 Task: Find connections with filter location Grangwav with filter topic #ONOwith filter profile language English with filter current company Nagarro with filter school Bhartiya Vidya Bhavans Sardar Patel Institute of Technology Munshi Nagar Andheri Mumbai with filter industry Staffing and Recruiting with filter service category Mobile Marketing with filter keywords title Software Engineer
Action: Mouse moved to (557, 67)
Screenshot: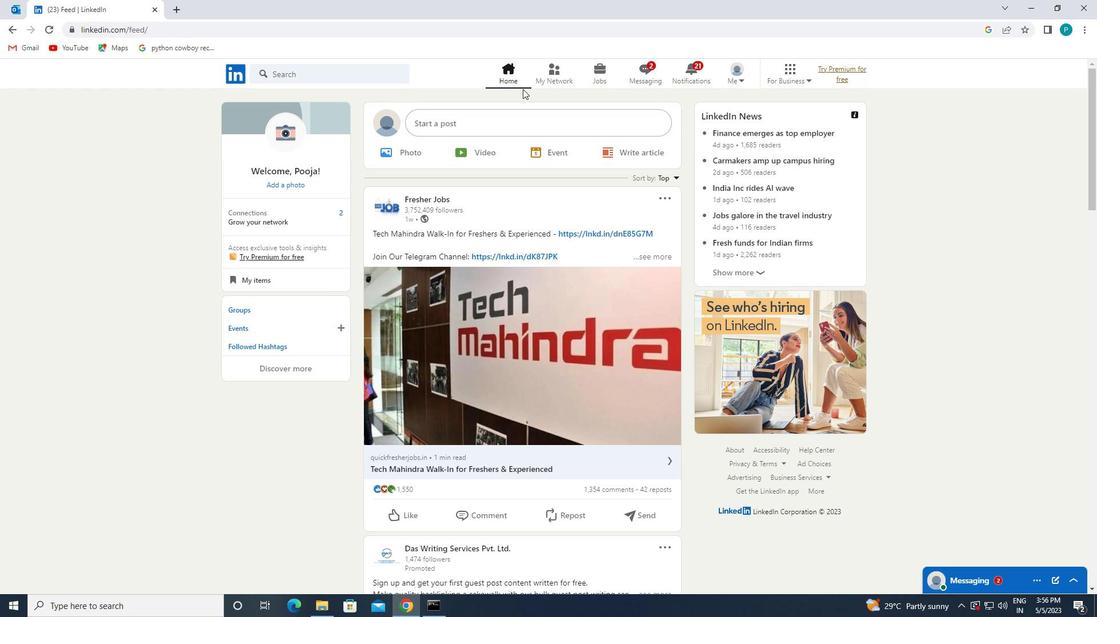 
Action: Mouse pressed left at (557, 67)
Screenshot: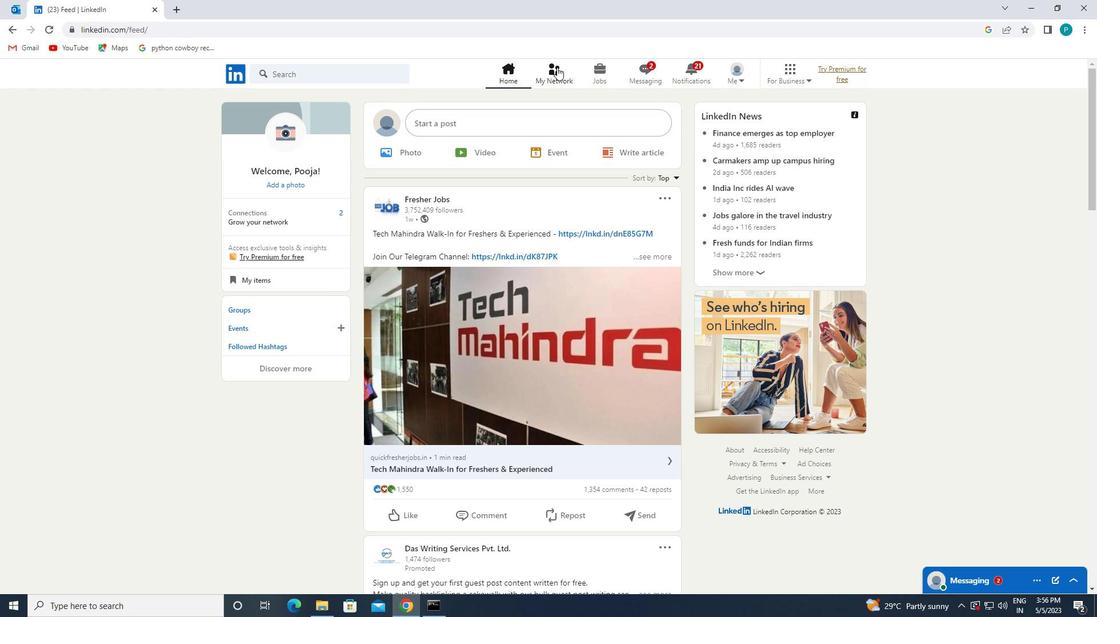 
Action: Mouse moved to (348, 134)
Screenshot: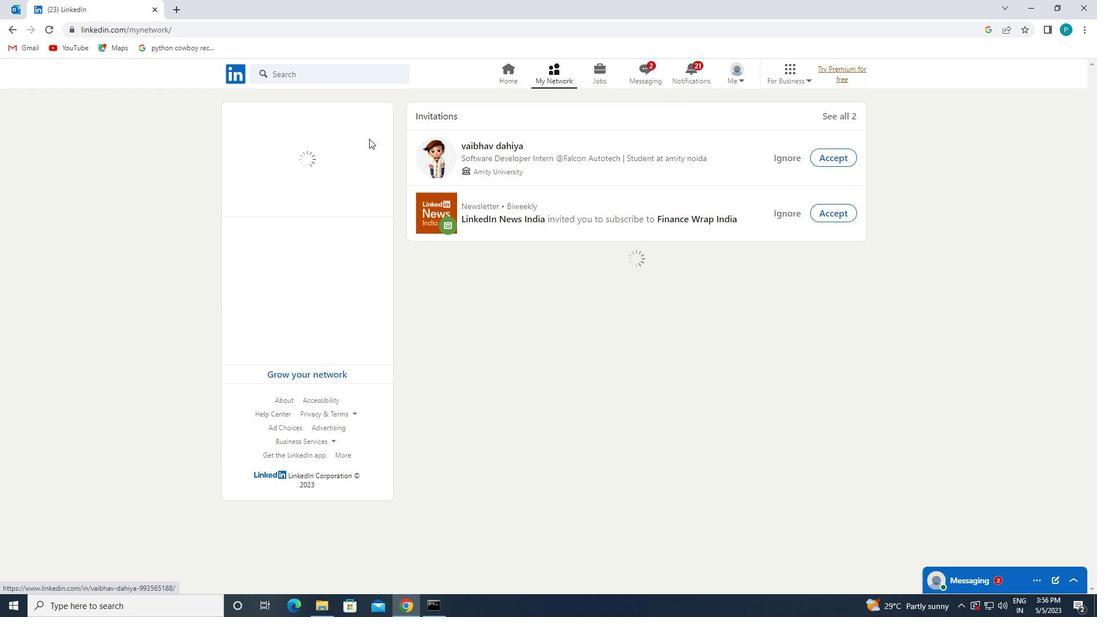 
Action: Mouse pressed left at (348, 134)
Screenshot: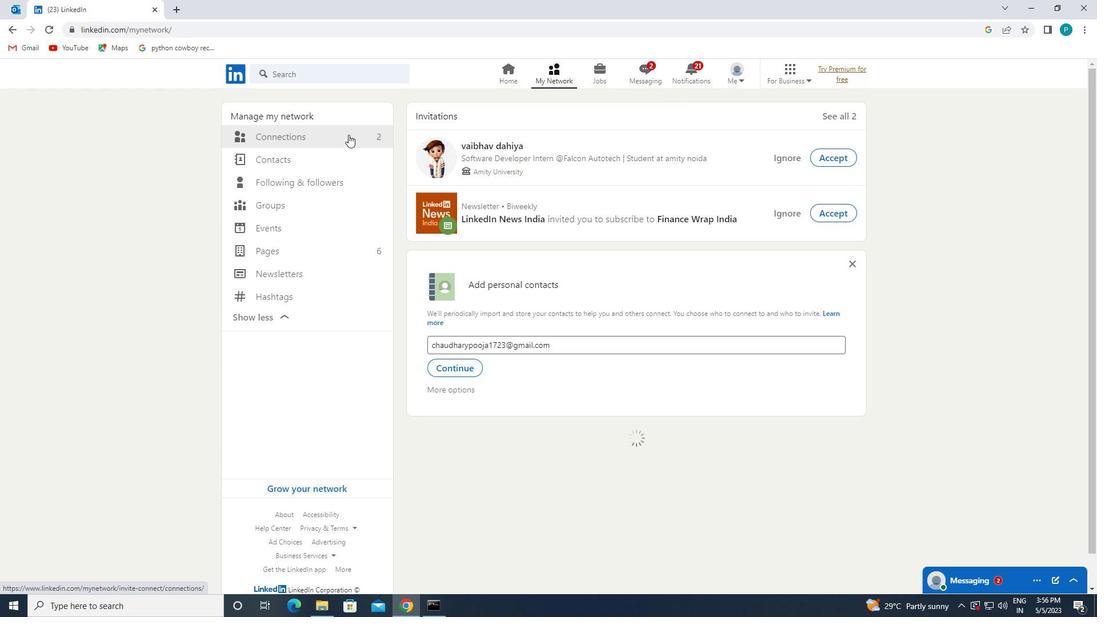 
Action: Mouse moved to (665, 142)
Screenshot: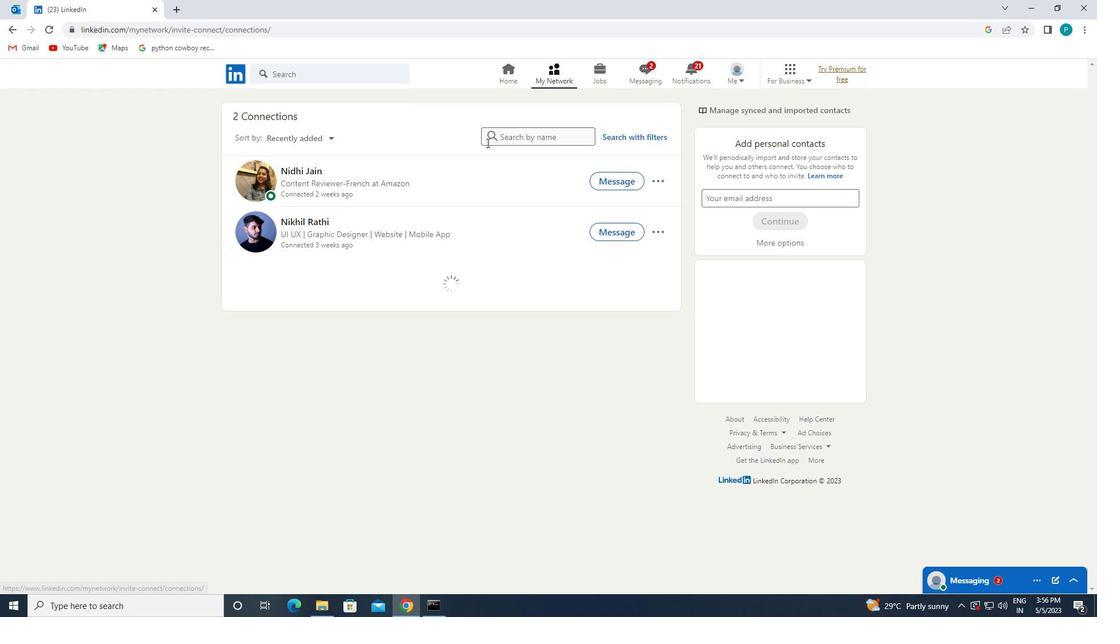
Action: Mouse pressed left at (665, 142)
Screenshot: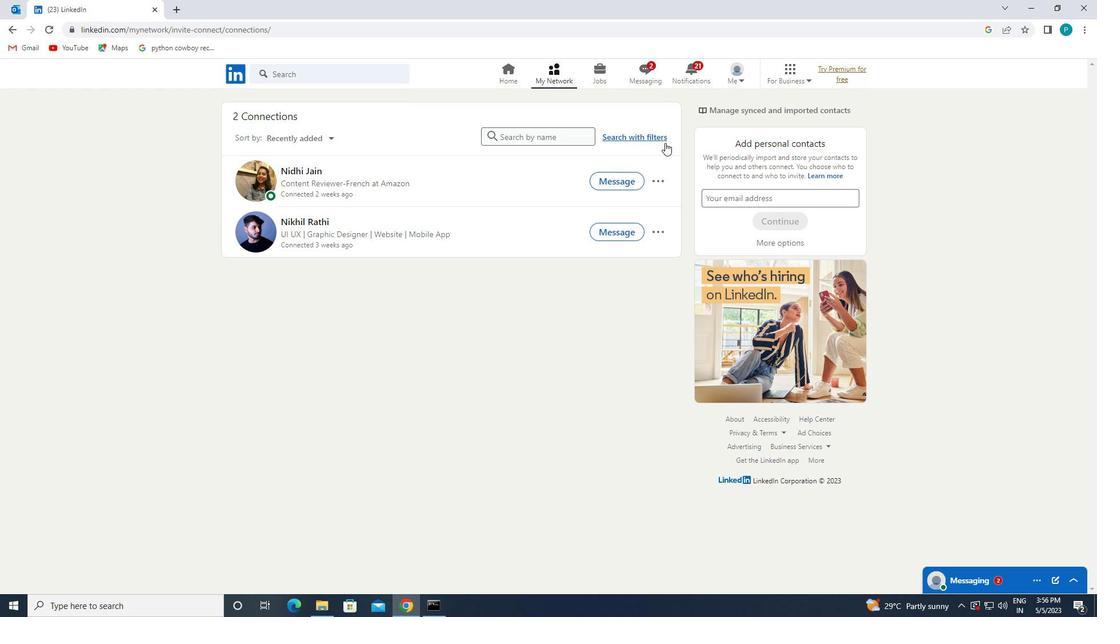 
Action: Mouse moved to (600, 113)
Screenshot: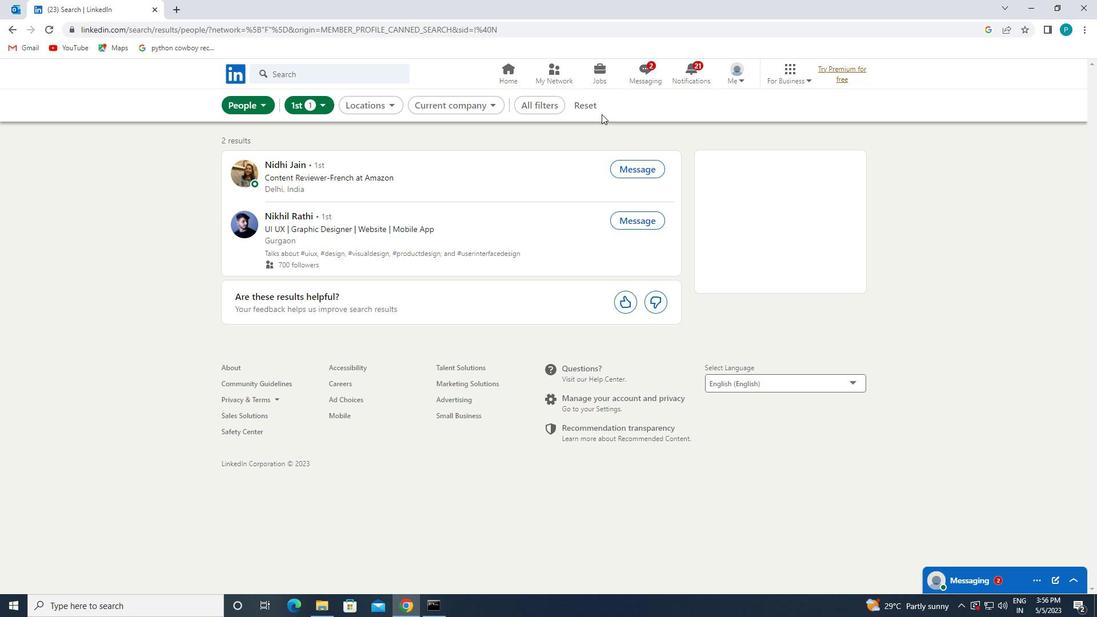 
Action: Mouse pressed left at (600, 113)
Screenshot: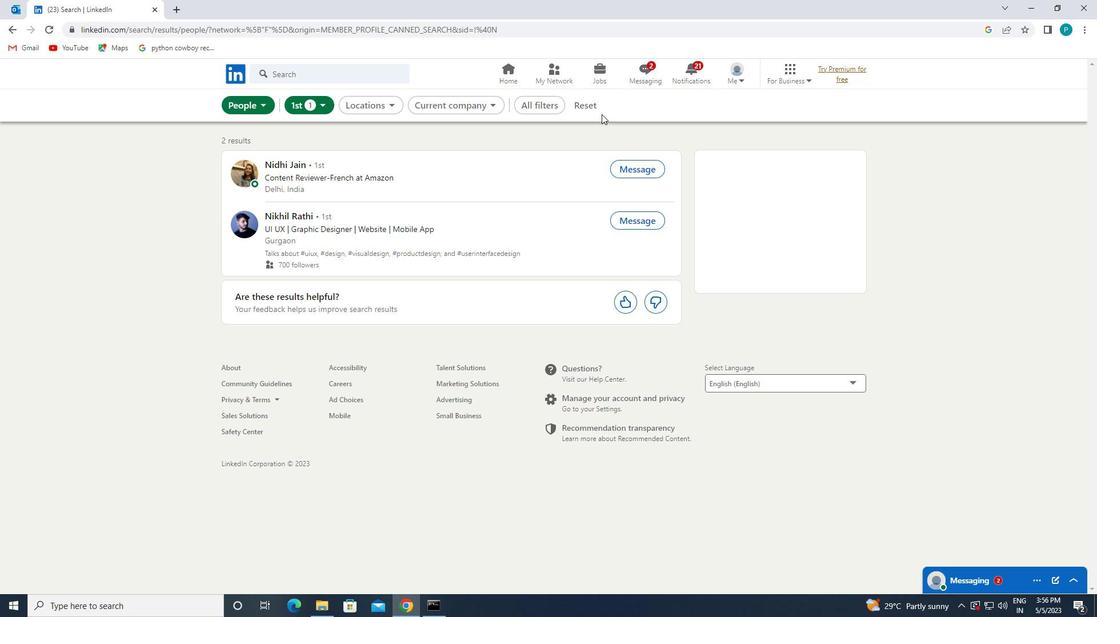 
Action: Mouse moved to (575, 109)
Screenshot: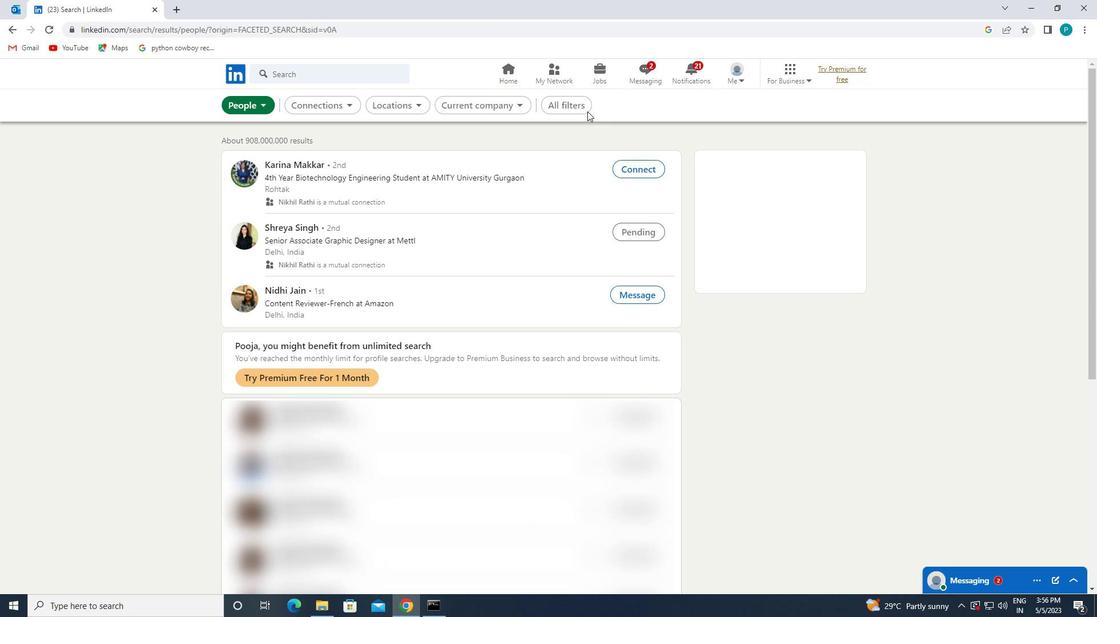 
Action: Mouse pressed left at (575, 109)
Screenshot: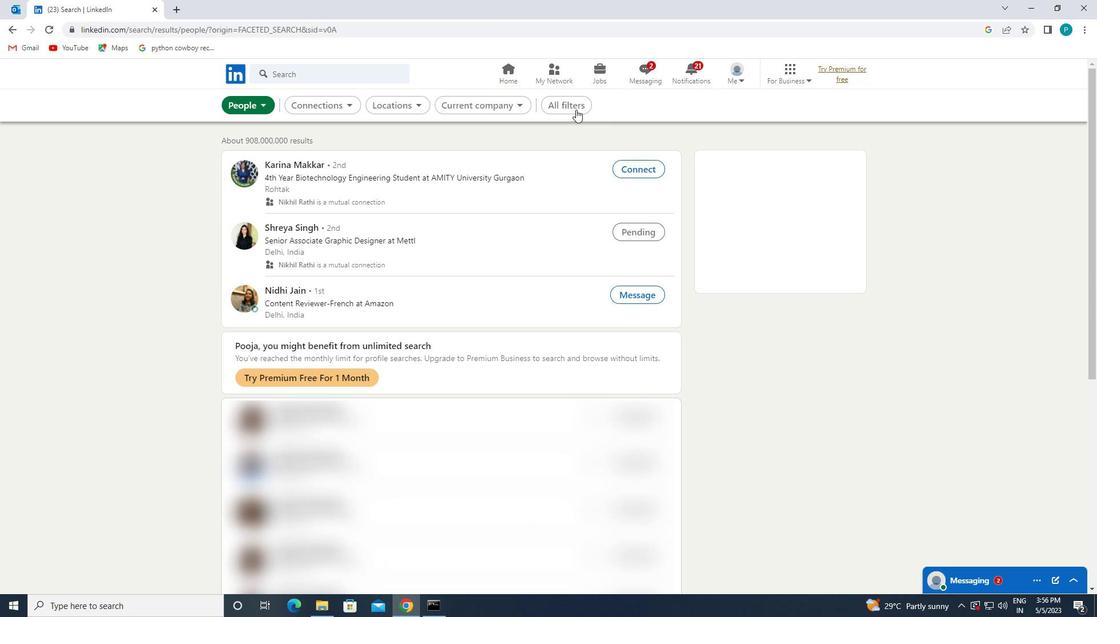 
Action: Mouse moved to (880, 285)
Screenshot: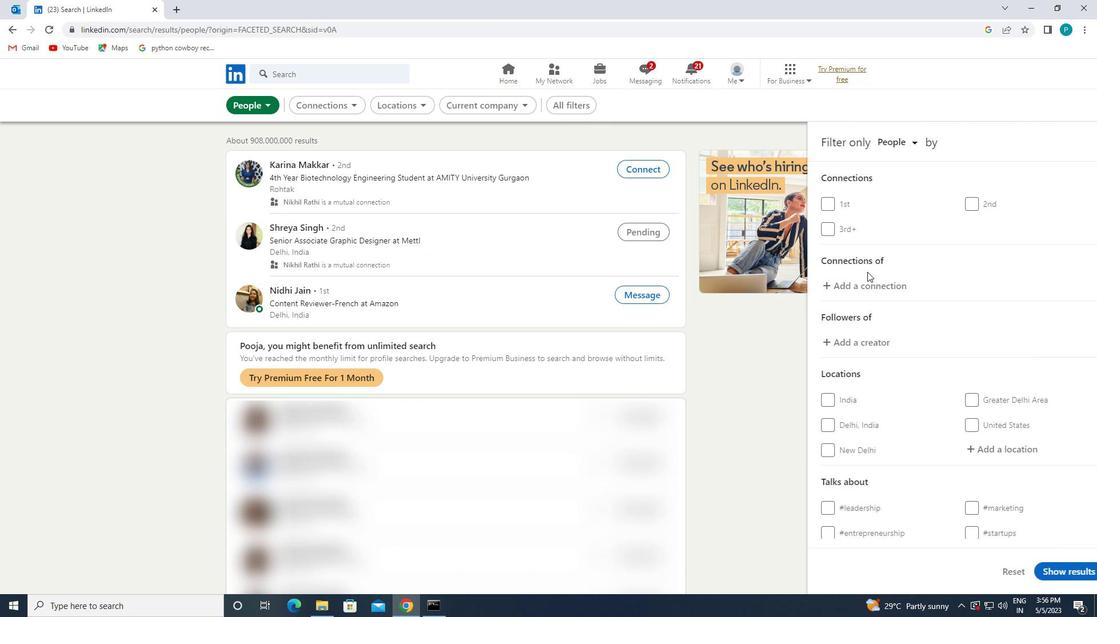 
Action: Mouse scrolled (880, 285) with delta (0, 0)
Screenshot: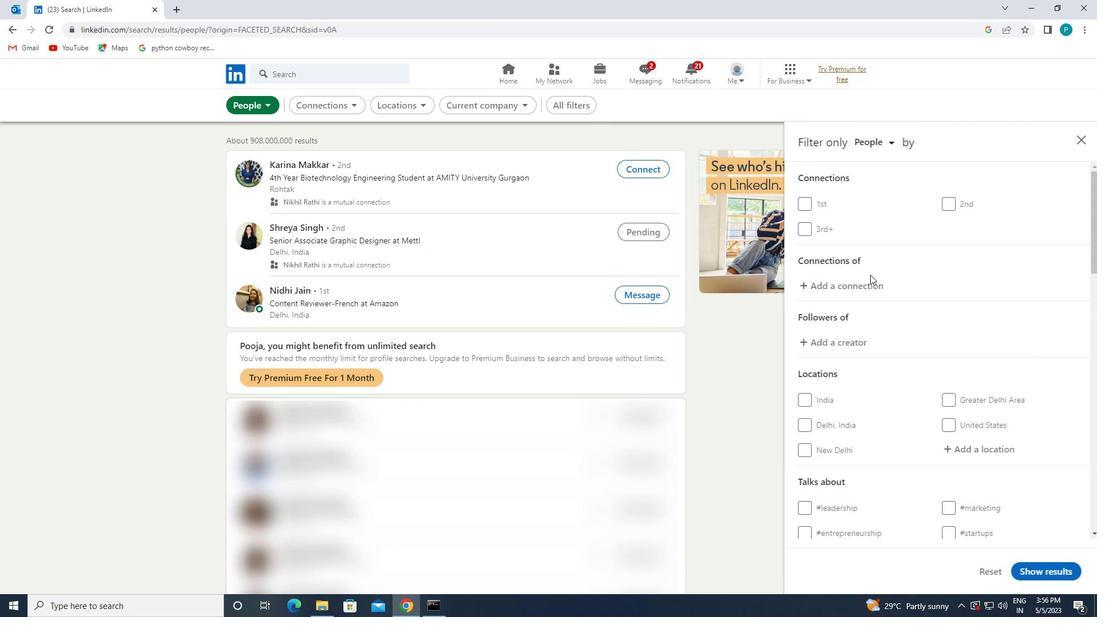 
Action: Mouse moved to (882, 287)
Screenshot: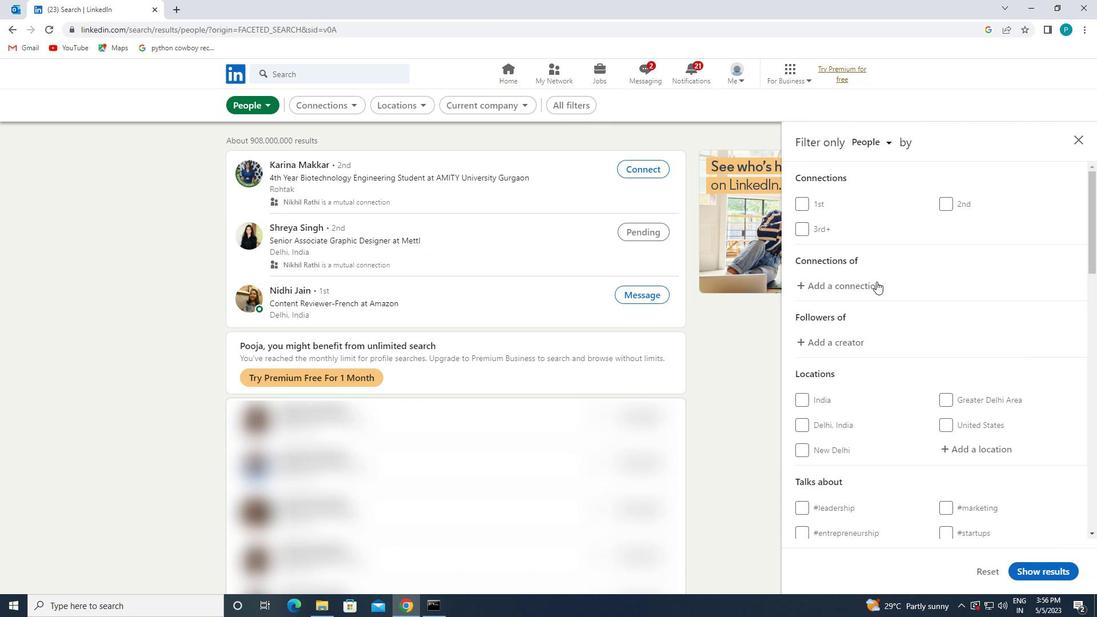 
Action: Mouse scrolled (882, 286) with delta (0, 0)
Screenshot: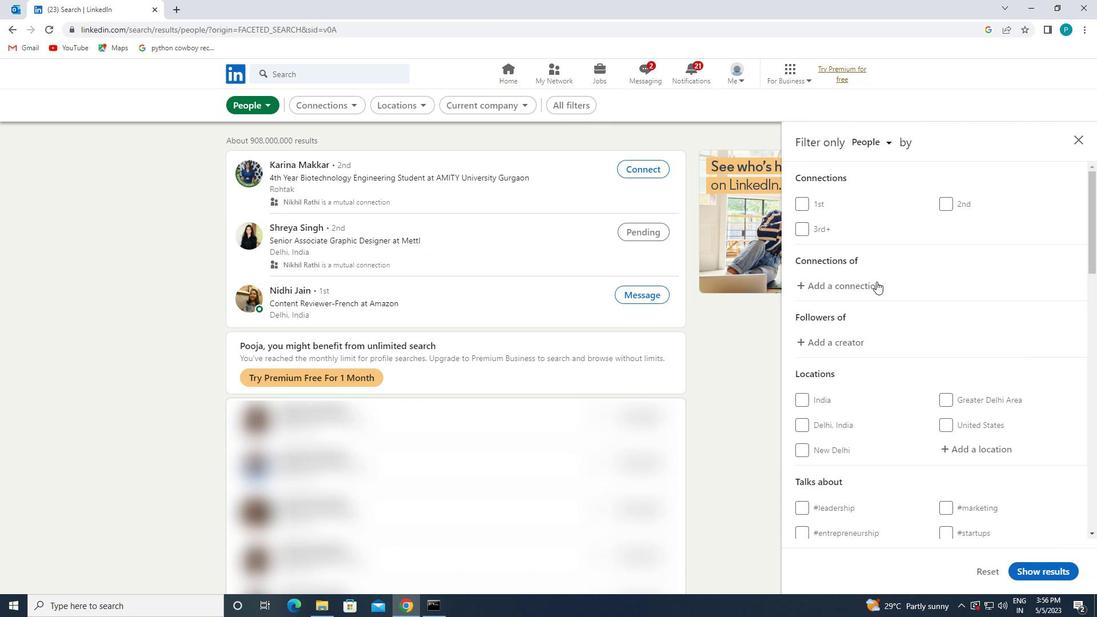 
Action: Mouse moved to (1001, 333)
Screenshot: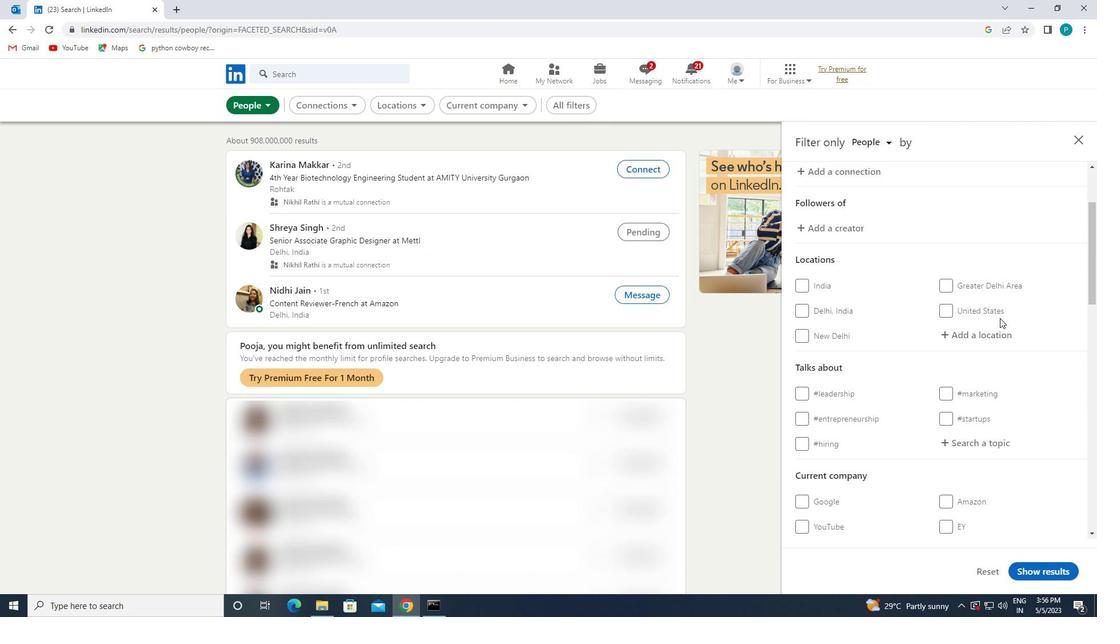 
Action: Mouse pressed left at (1001, 333)
Screenshot: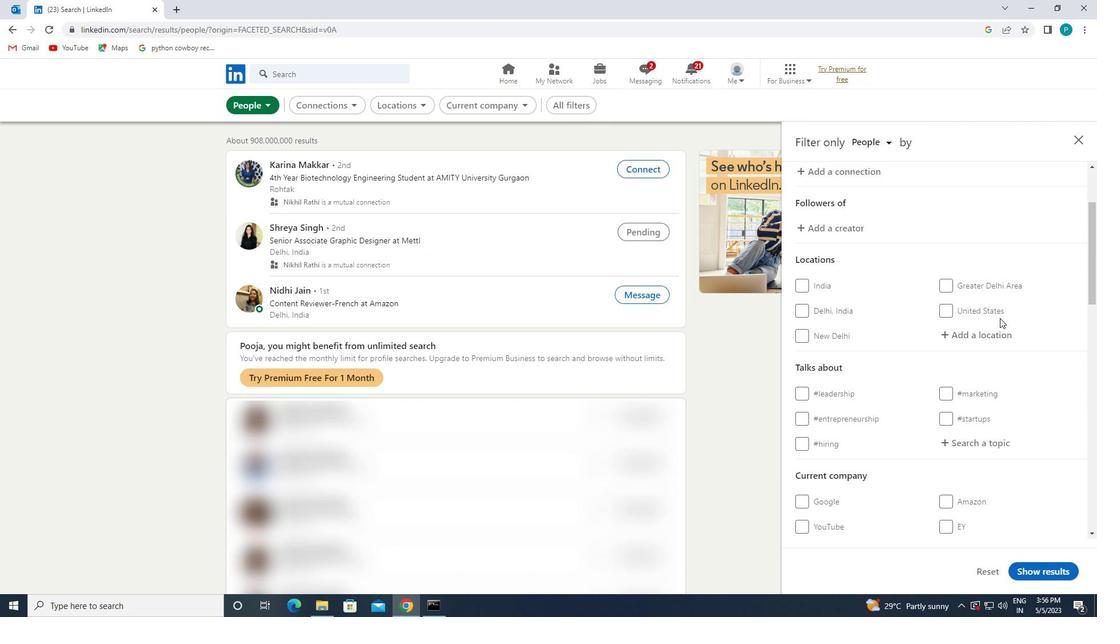 
Action: Mouse moved to (998, 333)
Screenshot: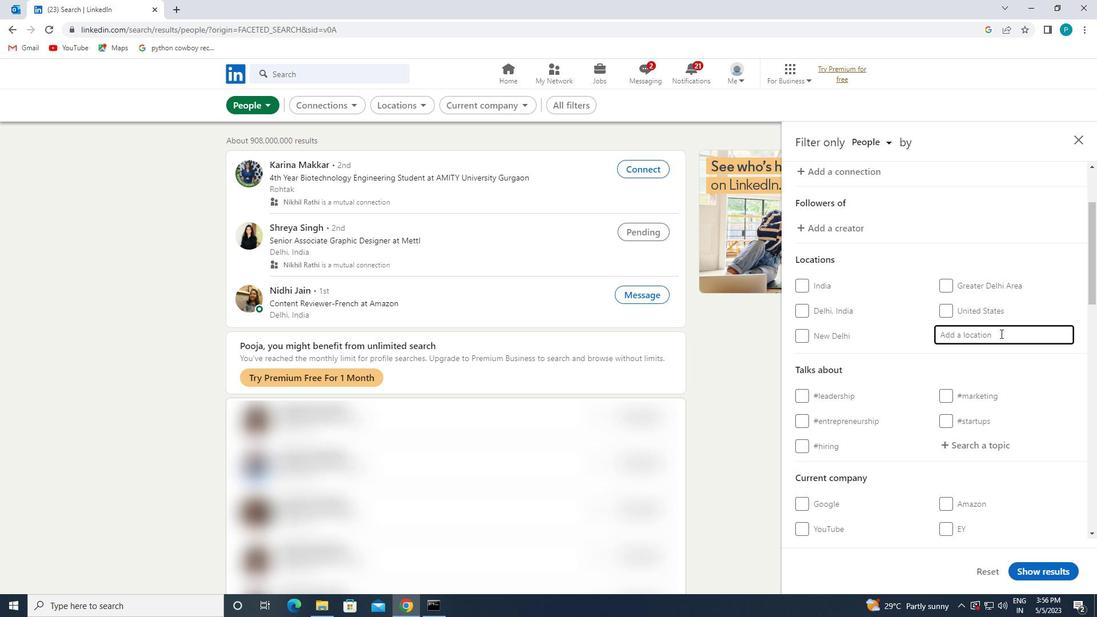 
Action: Key pressed <Key.caps_lock>g<Key.caps_lock>rangwav
Screenshot: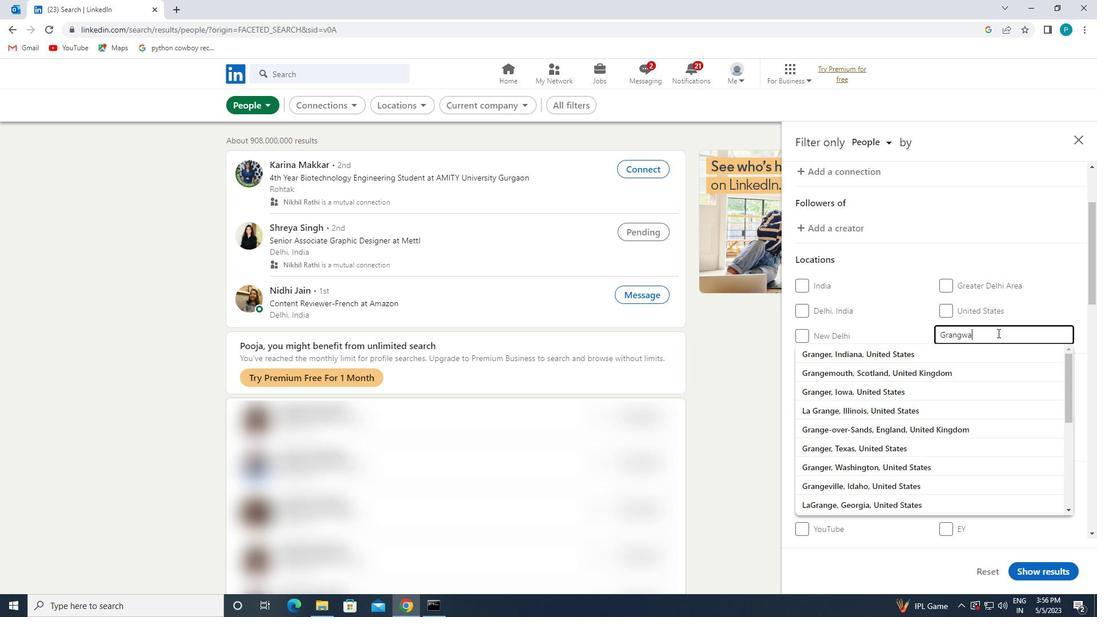 
Action: Mouse moved to (1018, 379)
Screenshot: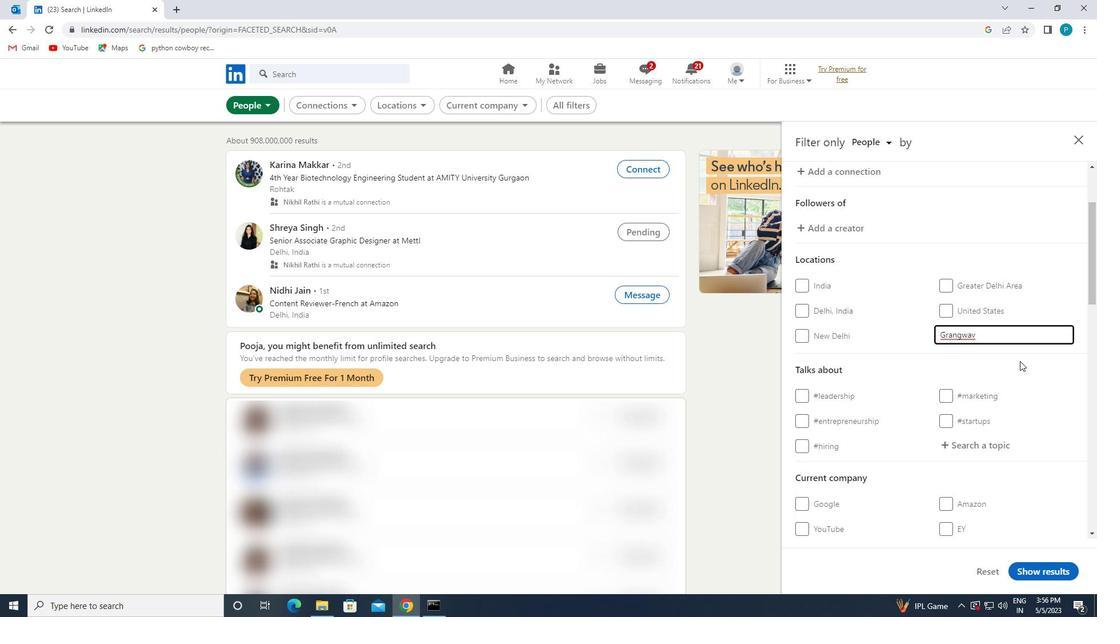 
Action: Mouse scrolled (1018, 378) with delta (0, 0)
Screenshot: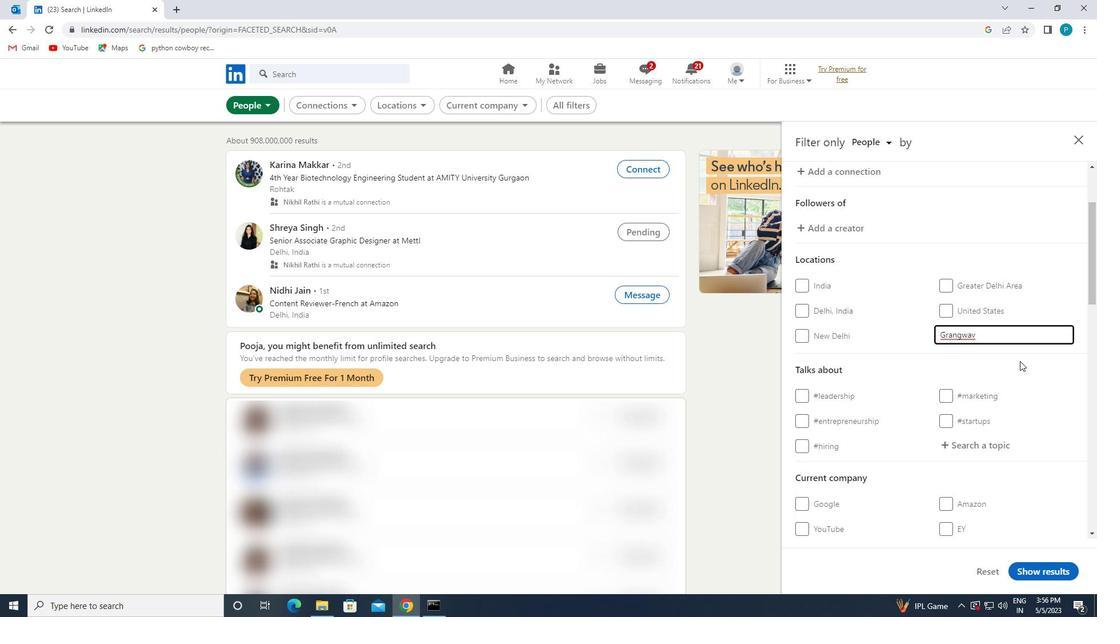 
Action: Mouse moved to (1018, 379)
Screenshot: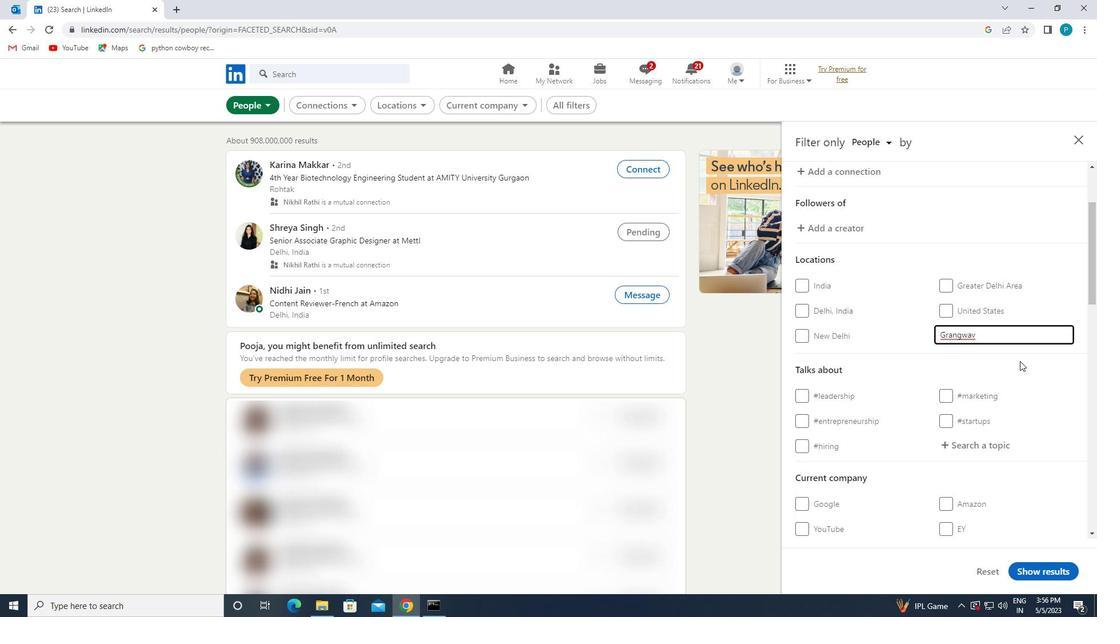
Action: Mouse scrolled (1018, 379) with delta (0, 0)
Screenshot: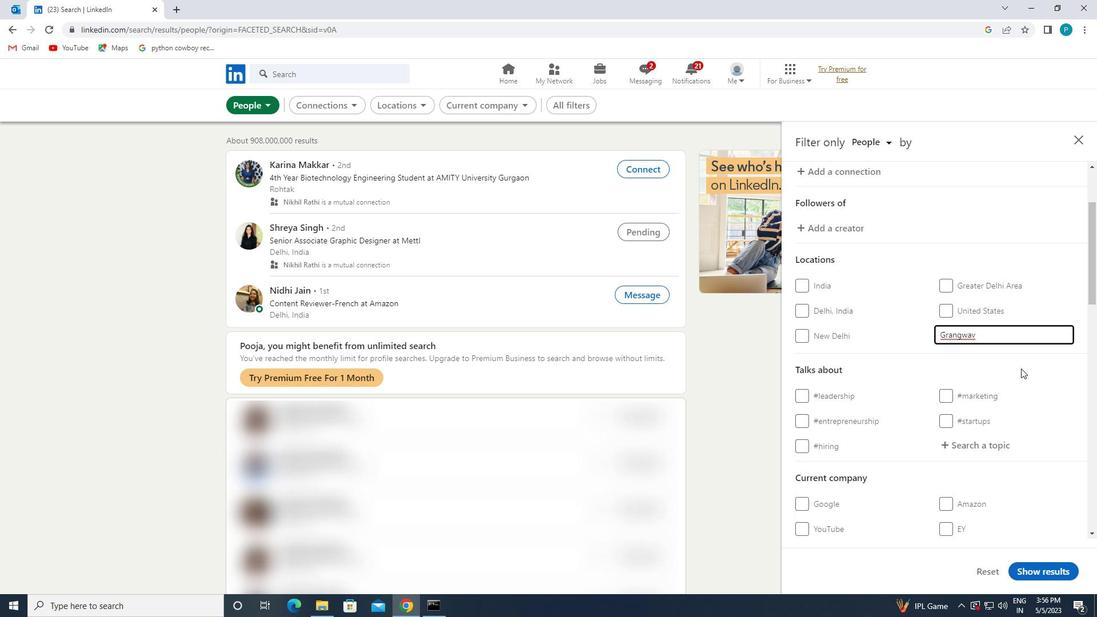 
Action: Mouse moved to (966, 335)
Screenshot: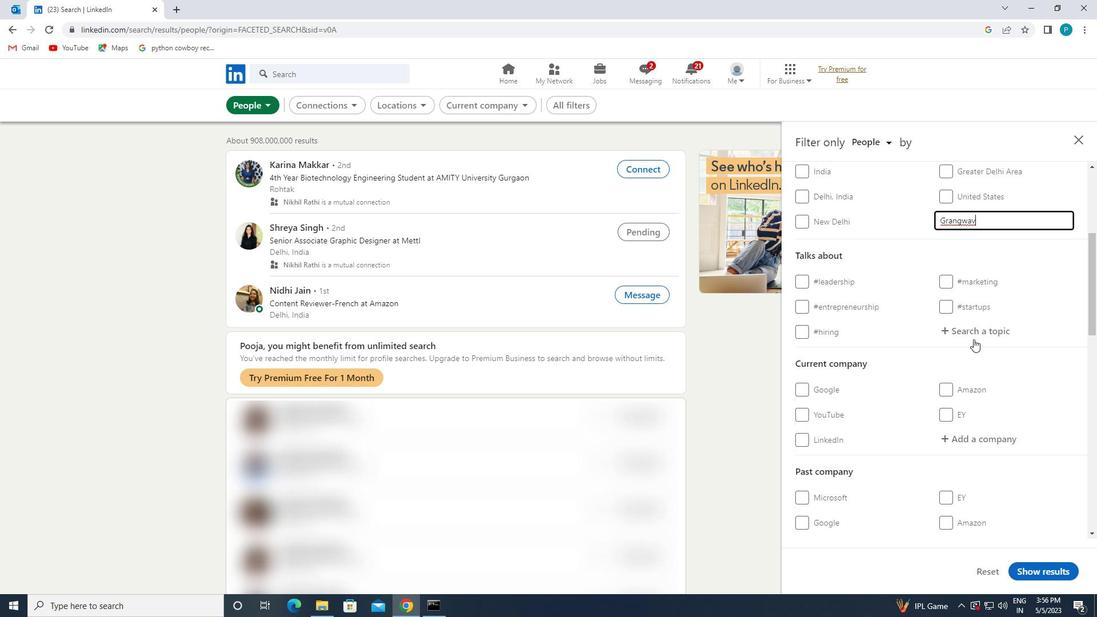 
Action: Mouse pressed left at (966, 335)
Screenshot: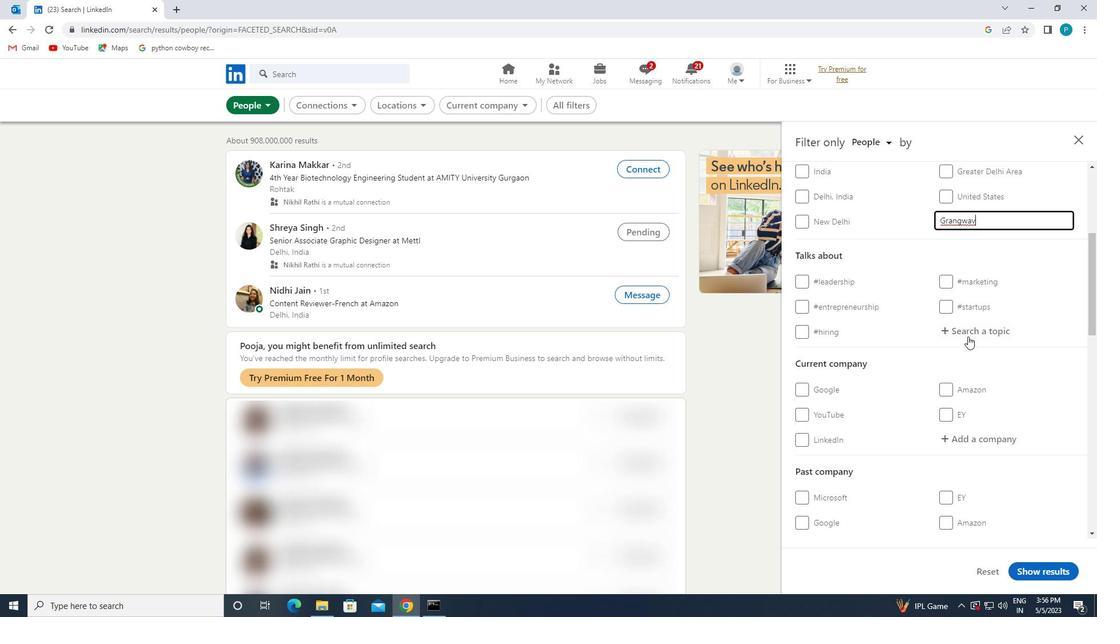 
Action: Key pressed <Key.shift>#<Key.caps_lock>ONO
Screenshot: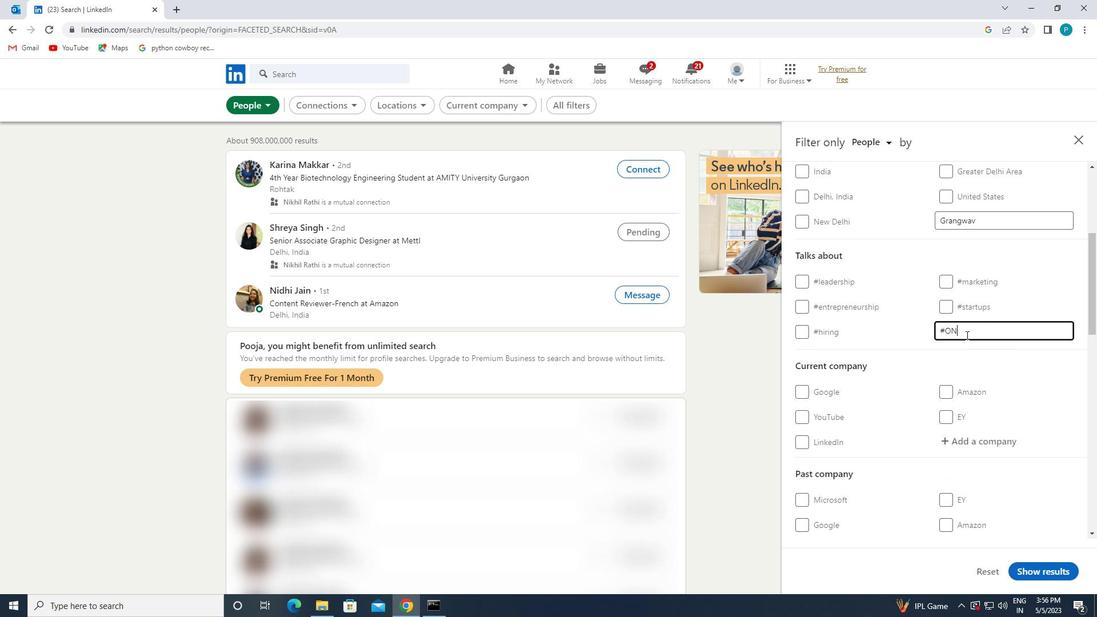 
Action: Mouse moved to (906, 404)
Screenshot: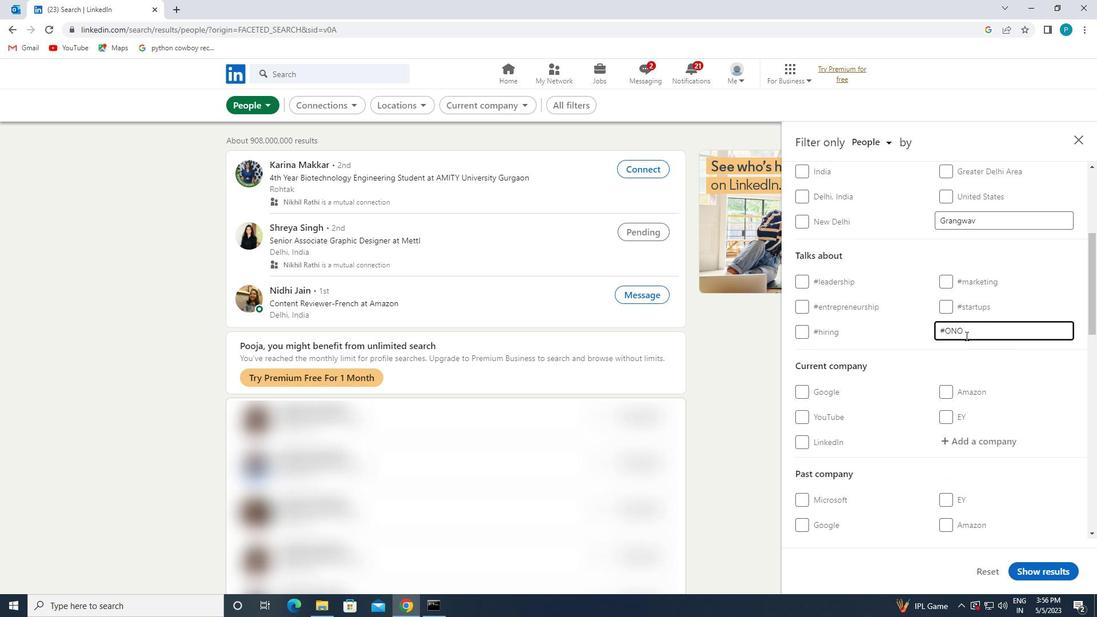 
Action: Mouse scrolled (906, 404) with delta (0, 0)
Screenshot: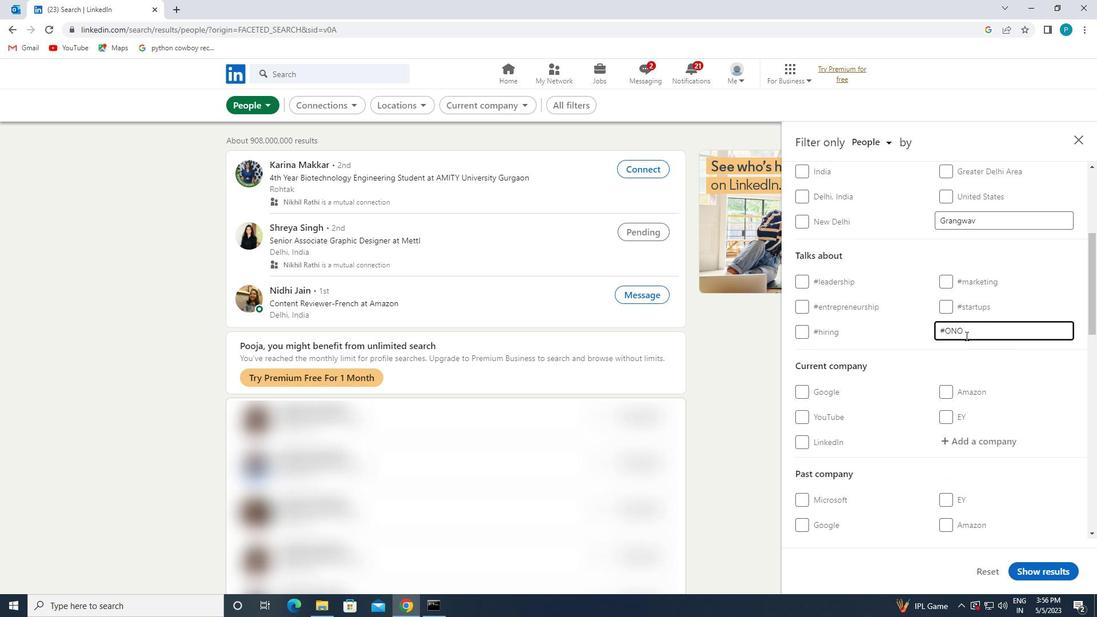 
Action: Mouse moved to (905, 405)
Screenshot: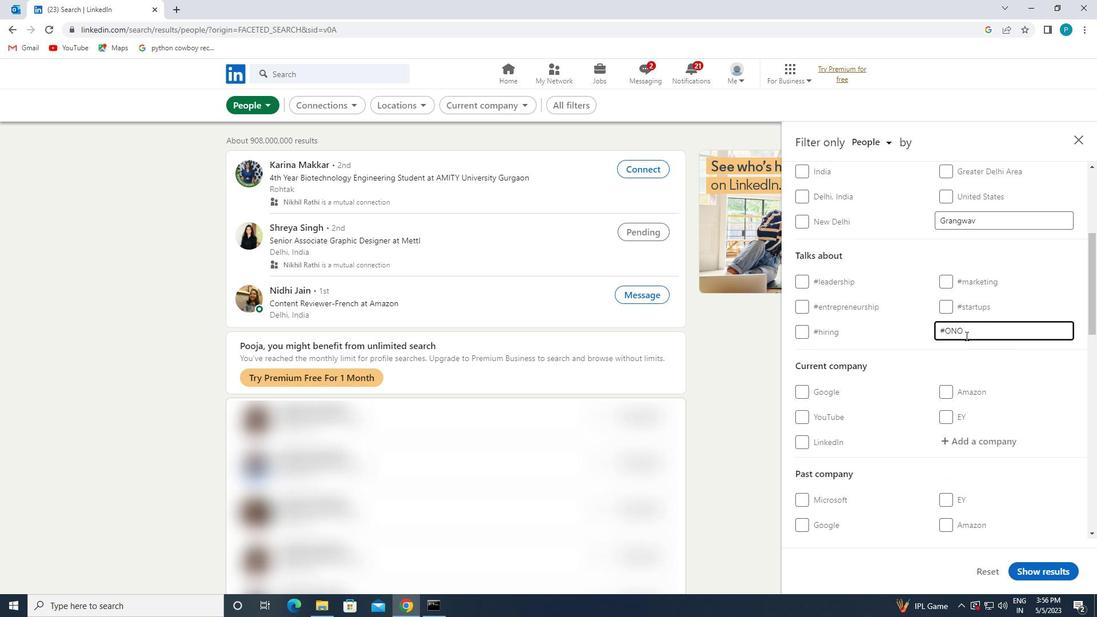 
Action: Mouse scrolled (905, 404) with delta (0, 0)
Screenshot: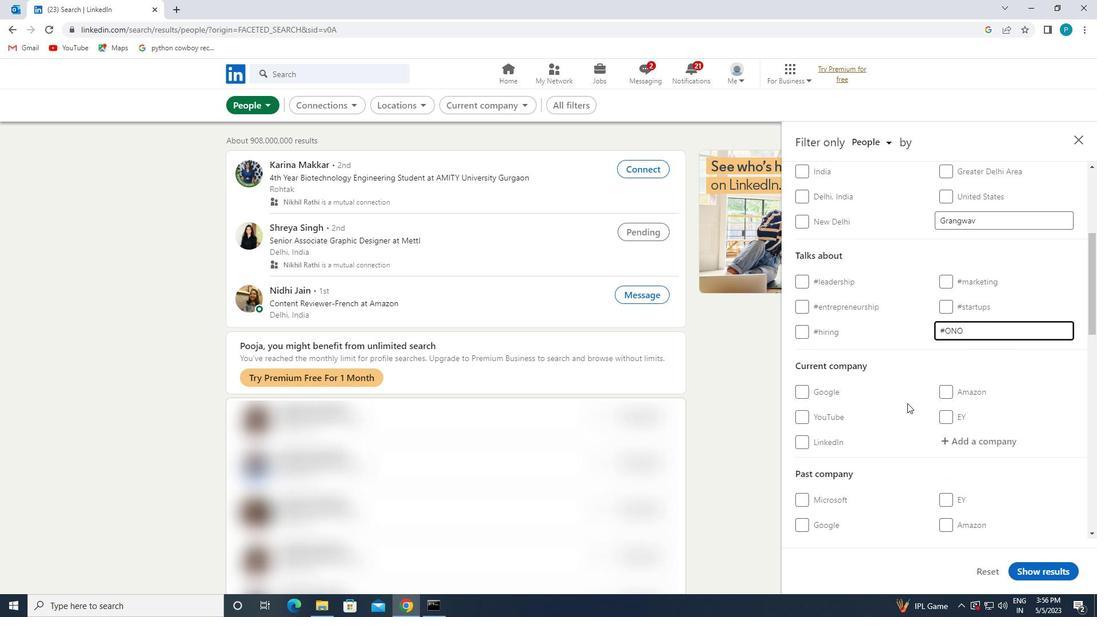 
Action: Mouse scrolled (905, 404) with delta (0, 0)
Screenshot: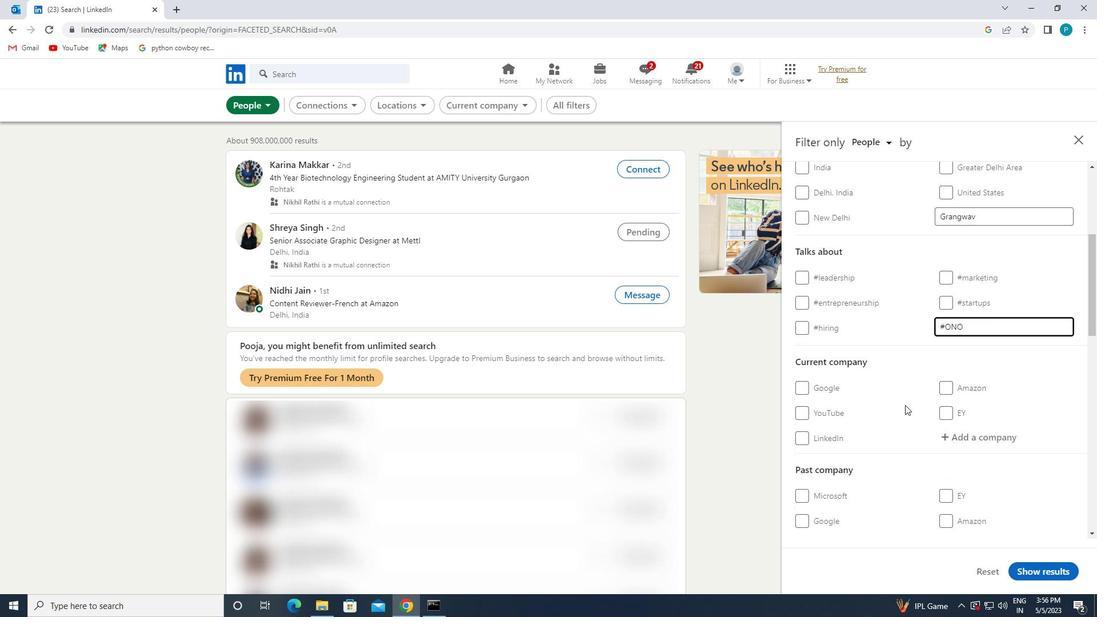 
Action: Mouse moved to (879, 404)
Screenshot: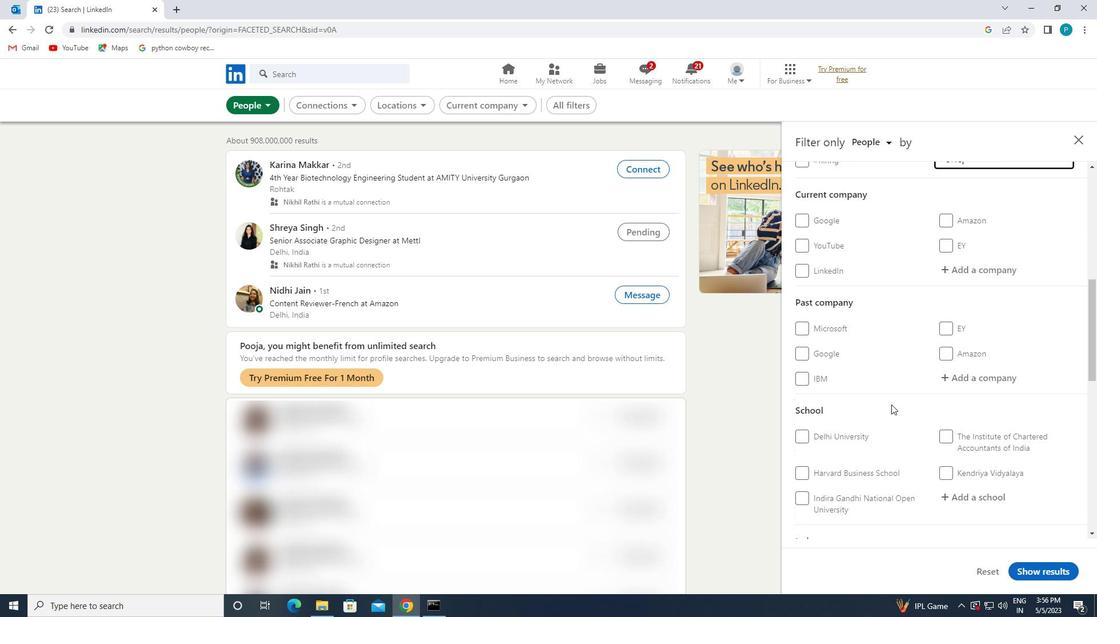 
Action: Mouse scrolled (879, 403) with delta (0, 0)
Screenshot: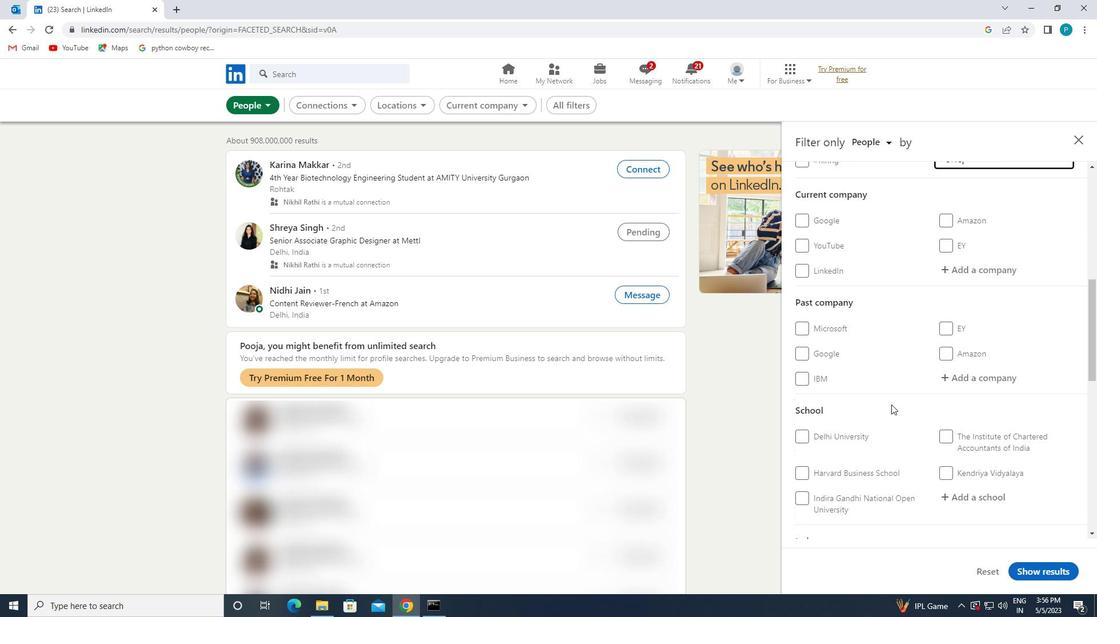 
Action: Mouse moved to (873, 406)
Screenshot: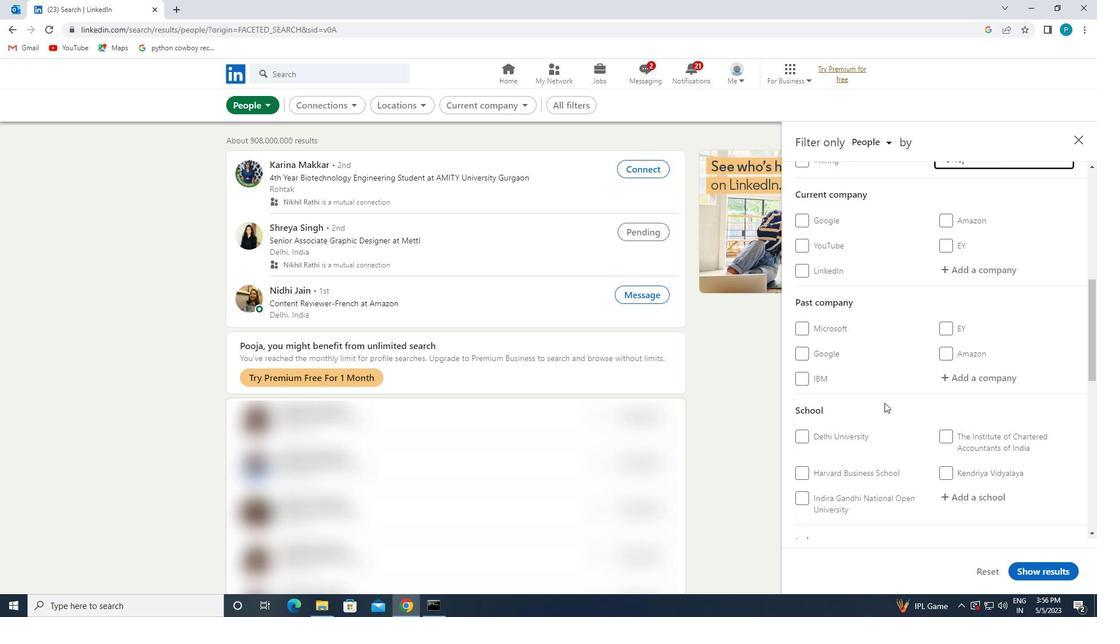
Action: Mouse scrolled (873, 405) with delta (0, 0)
Screenshot: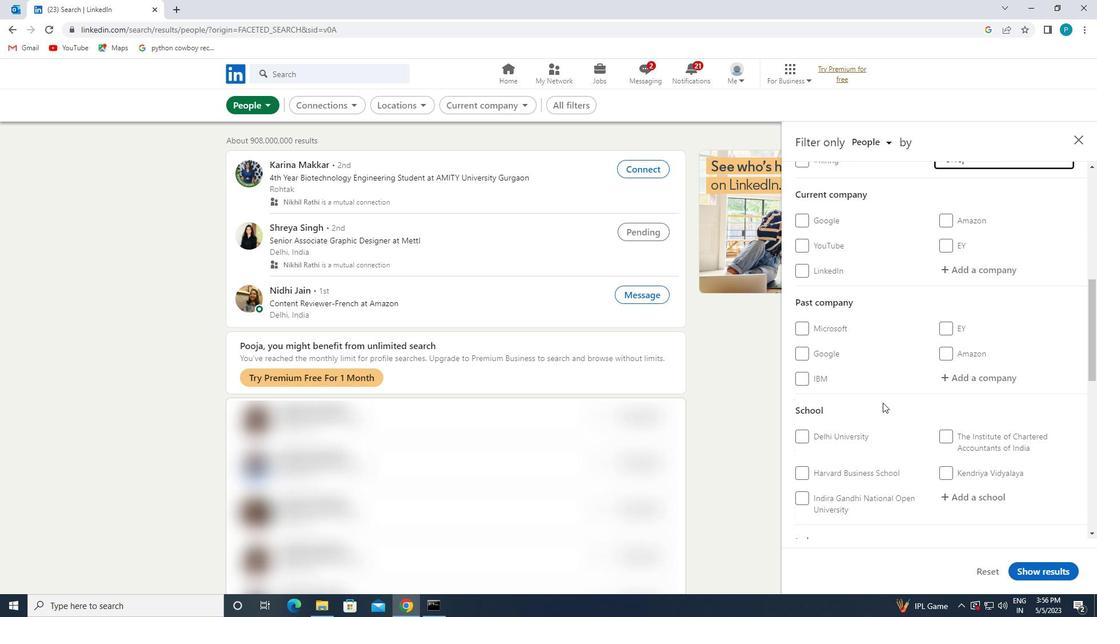 
Action: Mouse moved to (829, 440)
Screenshot: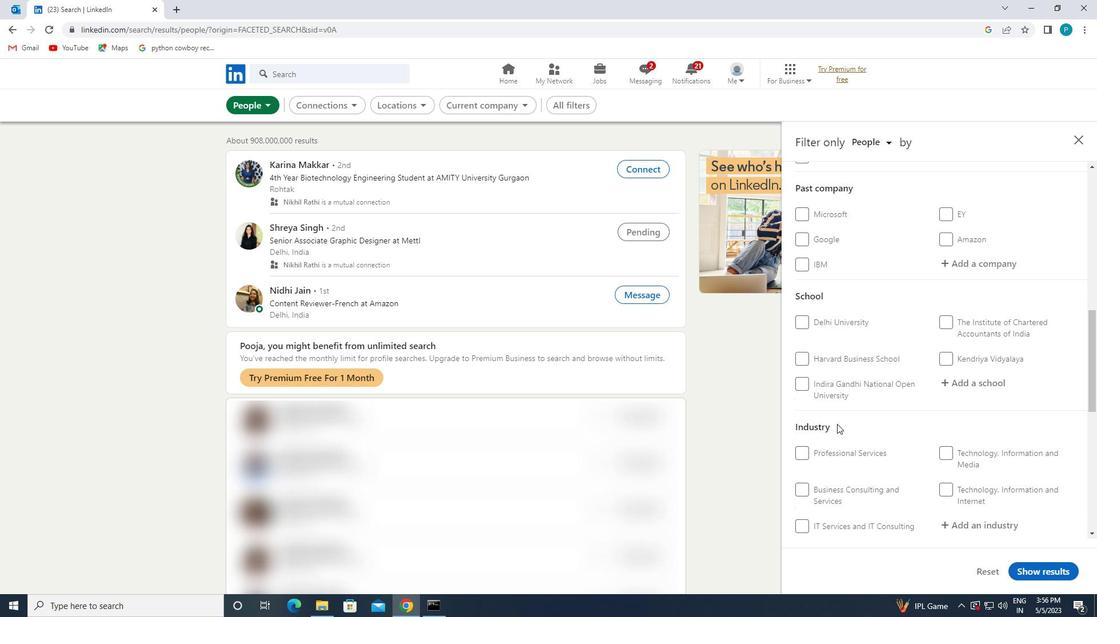 
Action: Mouse scrolled (829, 440) with delta (0, 0)
Screenshot: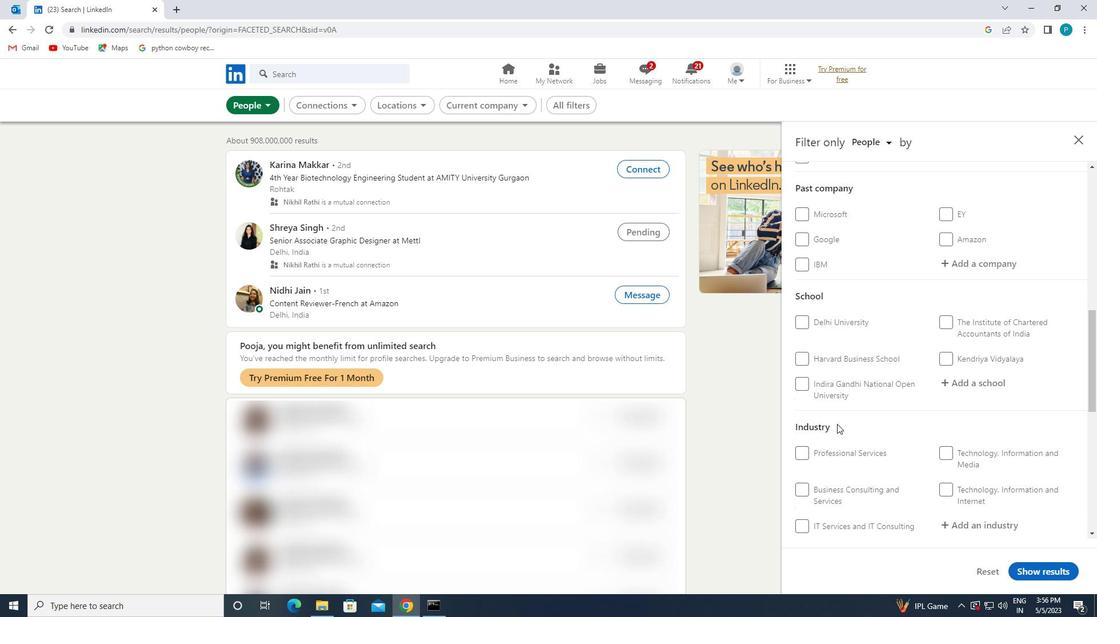 
Action: Mouse moved to (829, 441)
Screenshot: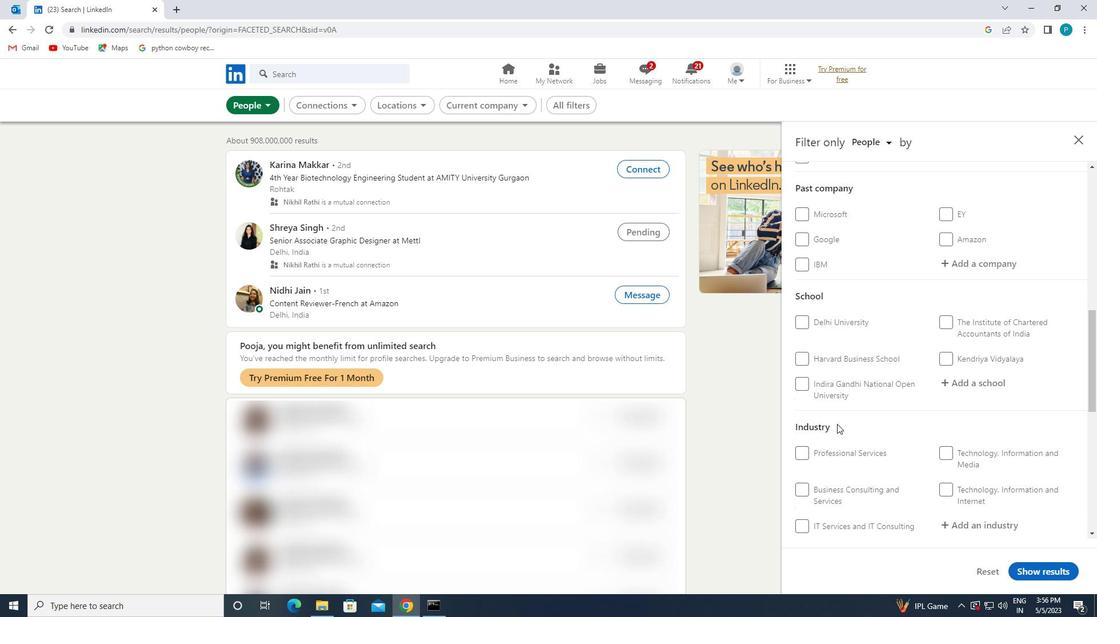 
Action: Mouse scrolled (829, 441) with delta (0, 0)
Screenshot: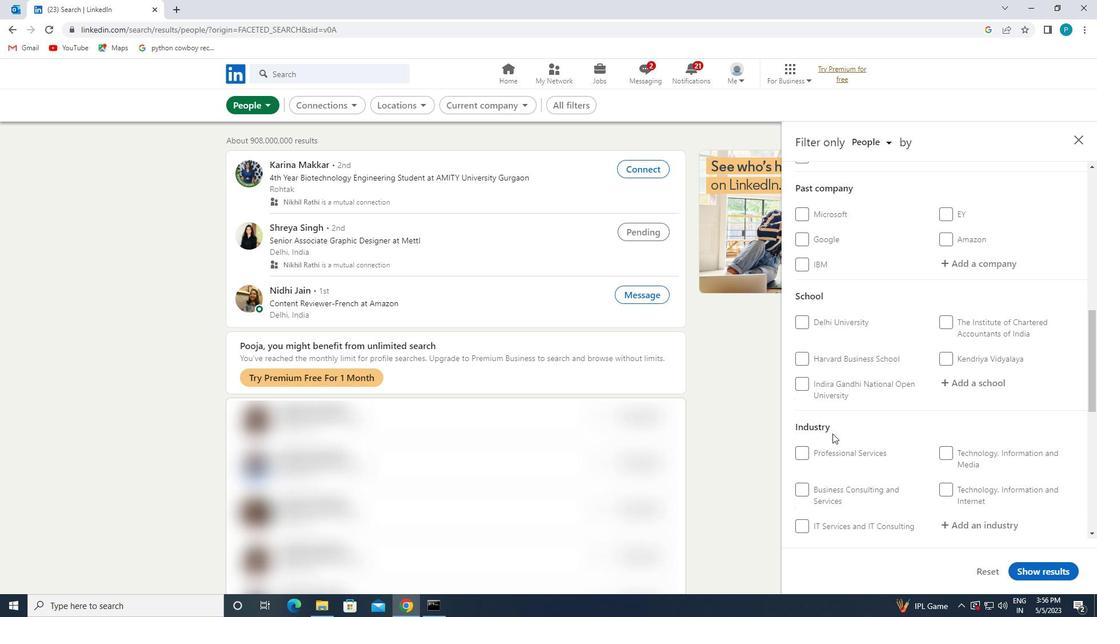 
Action: Mouse moved to (816, 467)
Screenshot: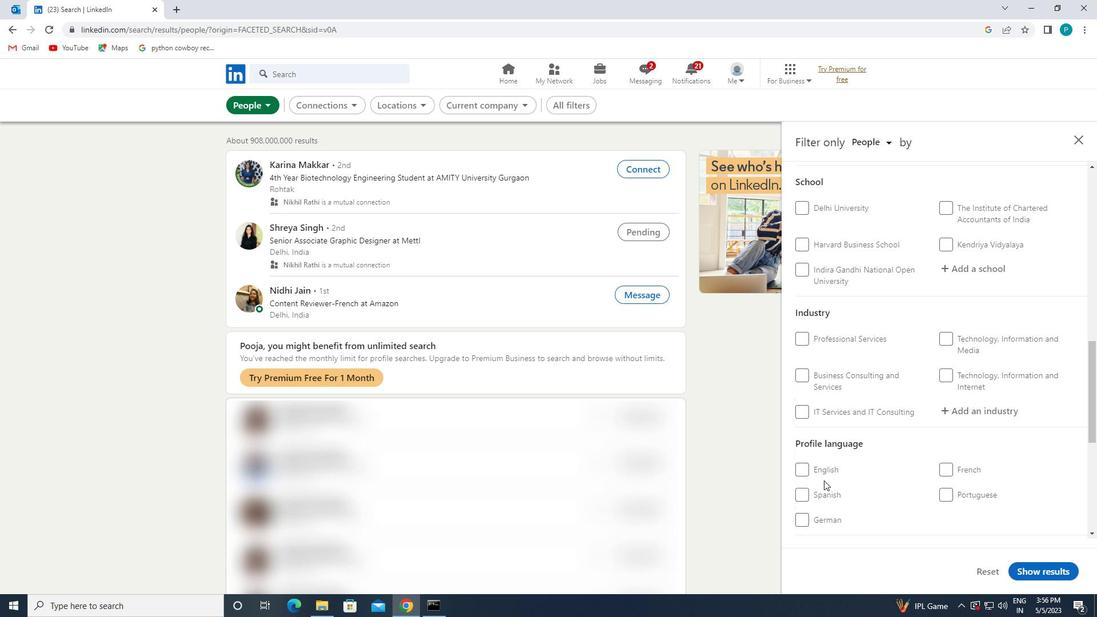 
Action: Mouse pressed left at (816, 467)
Screenshot: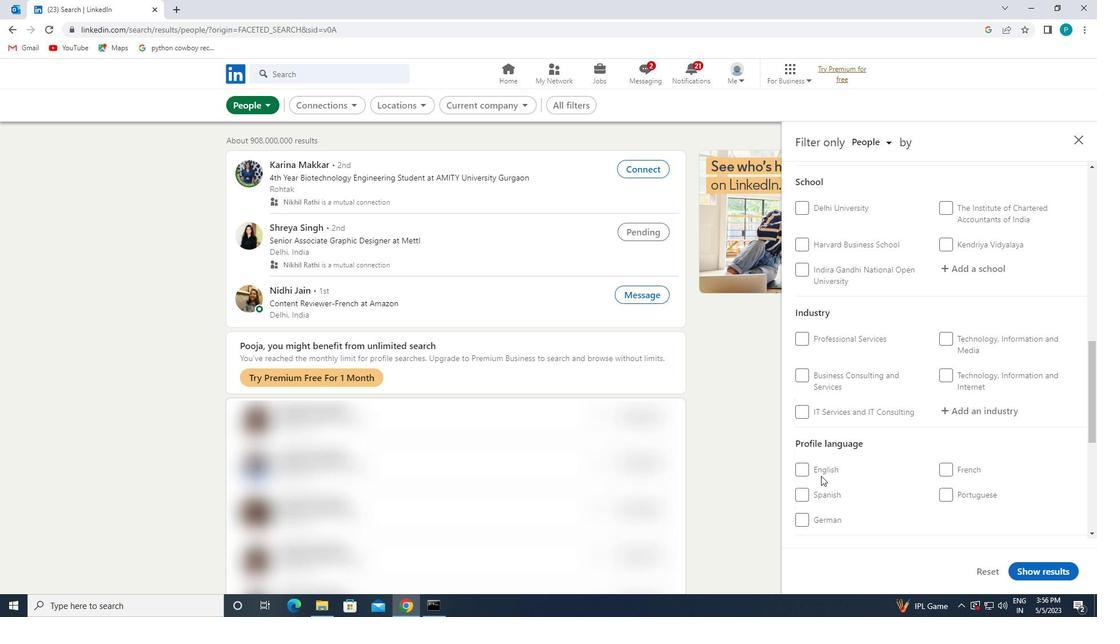
Action: Mouse moved to (923, 442)
Screenshot: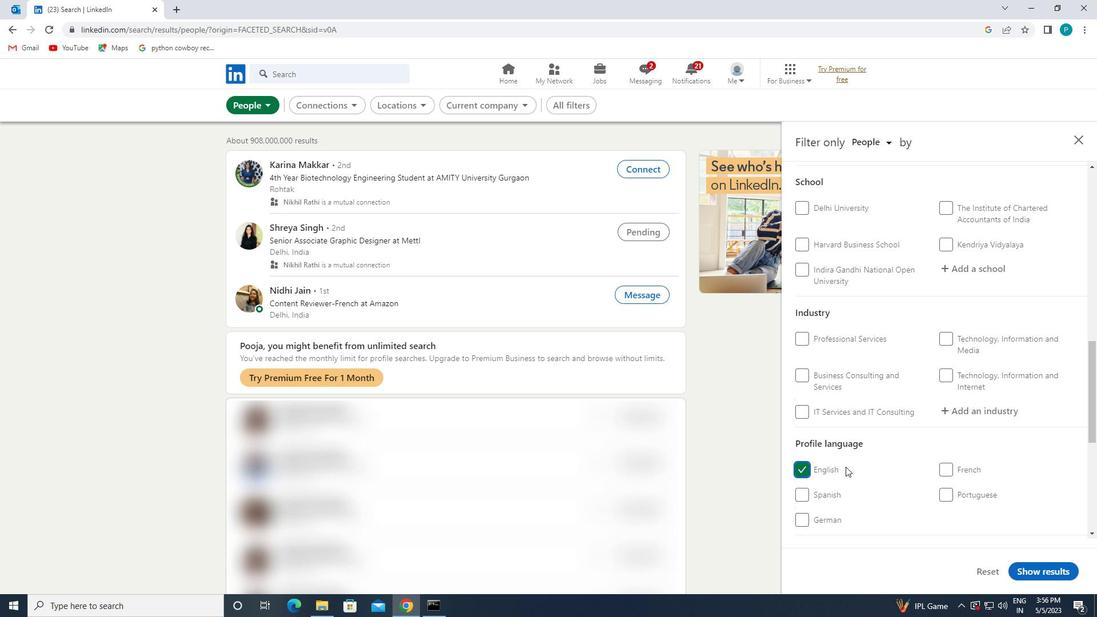
Action: Mouse scrolled (923, 443) with delta (0, 0)
Screenshot: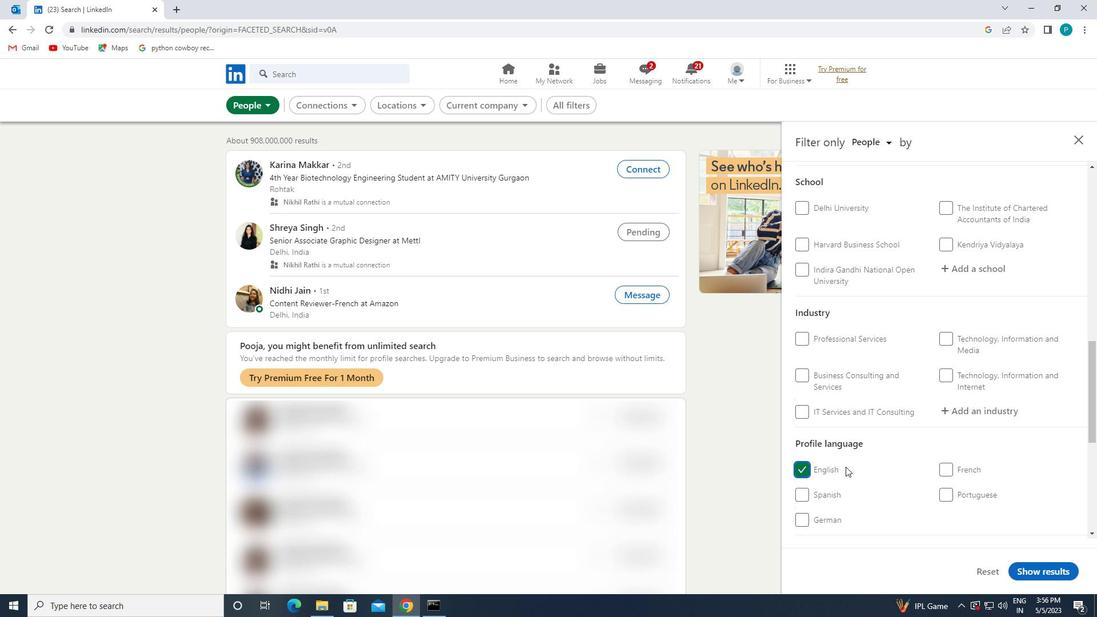 
Action: Mouse moved to (923, 441)
Screenshot: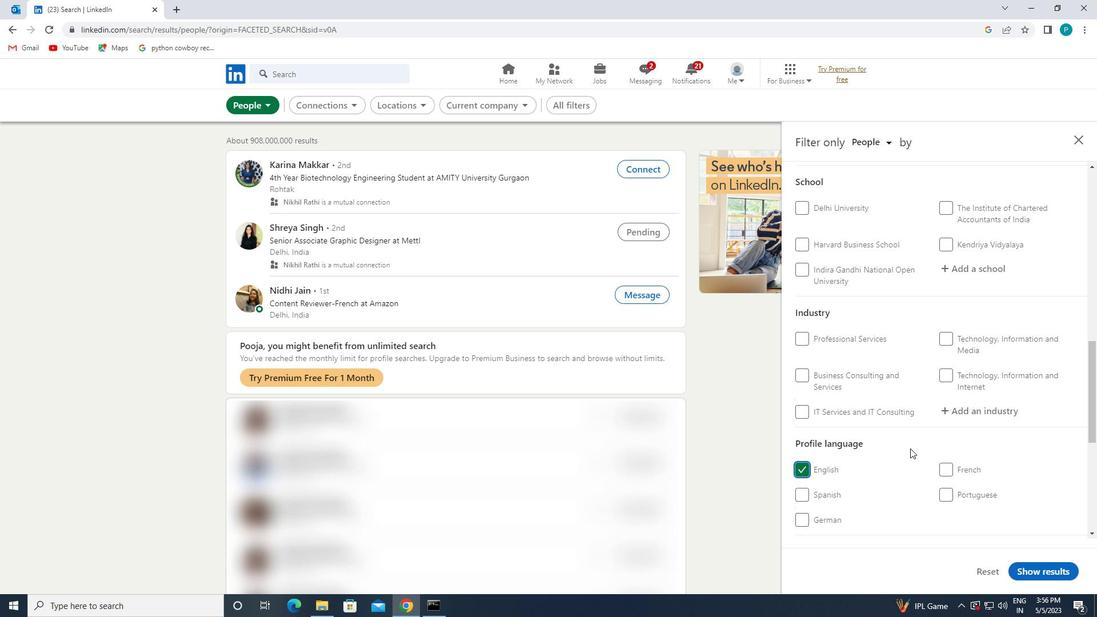 
Action: Mouse scrolled (923, 441) with delta (0, 0)
Screenshot: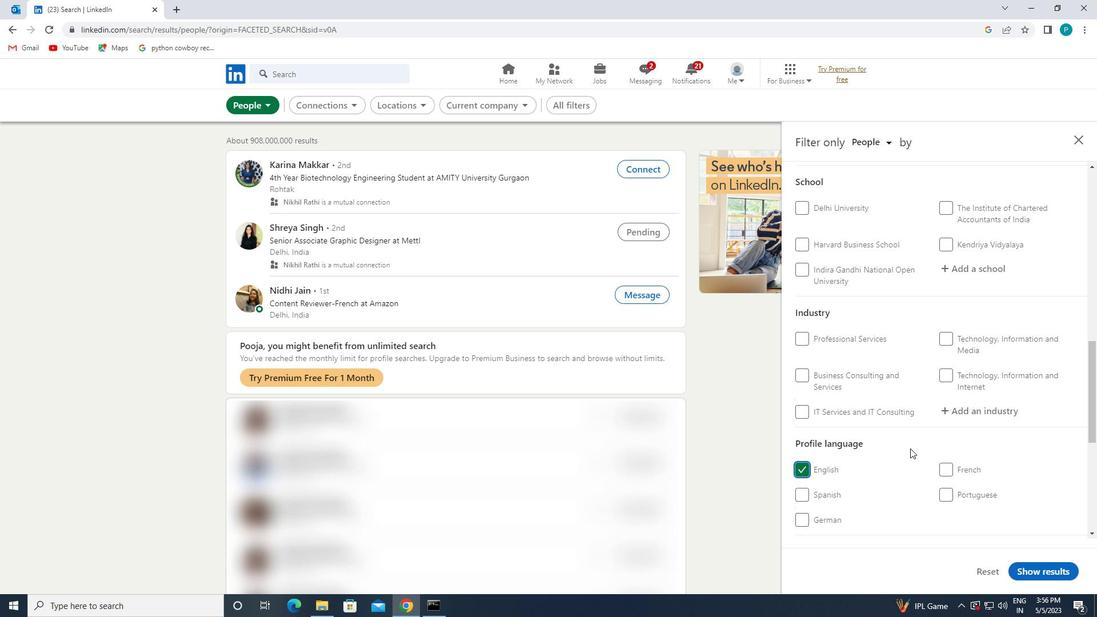 
Action: Mouse moved to (924, 439)
Screenshot: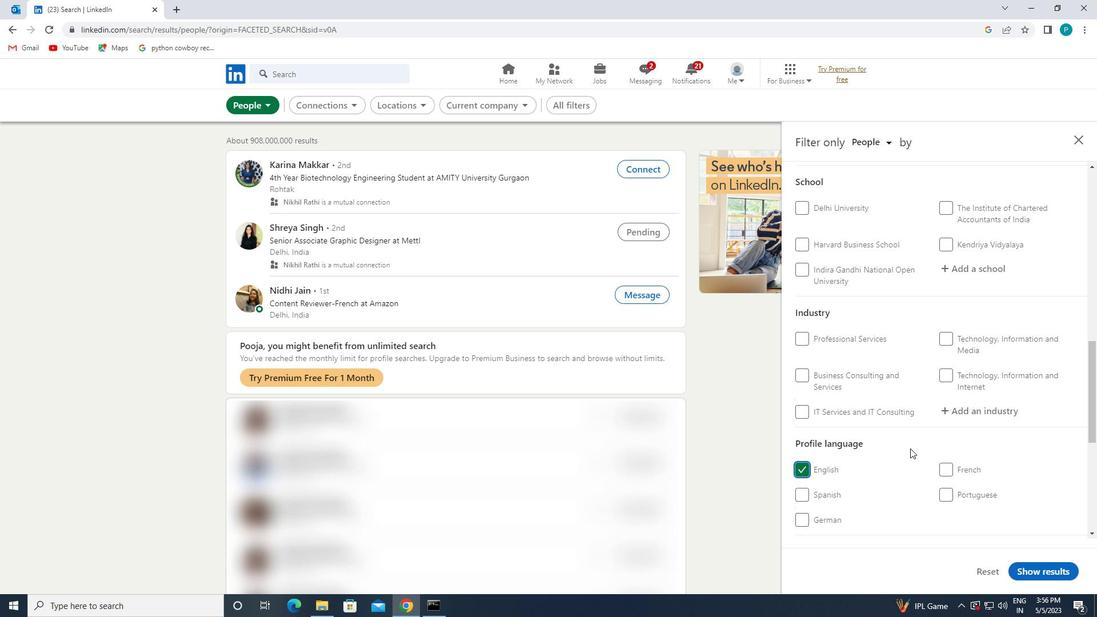 
Action: Mouse scrolled (924, 440) with delta (0, 0)
Screenshot: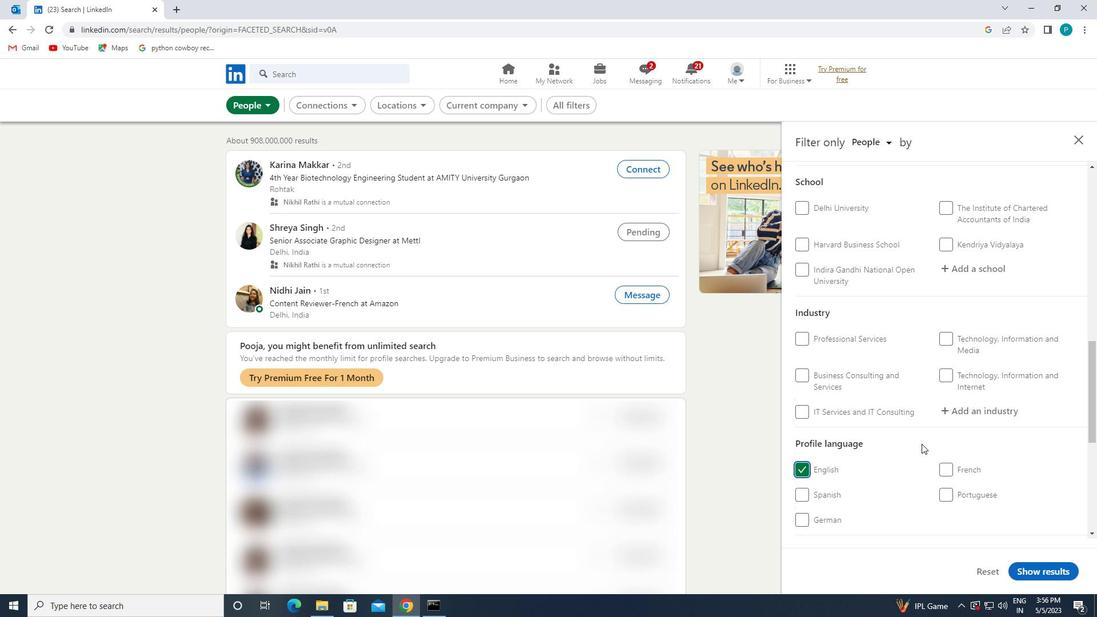 
Action: Mouse moved to (926, 429)
Screenshot: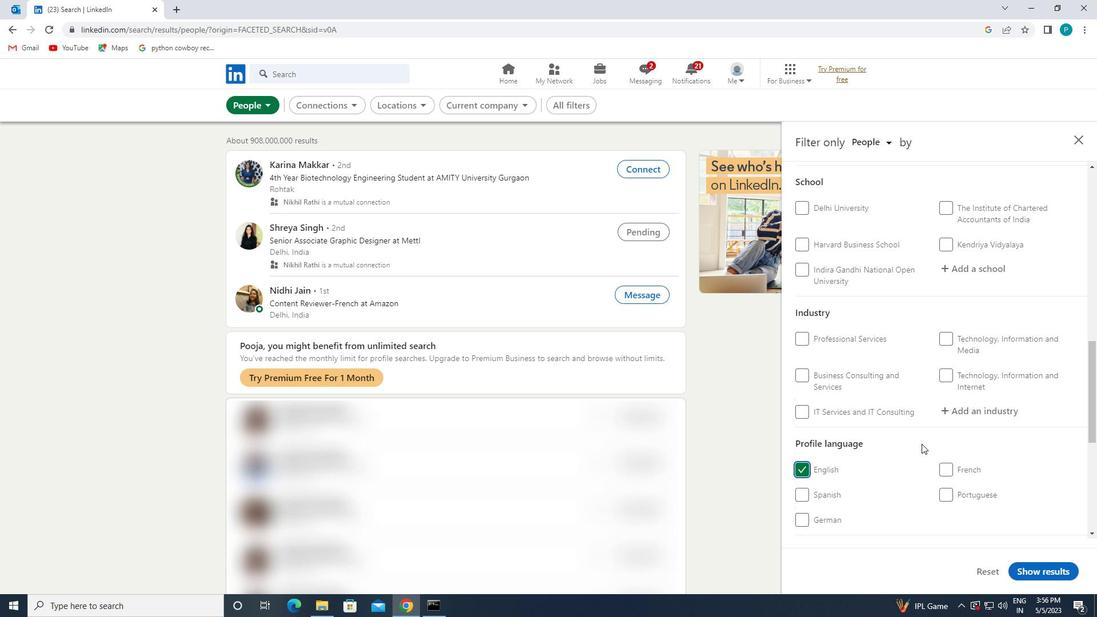 
Action: Mouse scrolled (926, 430) with delta (0, 0)
Screenshot: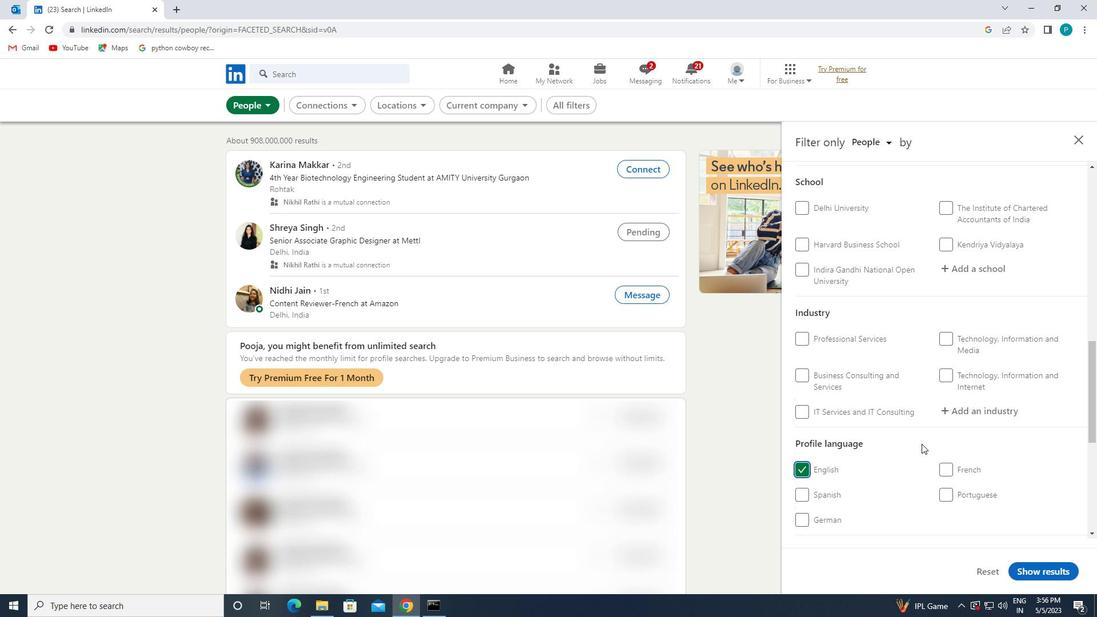 
Action: Mouse moved to (965, 320)
Screenshot: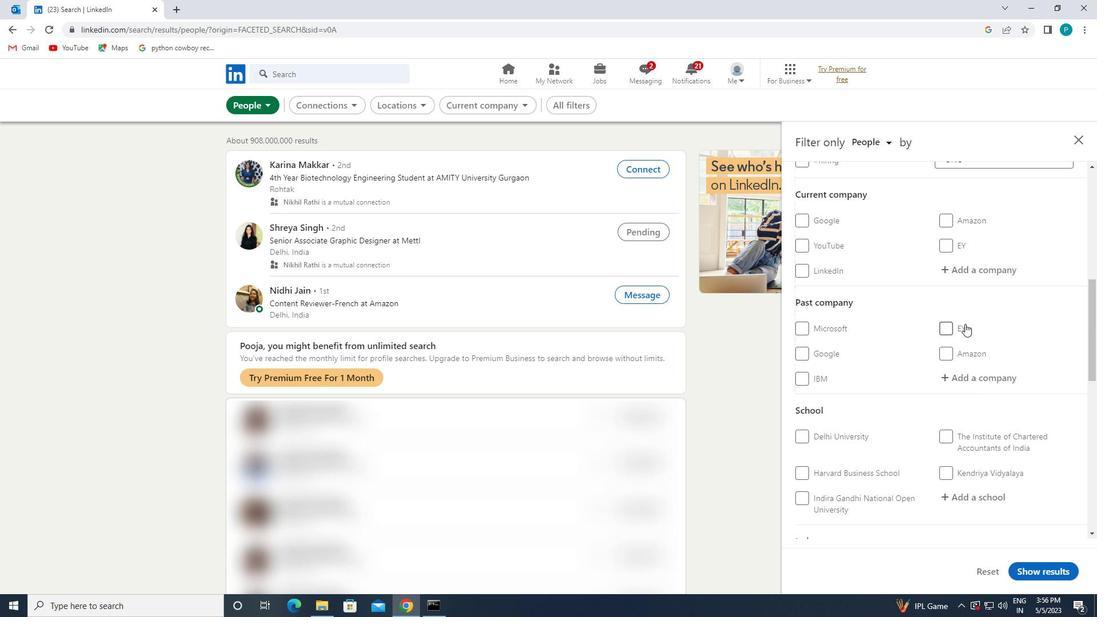 
Action: Mouse scrolled (965, 321) with delta (0, 0)
Screenshot: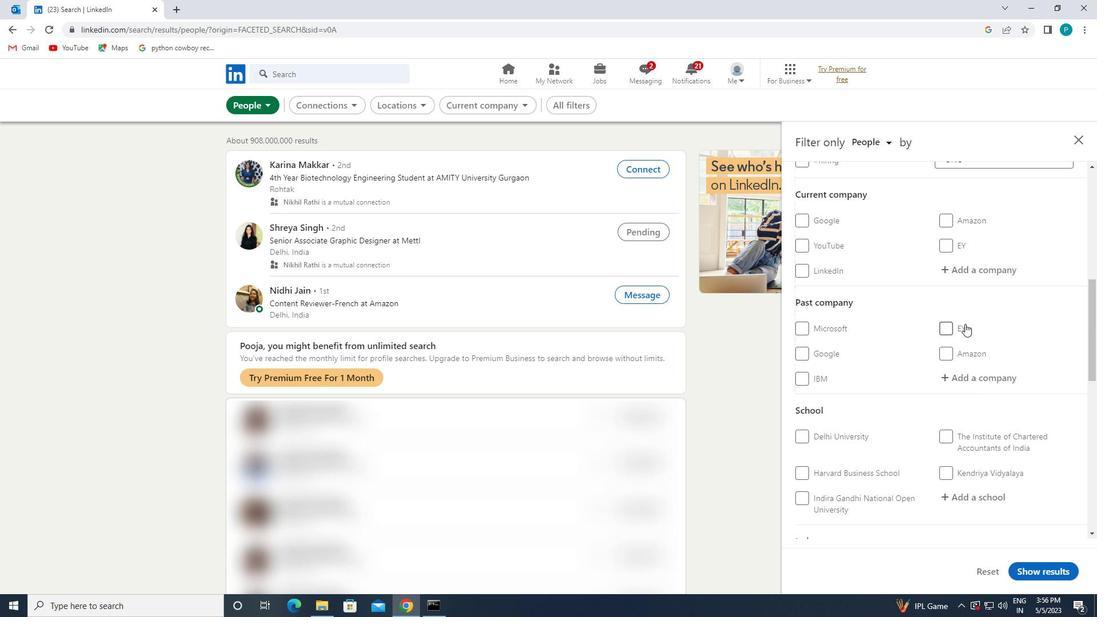 
Action: Mouse pressed left at (965, 320)
Screenshot: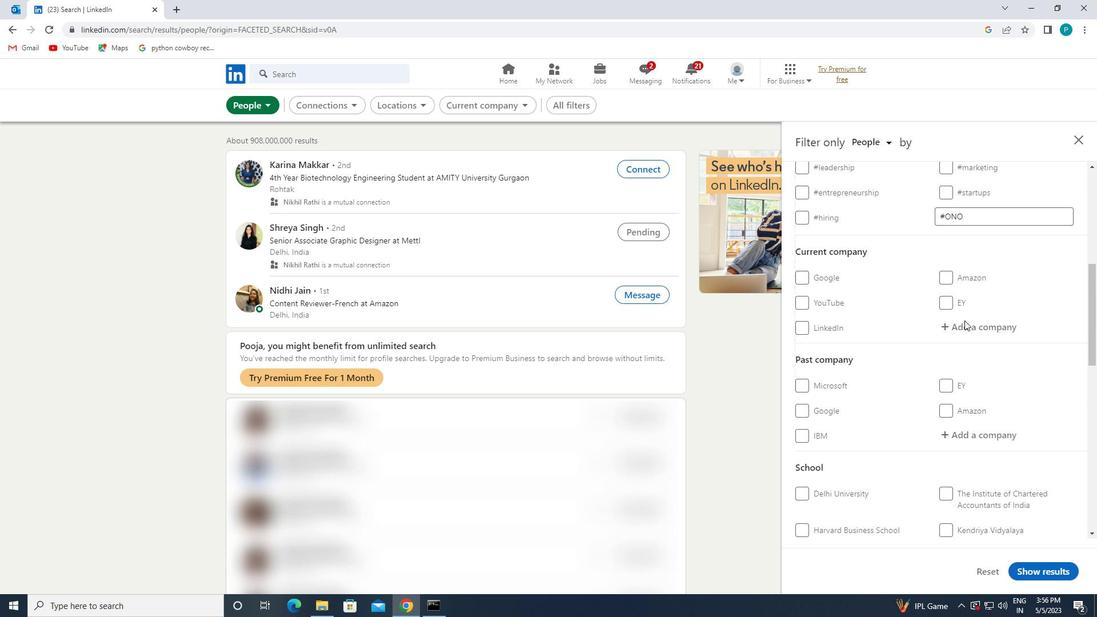 
Action: Key pressed <Key.caps_lock>N<Key.caps_lock>A<Key.backspace><Key.backspace>N<Key.caps_lock>AGARRO
Screenshot: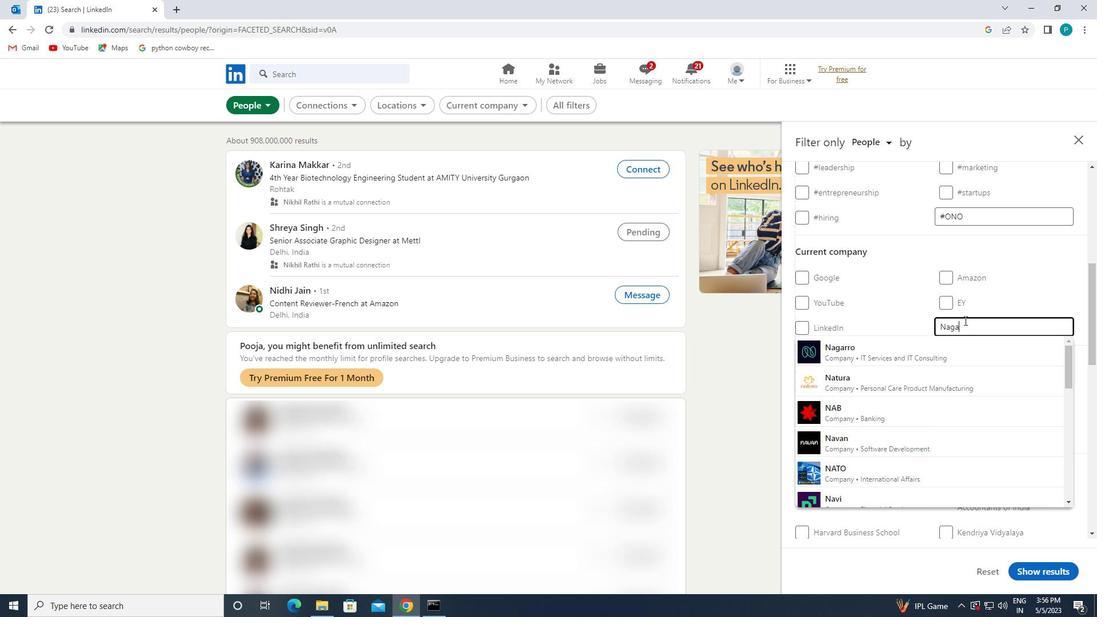 
Action: Mouse moved to (973, 348)
Screenshot: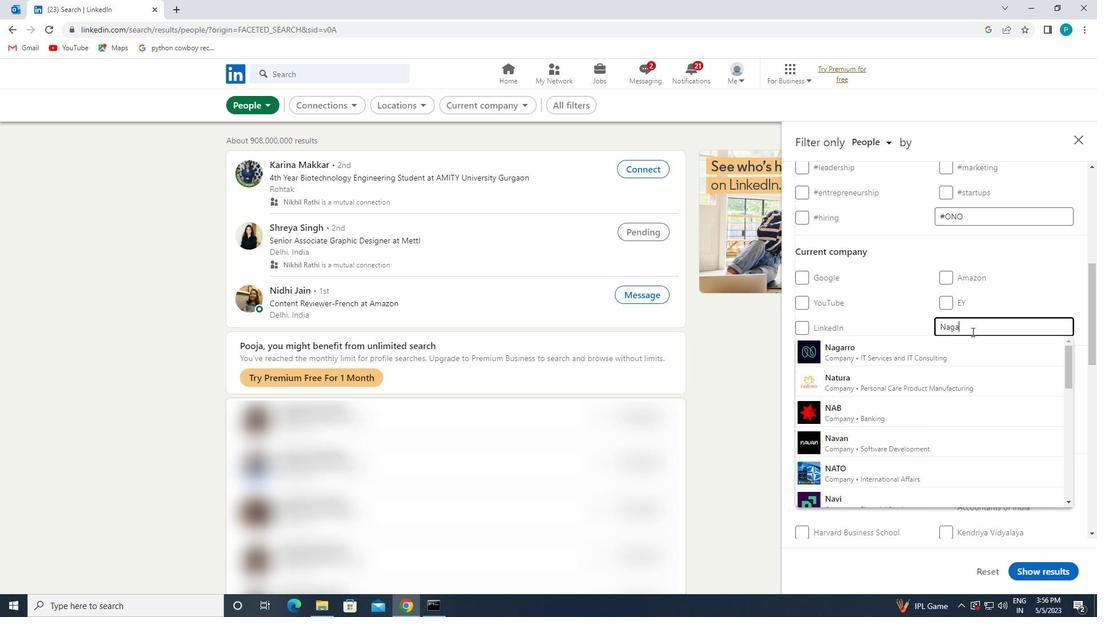 
Action: Mouse pressed left at (973, 348)
Screenshot: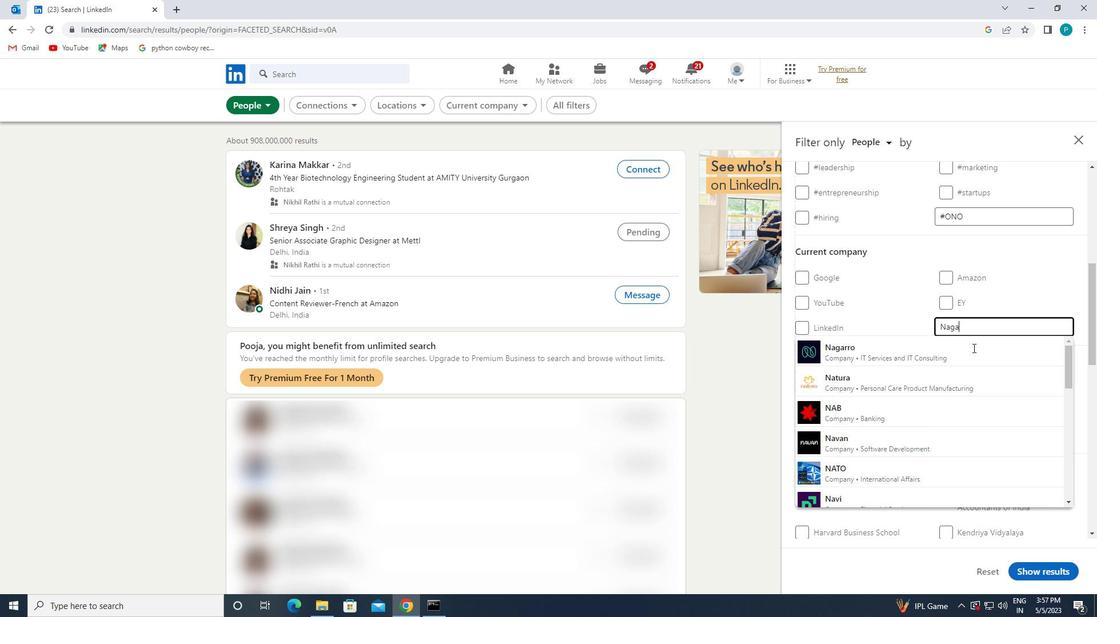 
Action: Mouse moved to (891, 357)
Screenshot: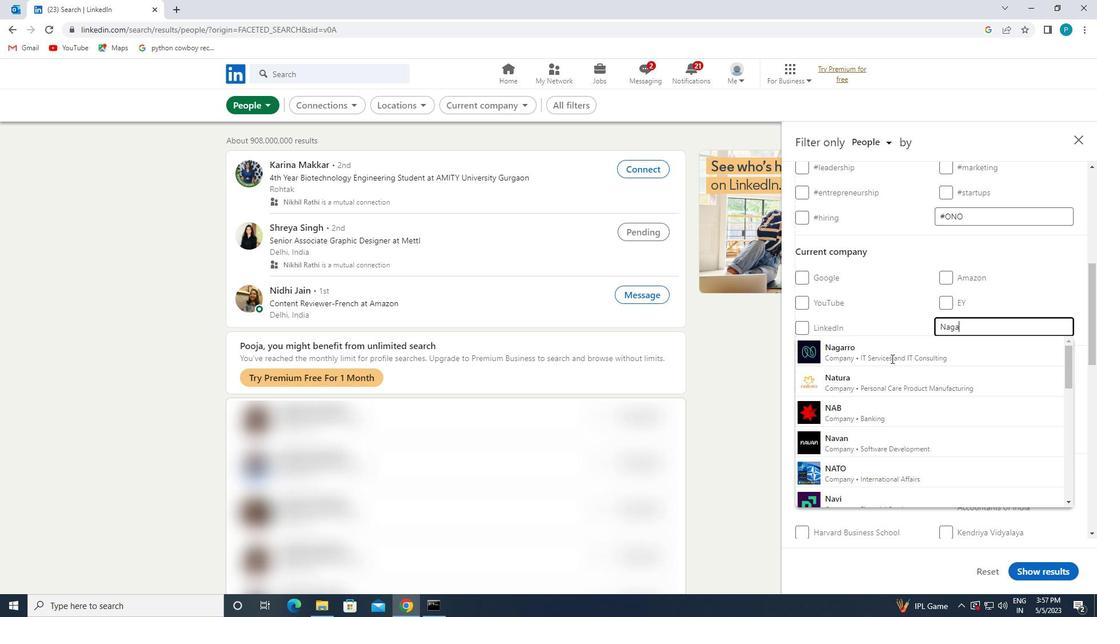 
Action: Mouse pressed left at (891, 357)
Screenshot: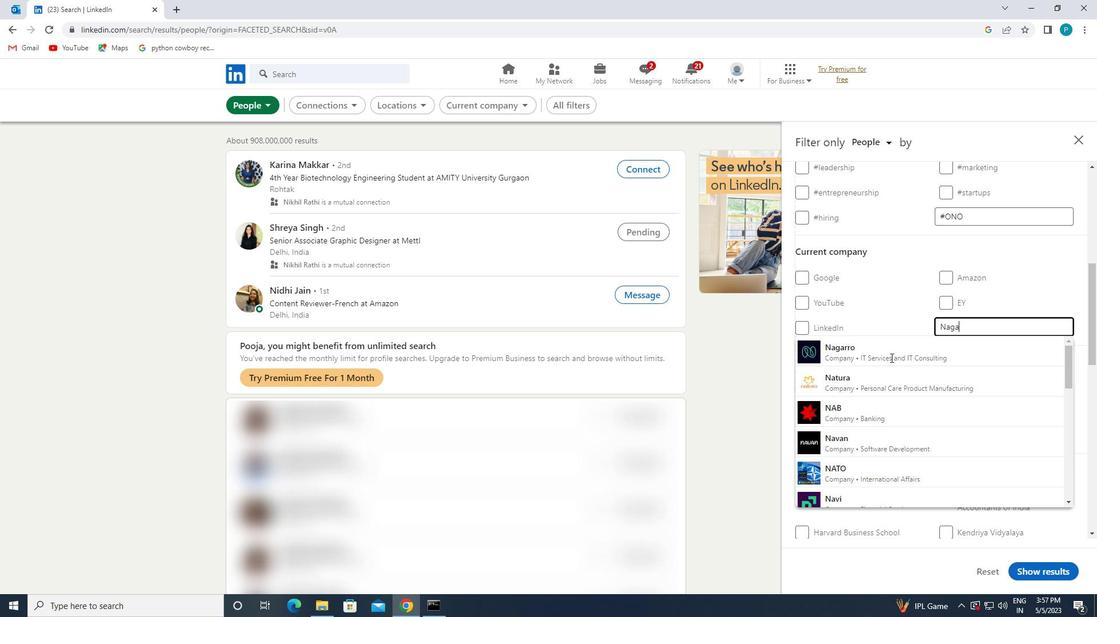 
Action: Mouse pressed left at (891, 357)
Screenshot: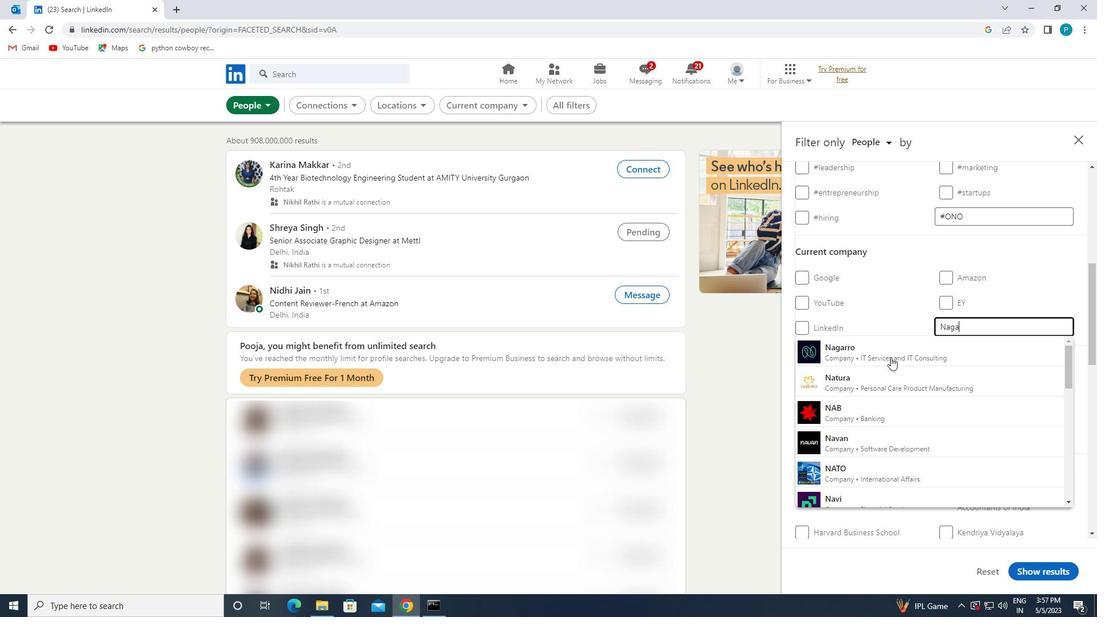 
Action: Mouse moved to (956, 353)
Screenshot: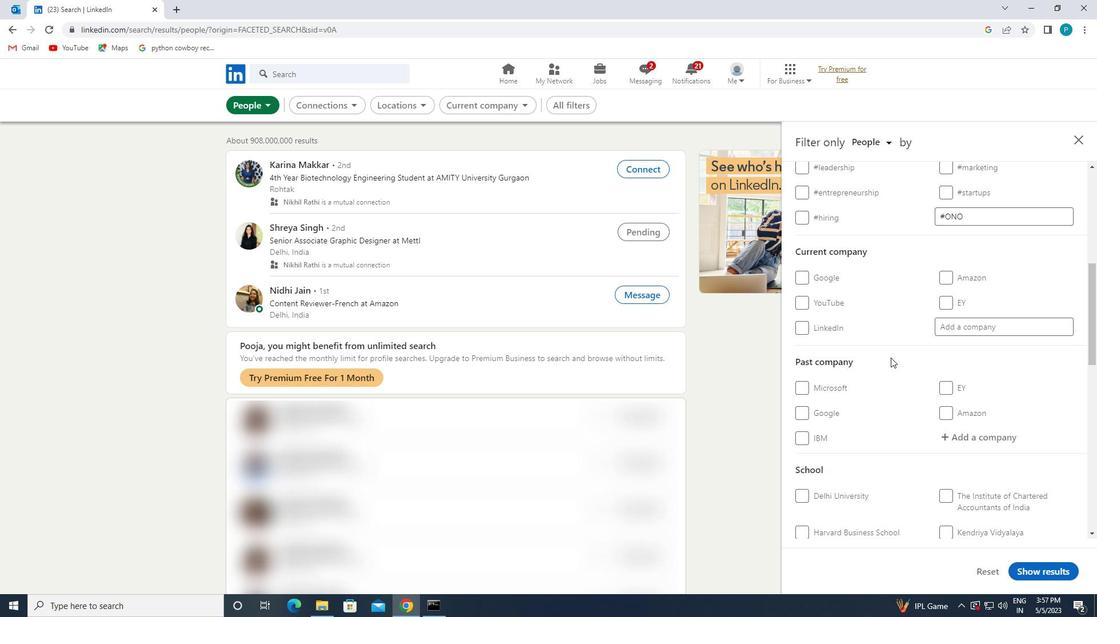 
Action: Mouse scrolled (956, 353) with delta (0, 0)
Screenshot: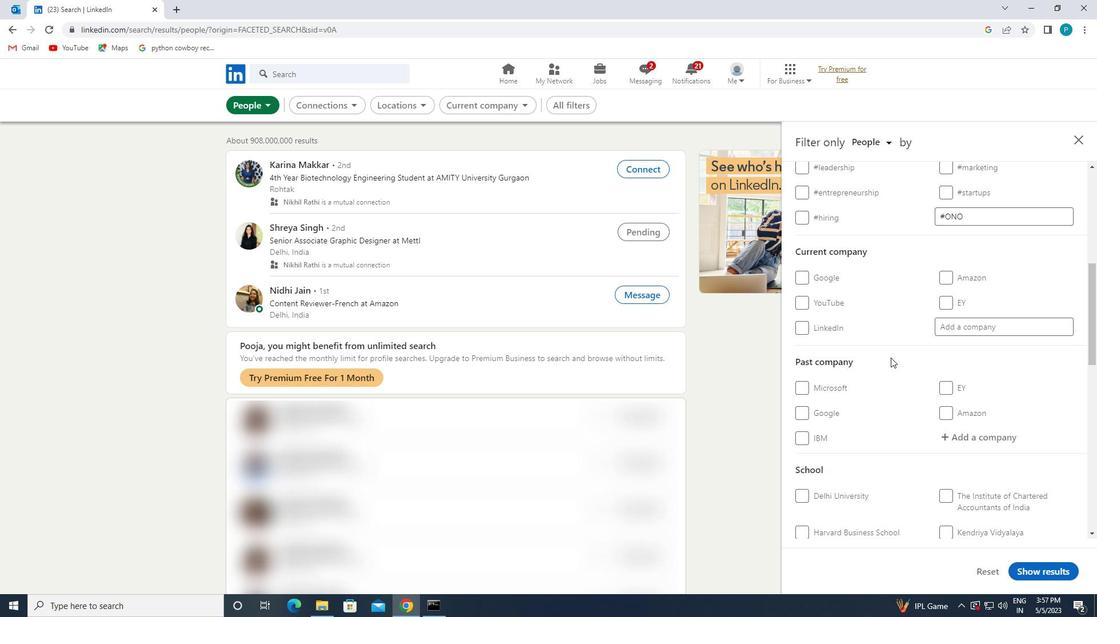 
Action: Mouse scrolled (956, 353) with delta (0, 0)
Screenshot: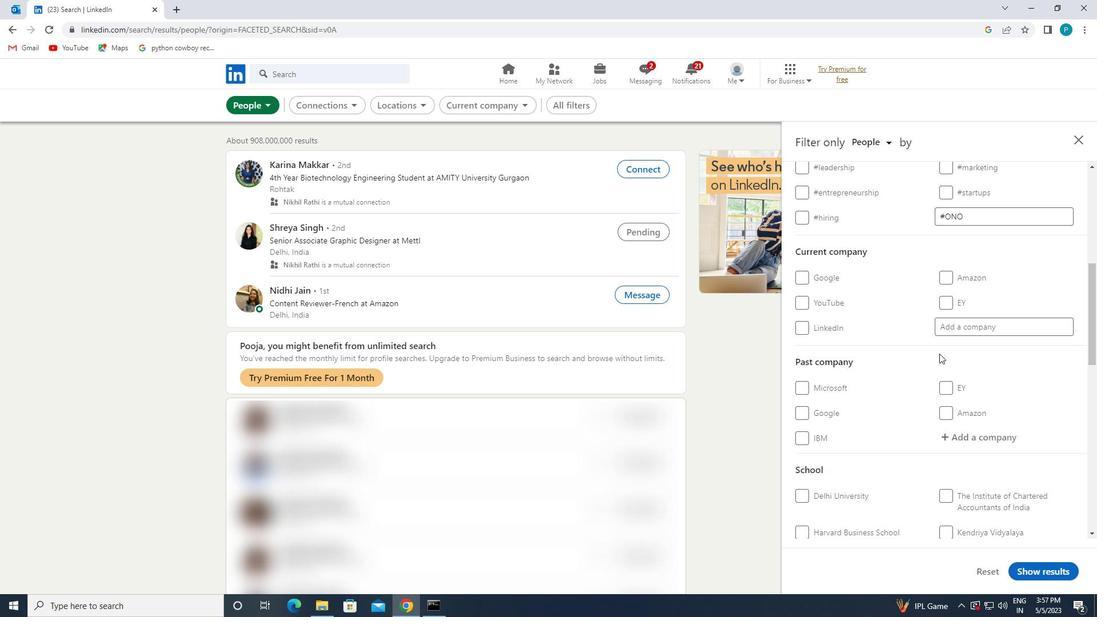 
Action: Mouse scrolled (956, 353) with delta (0, 0)
Screenshot: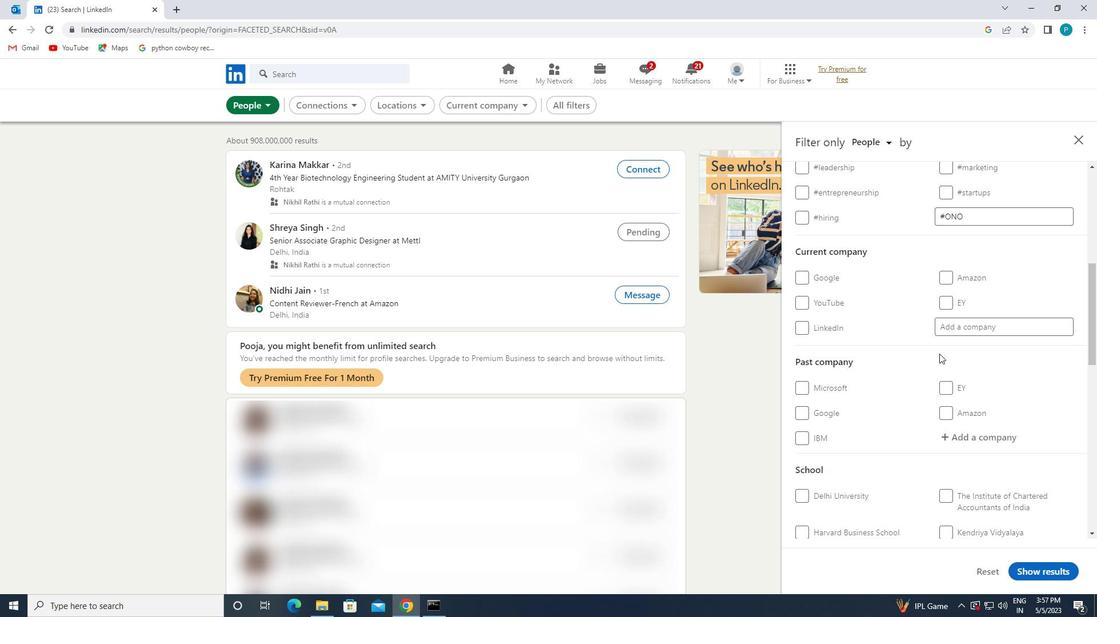 
Action: Mouse moved to (958, 412)
Screenshot: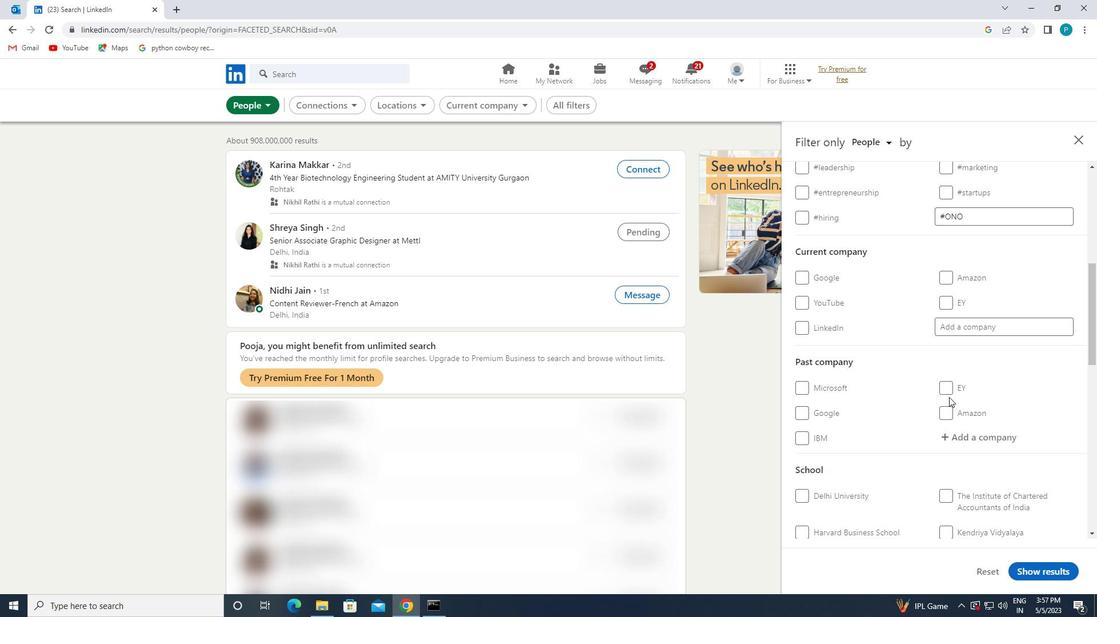 
Action: Mouse scrolled (958, 411) with delta (0, 0)
Screenshot: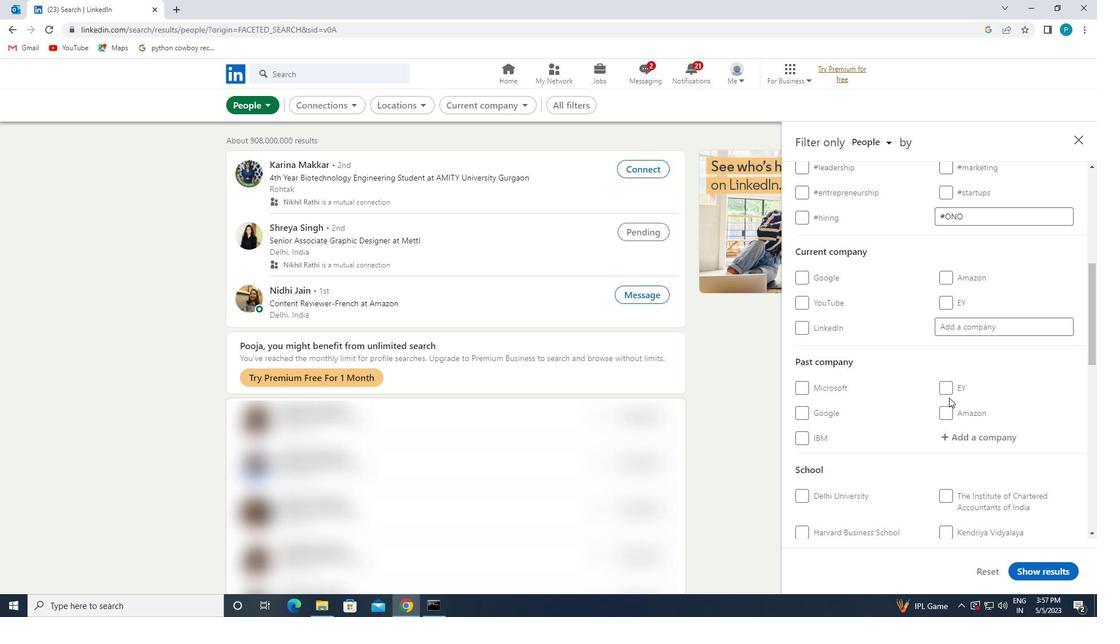 
Action: Mouse scrolled (958, 411) with delta (0, 0)
Screenshot: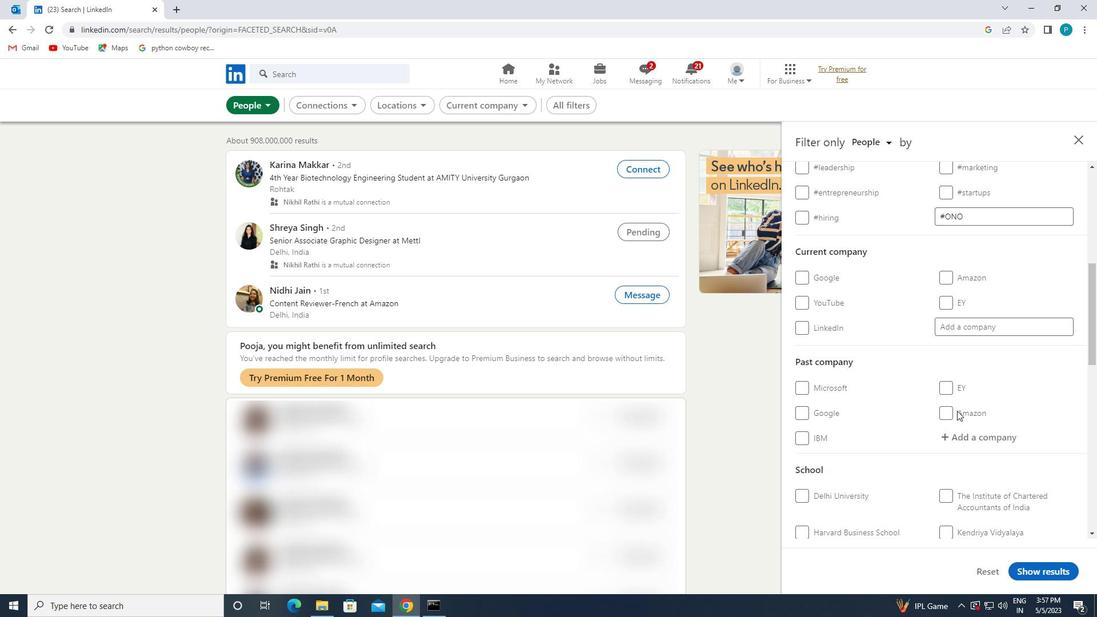 
Action: Mouse scrolled (958, 411) with delta (0, 0)
Screenshot: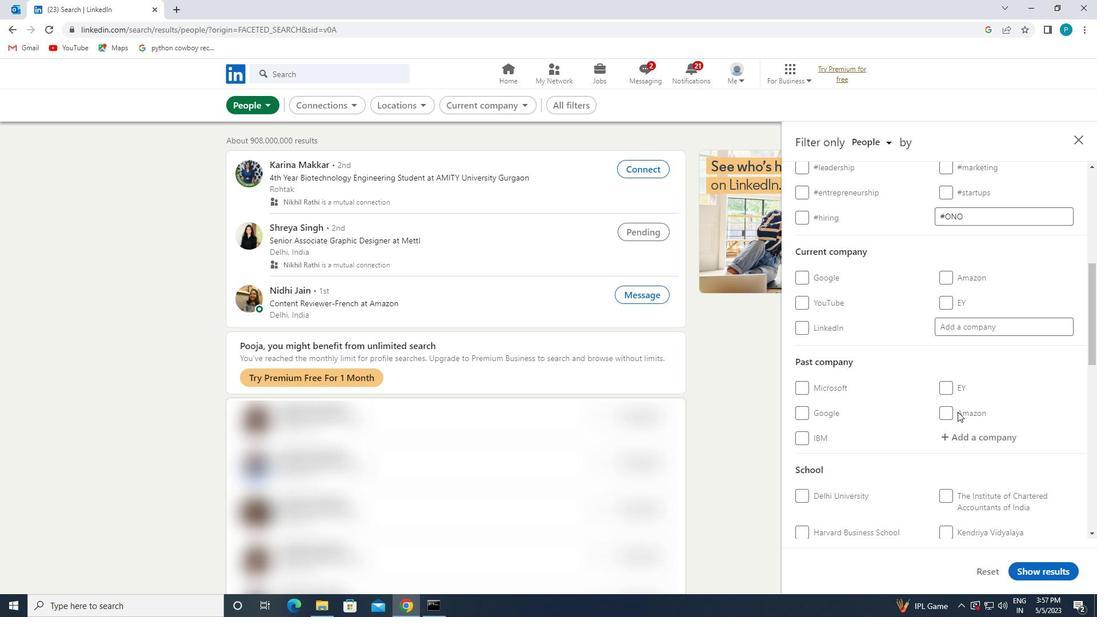 
Action: Mouse moved to (991, 450)
Screenshot: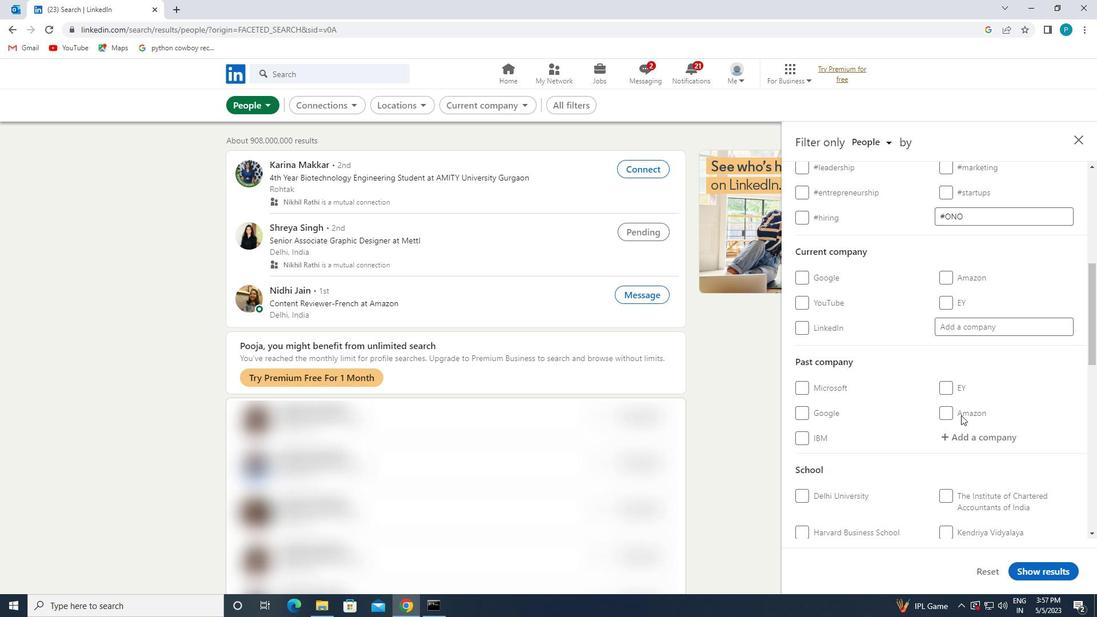 
Action: Mouse scrolled (991, 451) with delta (0, 0)
Screenshot: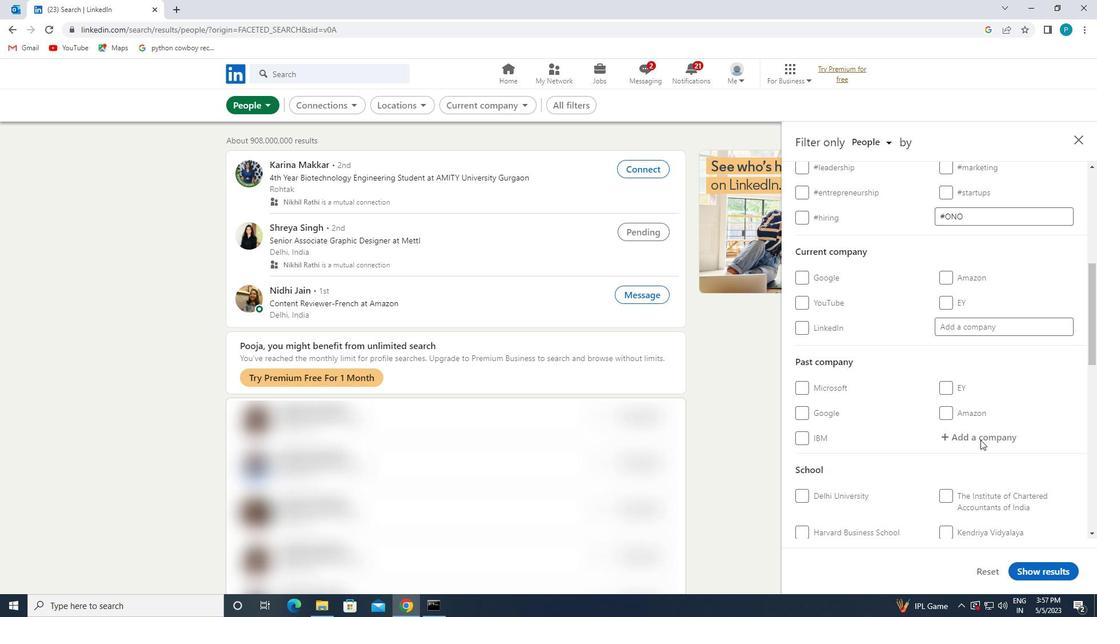 
Action: Mouse scrolled (991, 451) with delta (0, 0)
Screenshot: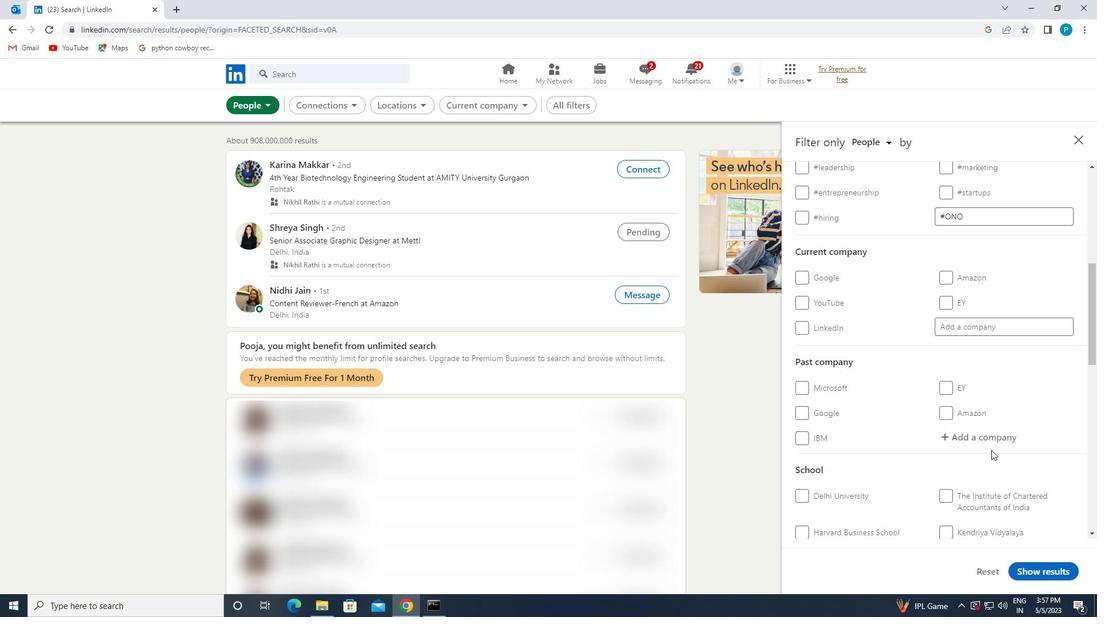 
Action: Mouse scrolled (991, 451) with delta (0, 0)
Screenshot: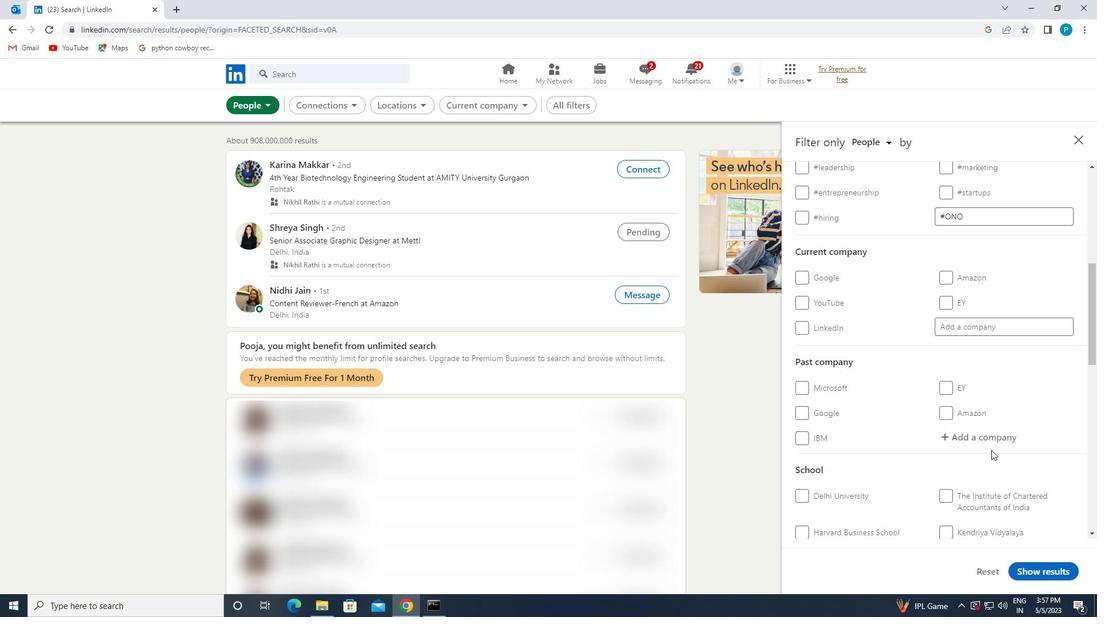
Action: Mouse moved to (992, 445)
Screenshot: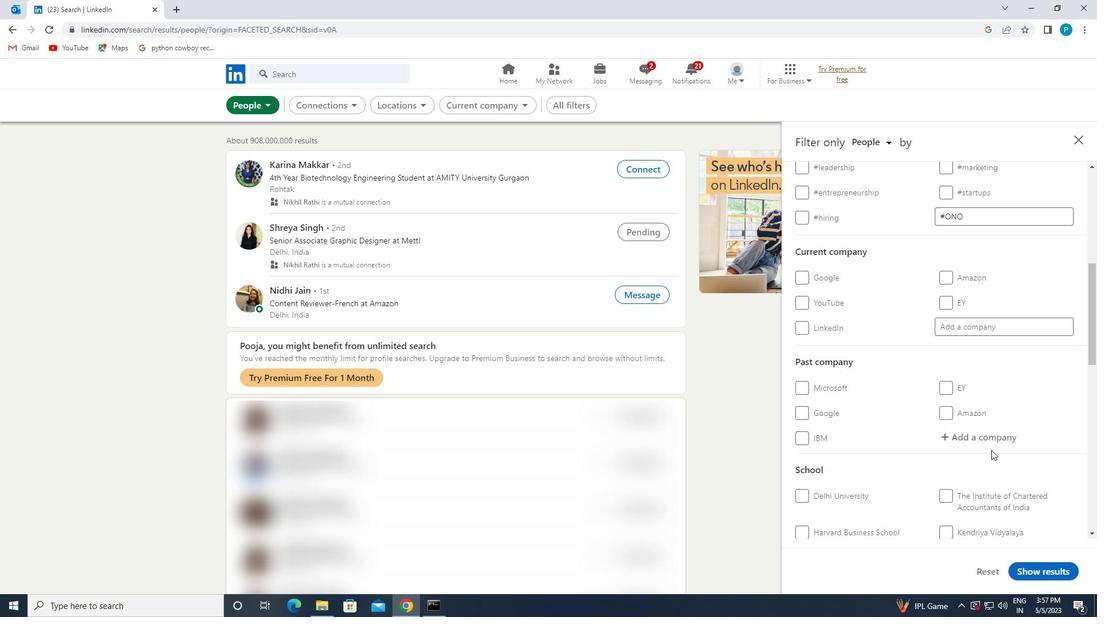 
Action: Mouse scrolled (992, 446) with delta (0, 0)
Screenshot: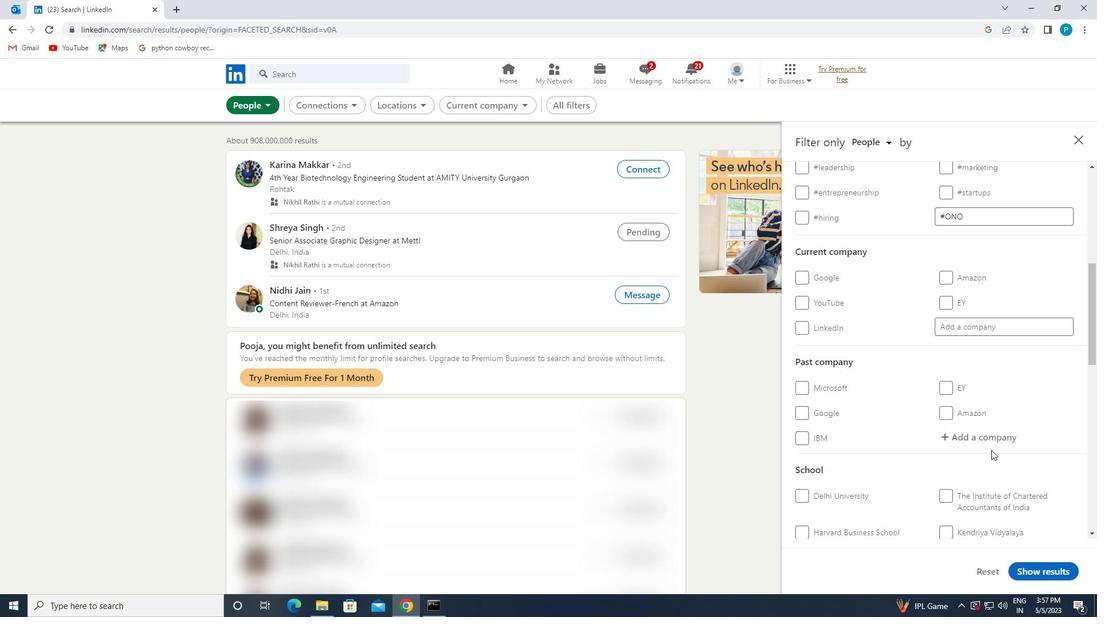 
Action: Mouse moved to (991, 440)
Screenshot: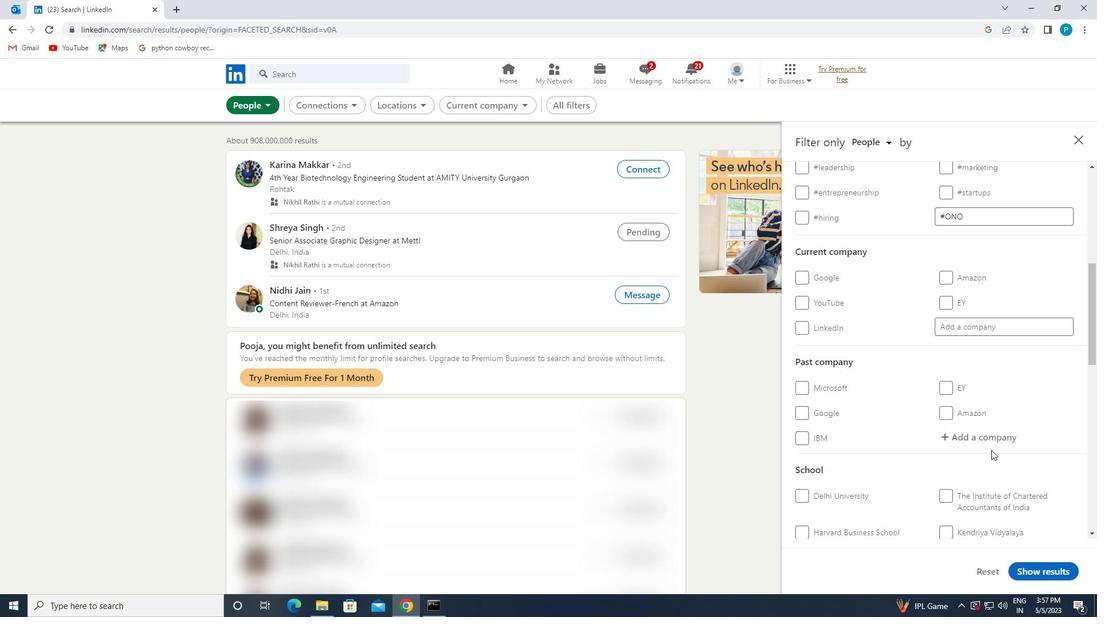
Action: Mouse scrolled (991, 439) with delta (0, 0)
Screenshot: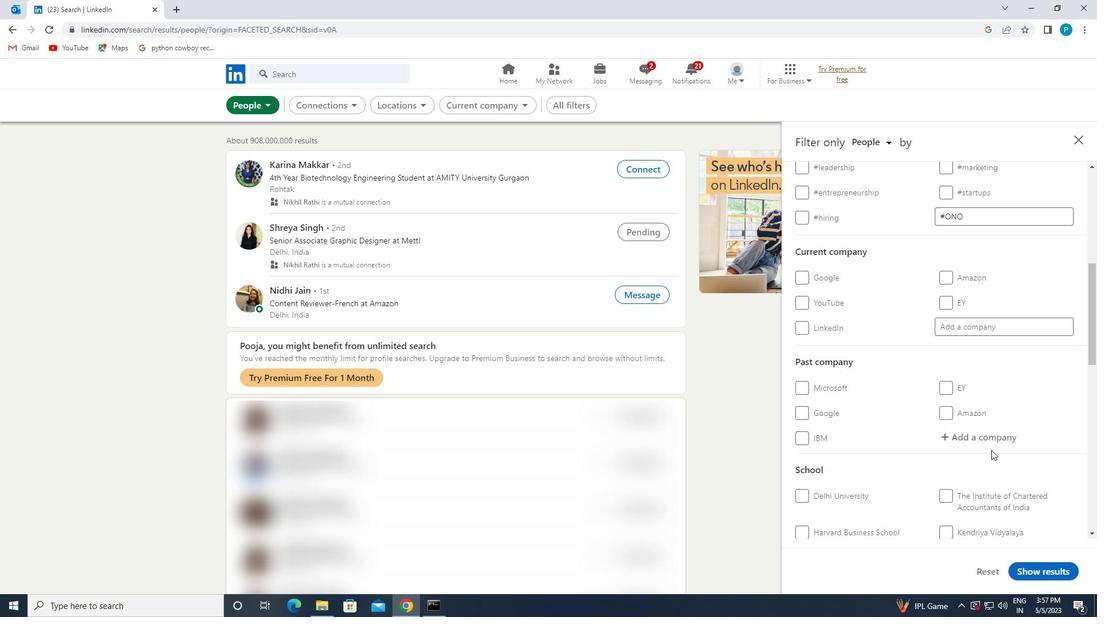 
Action: Mouse scrolled (991, 439) with delta (0, 0)
Screenshot: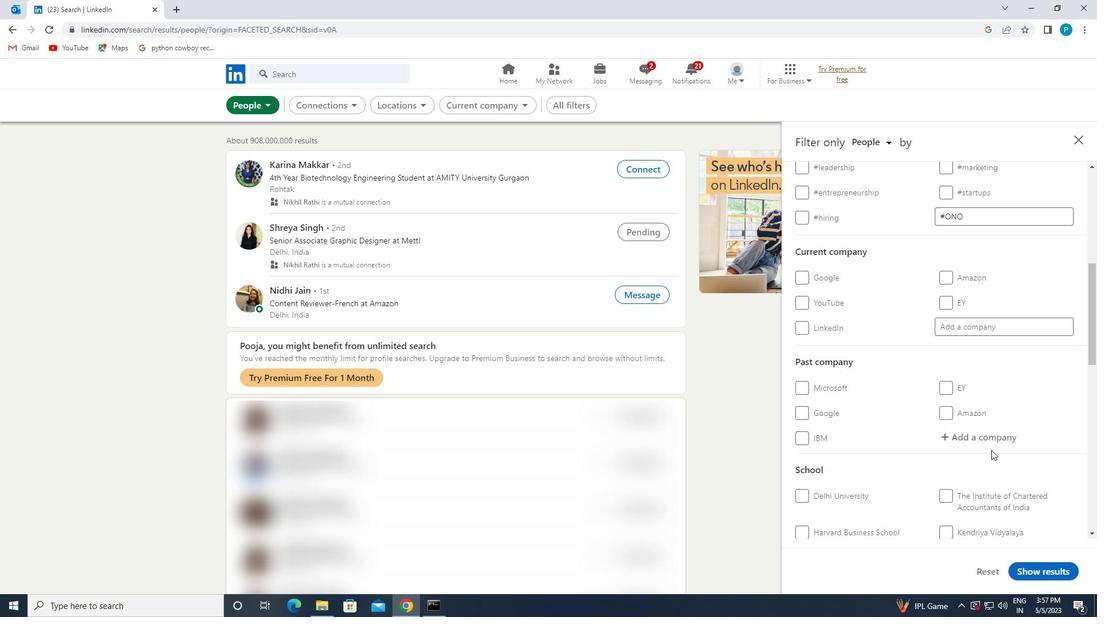 
Action: Mouse scrolled (991, 439) with delta (0, -1)
Screenshot: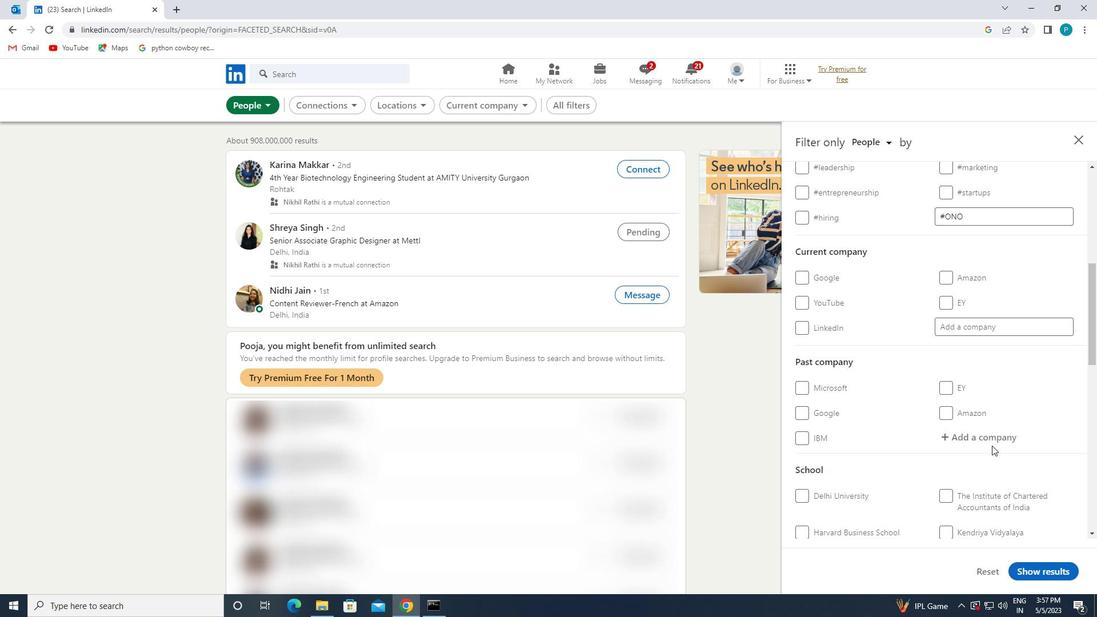 
Action: Mouse scrolled (991, 439) with delta (0, 0)
Screenshot: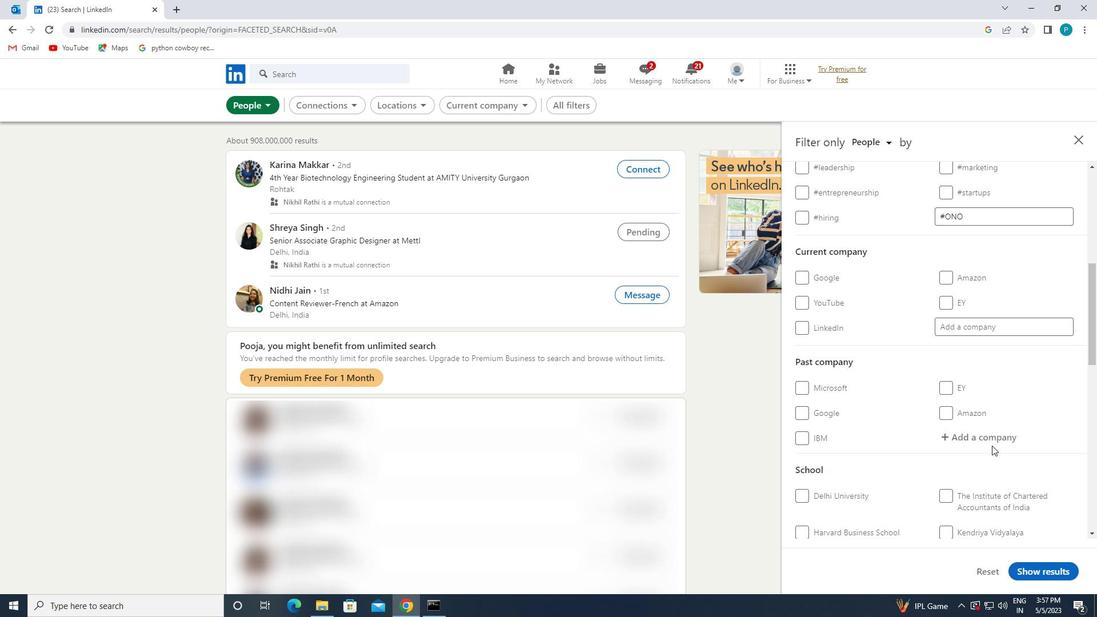 
Action: Mouse scrolled (991, 440) with delta (0, 0)
Screenshot: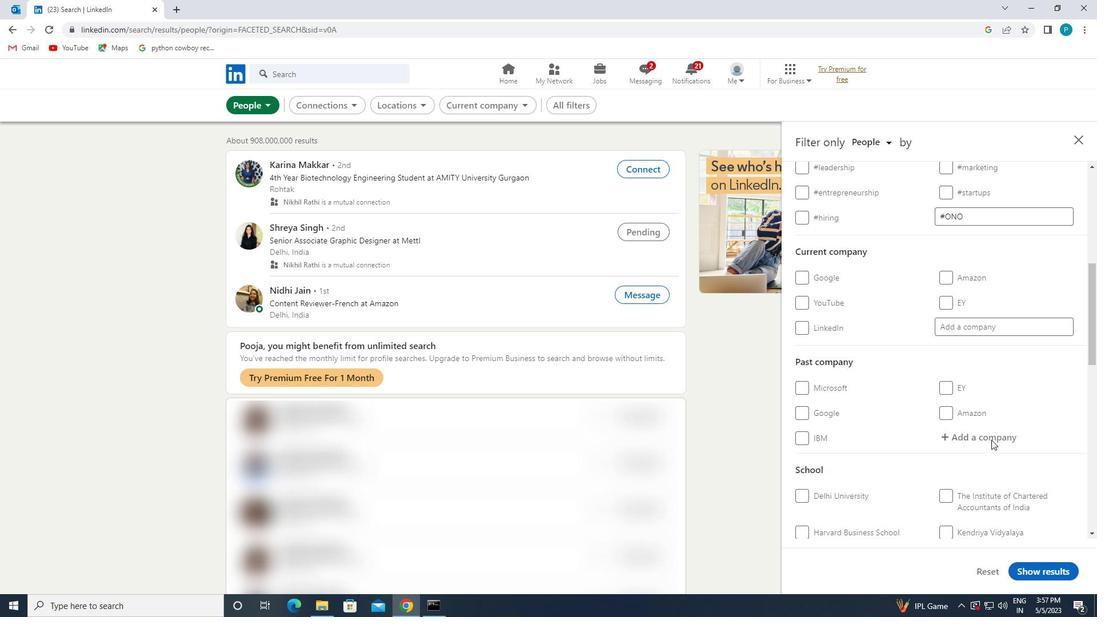 
Action: Mouse moved to (989, 435)
Screenshot: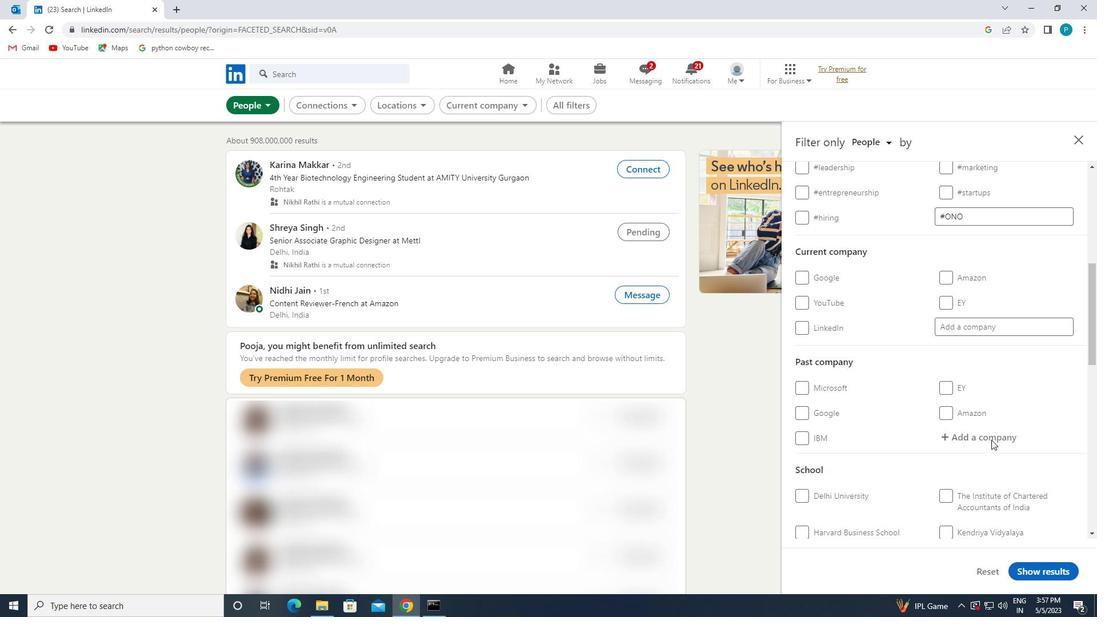 
Action: Mouse scrolled (989, 435) with delta (0, 0)
Screenshot: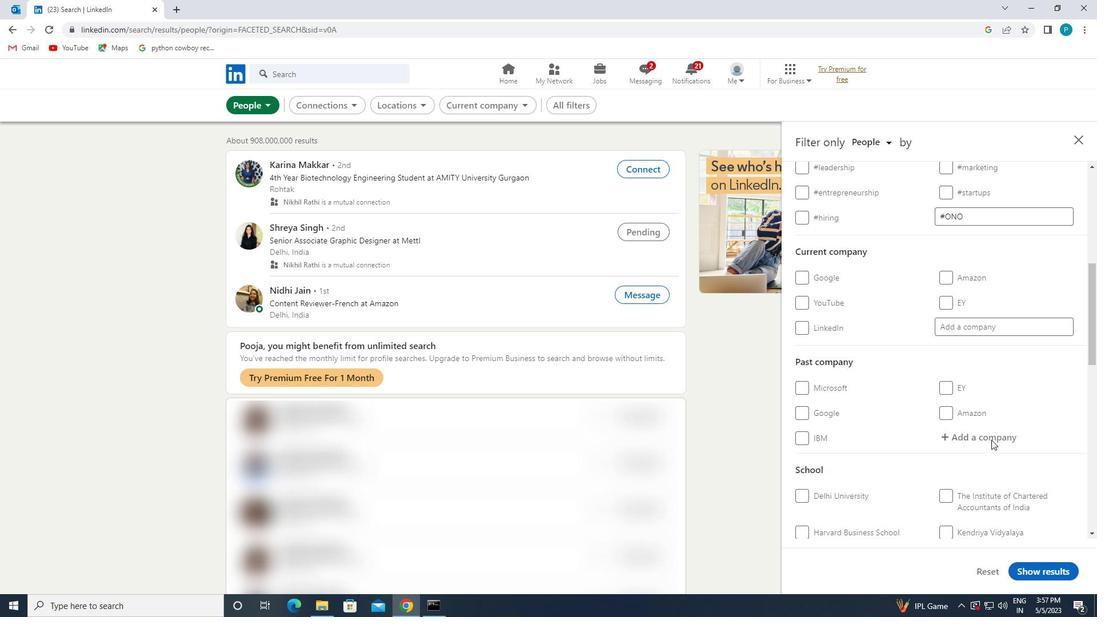 
Action: Mouse moved to (989, 431)
Screenshot: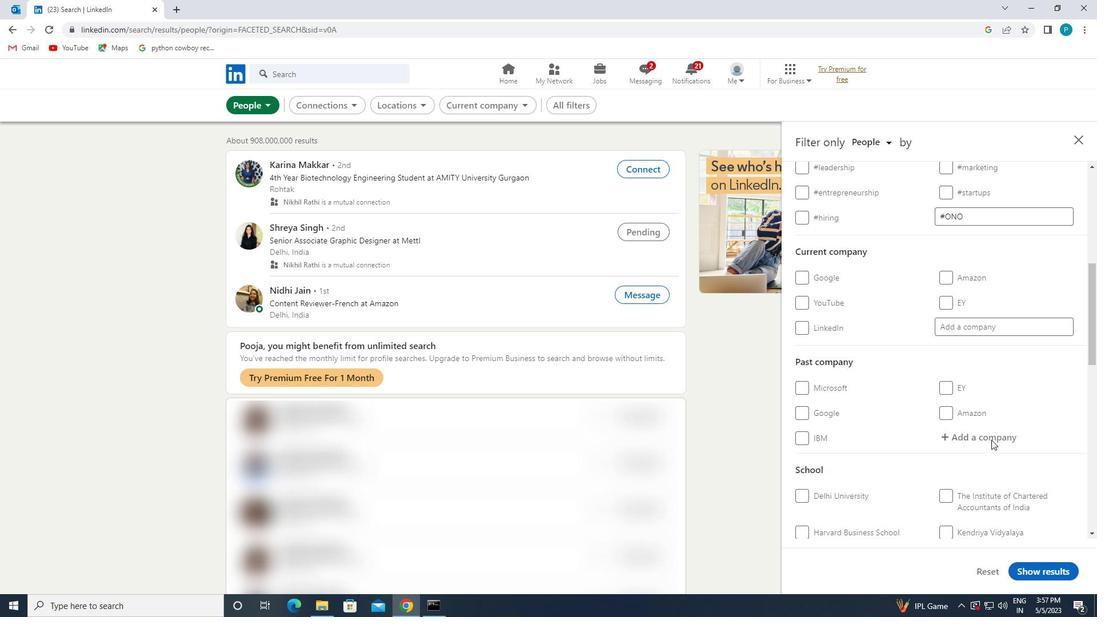 
Action: Mouse scrolled (989, 432) with delta (0, 0)
Screenshot: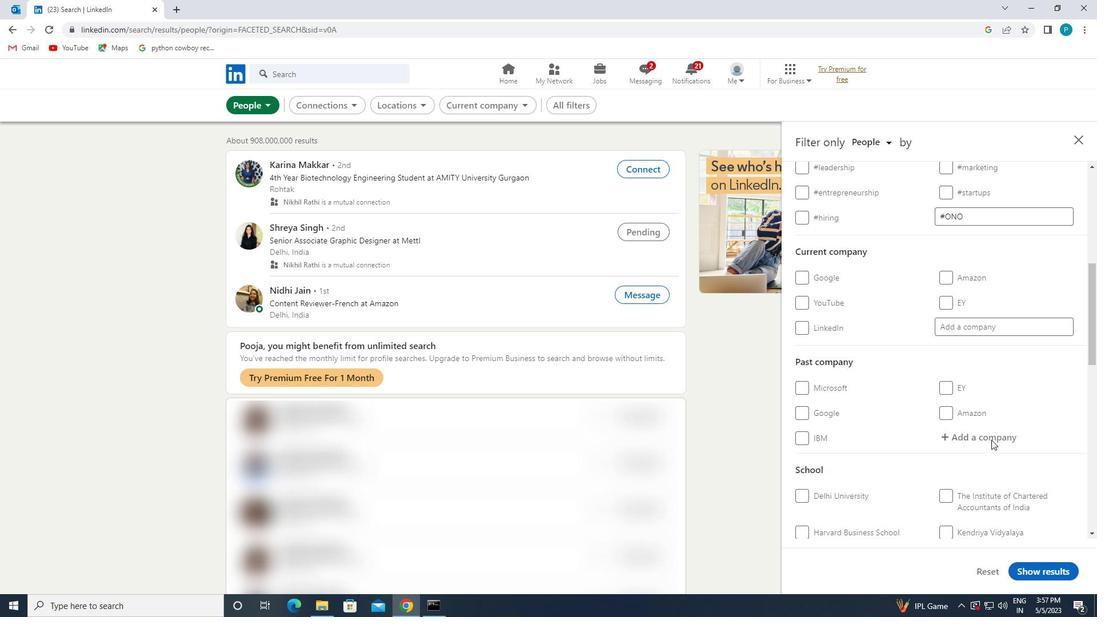 
Action: Mouse moved to (989, 430)
Screenshot: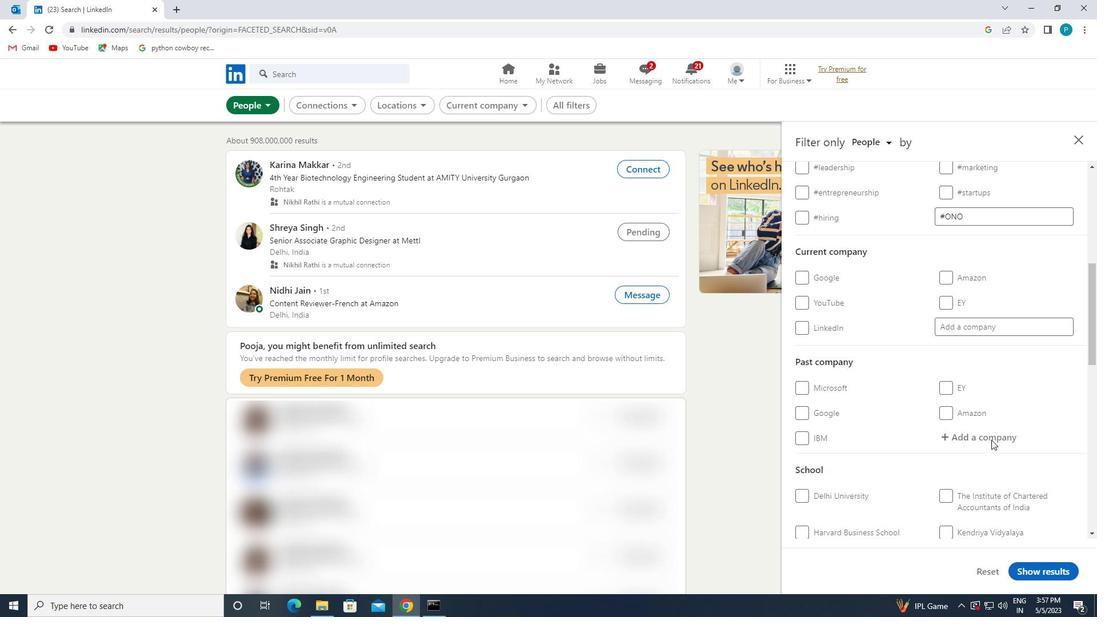 
Action: Mouse scrolled (989, 429) with delta (0, 0)
Screenshot: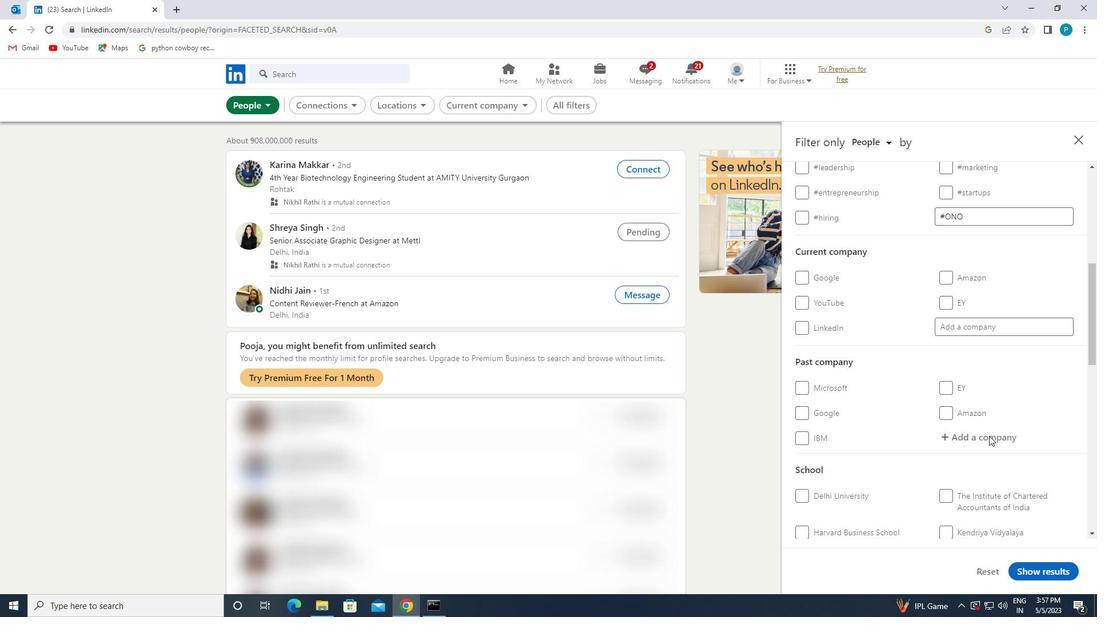 
Action: Mouse scrolled (989, 429) with delta (0, 0)
Screenshot: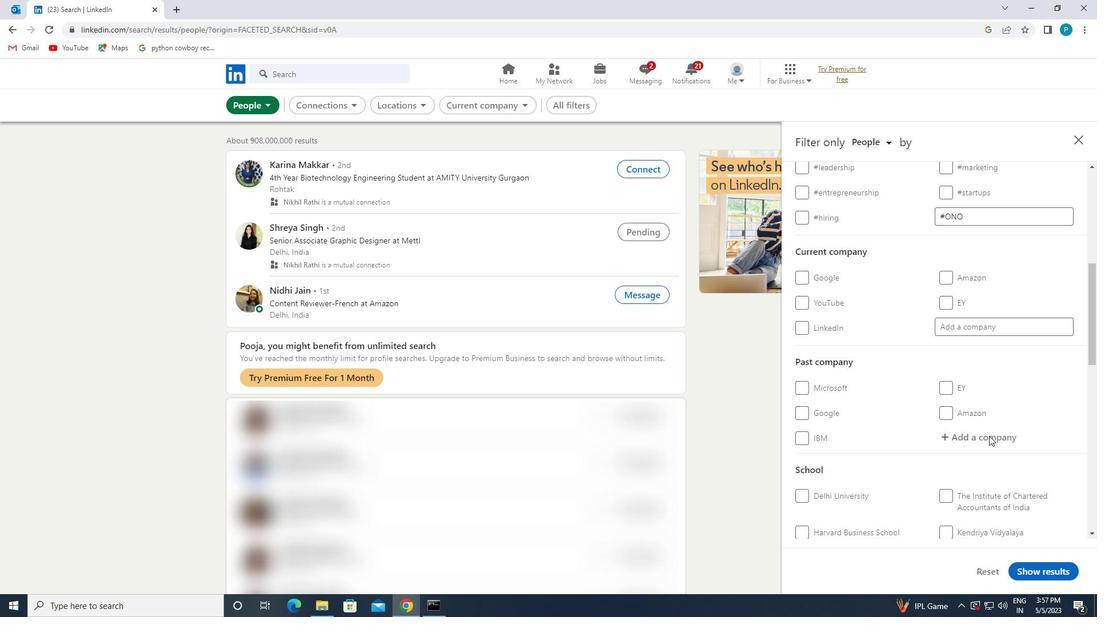 
Action: Mouse scrolled (989, 429) with delta (0, 0)
Screenshot: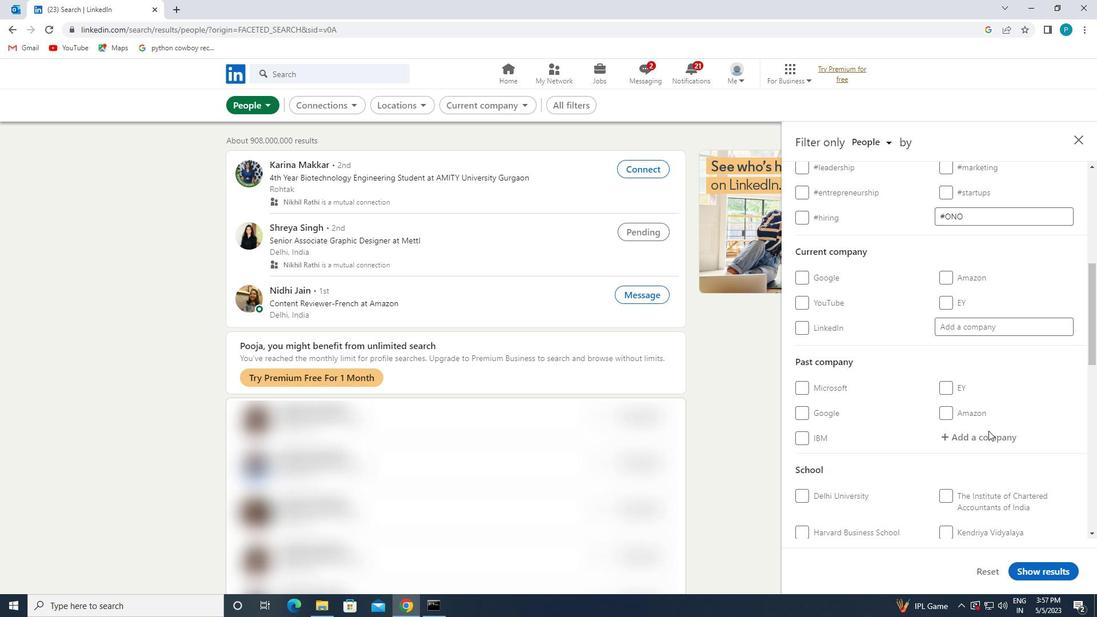 
Action: Mouse moved to (987, 427)
Screenshot: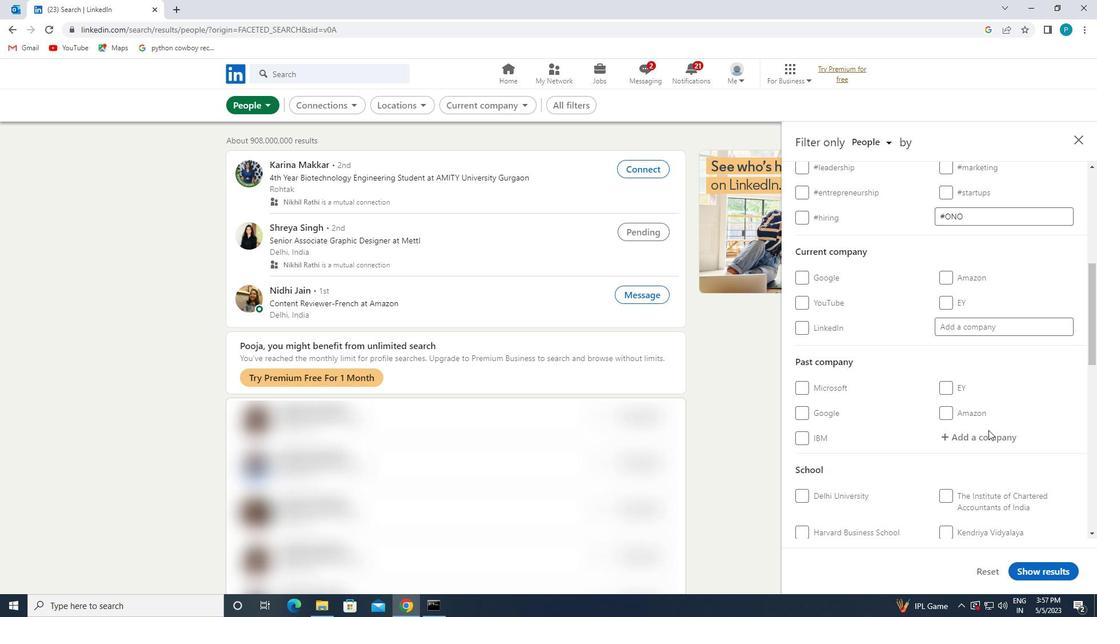
Action: Mouse scrolled (987, 427) with delta (0, 0)
Screenshot: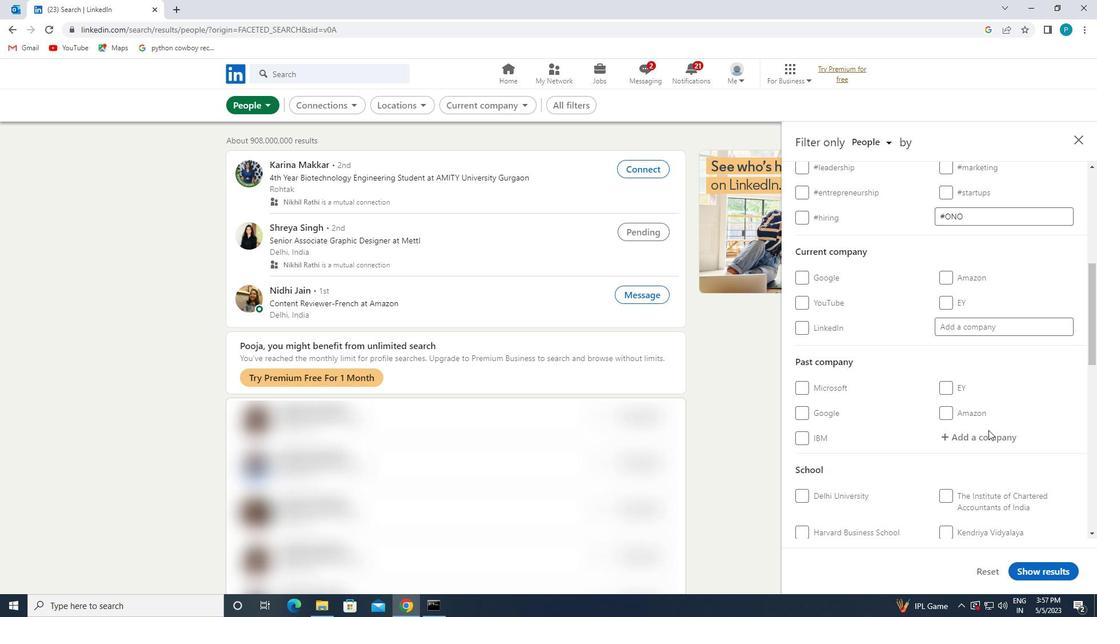 
Action: Mouse moved to (987, 426)
Screenshot: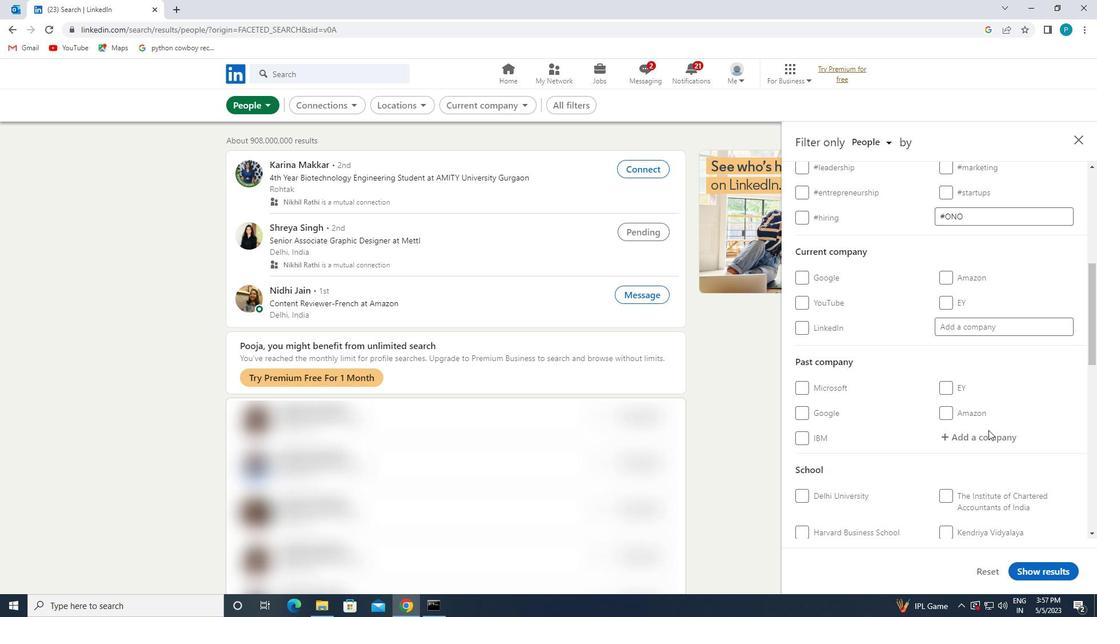 
Action: Mouse scrolled (987, 427) with delta (0, 0)
Screenshot: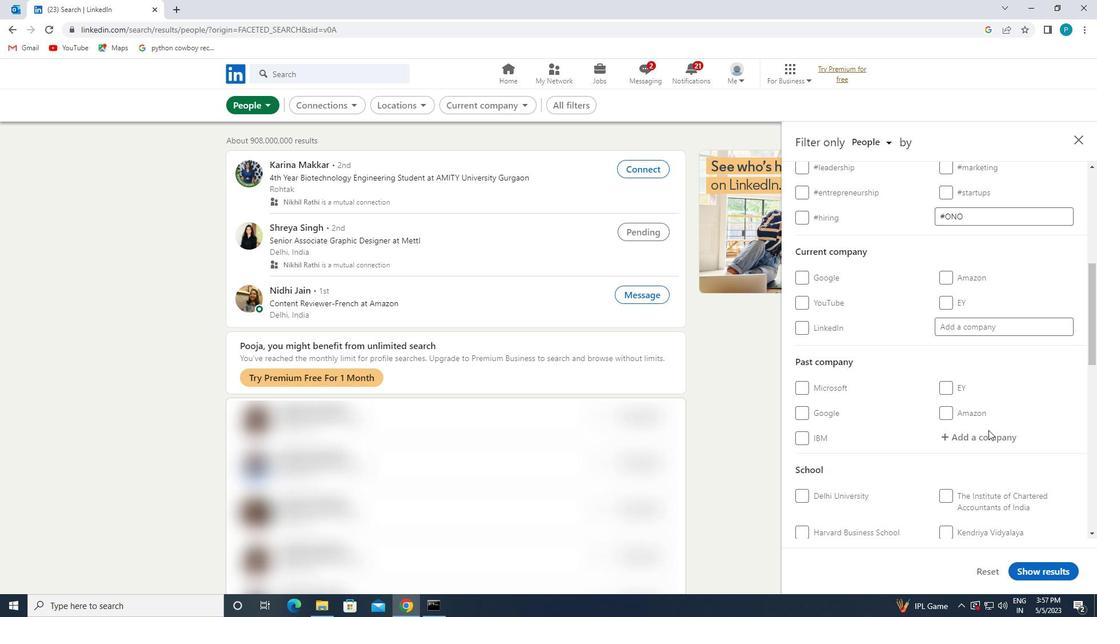 
Action: Mouse scrolled (987, 427) with delta (0, 0)
Screenshot: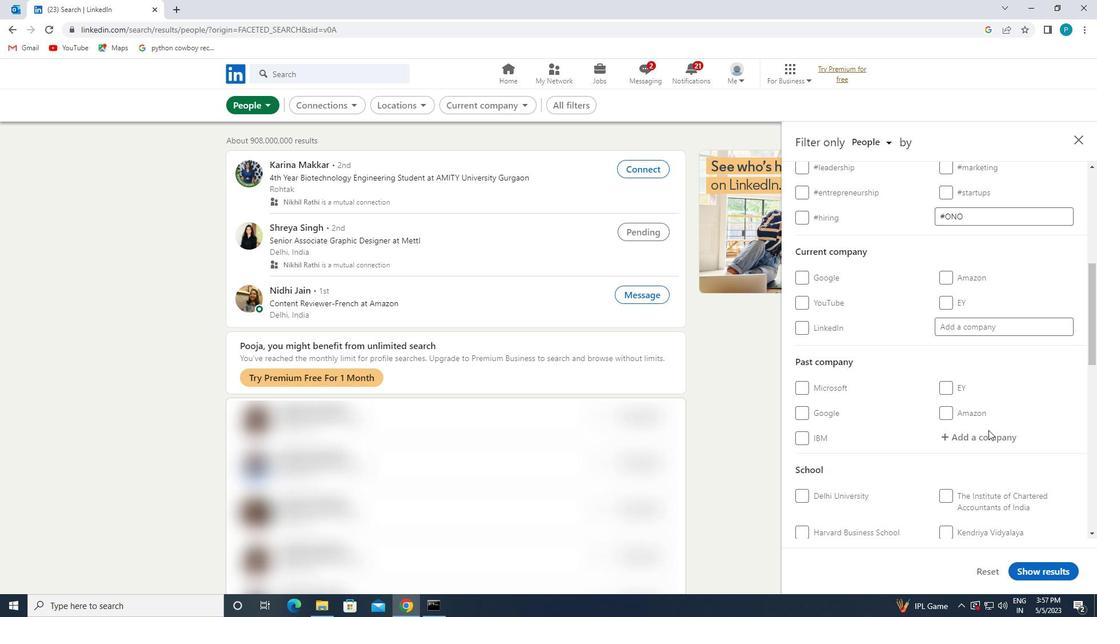 
Action: Mouse moved to (987, 423)
Screenshot: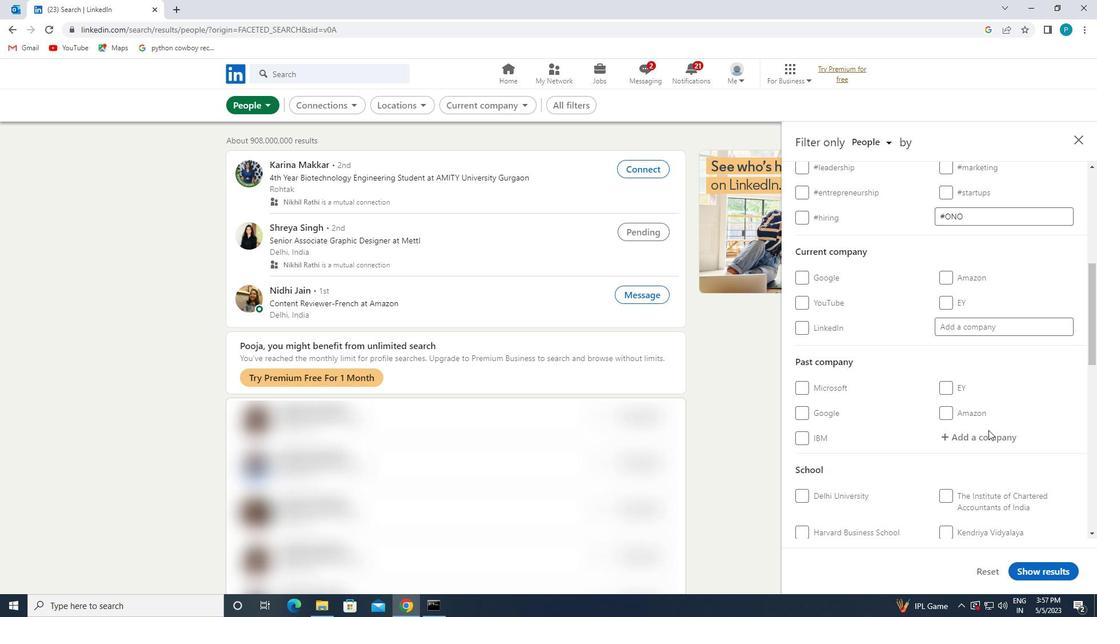 
Action: Mouse scrolled (987, 422) with delta (0, 0)
Screenshot: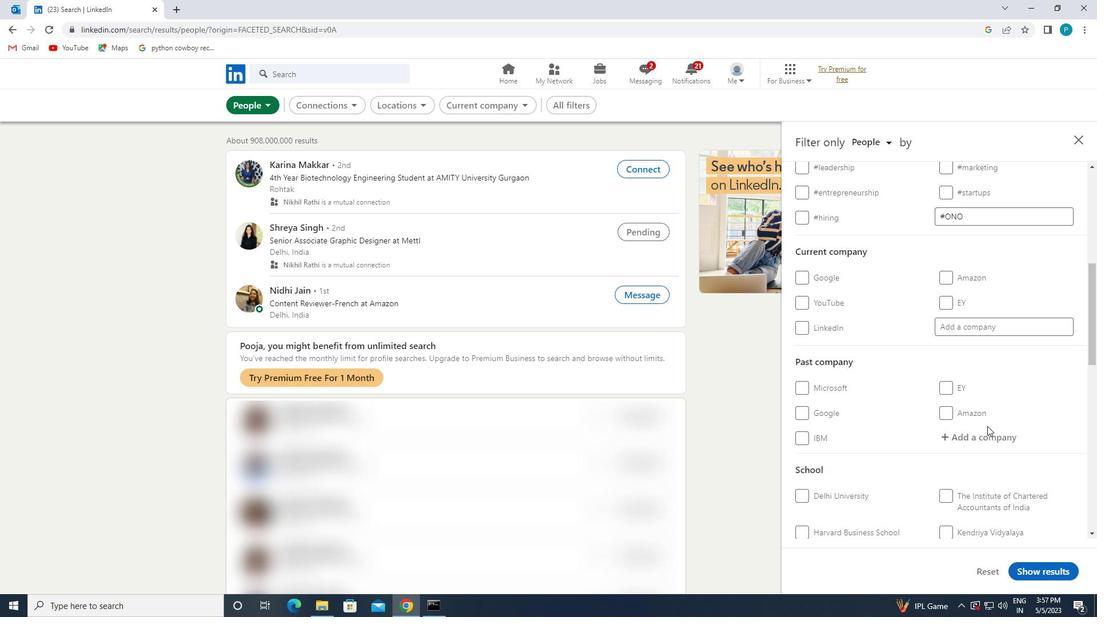 
Action: Mouse scrolled (987, 422) with delta (0, 0)
Screenshot: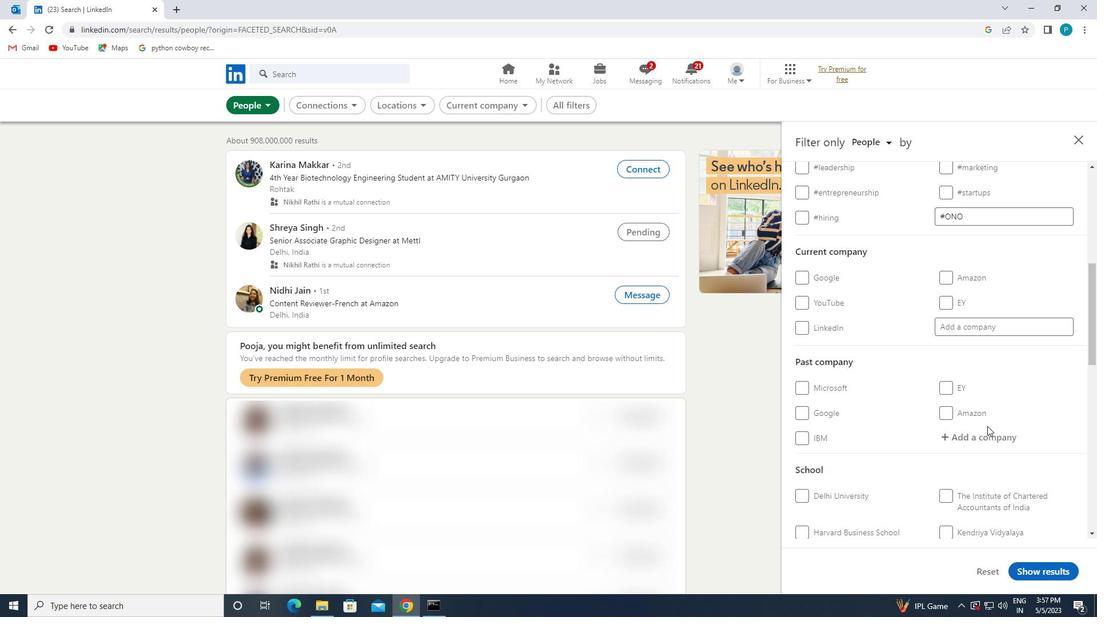 
Action: Mouse scrolled (987, 422) with delta (0, 0)
Screenshot: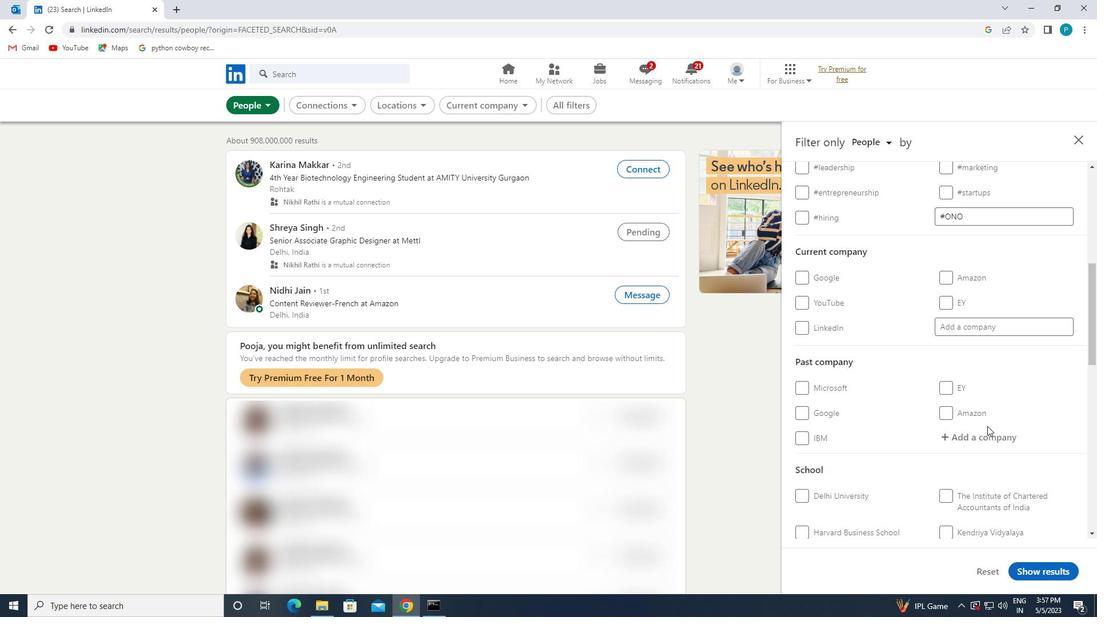 
Action: Mouse scrolled (987, 422) with delta (0, 0)
Screenshot: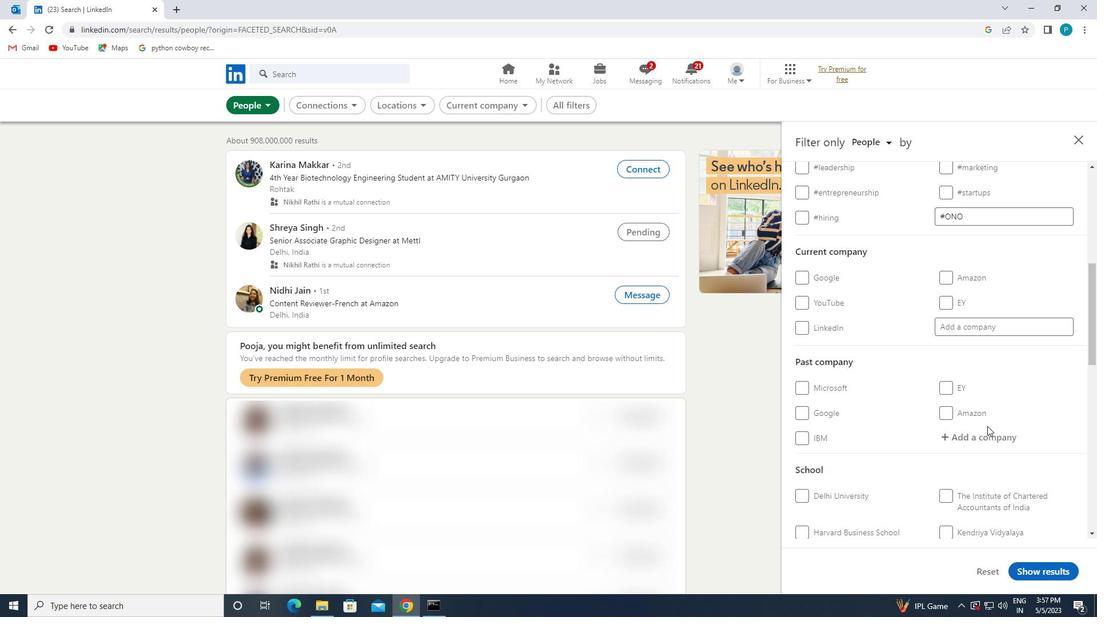 
Action: Mouse moved to (987, 423)
Screenshot: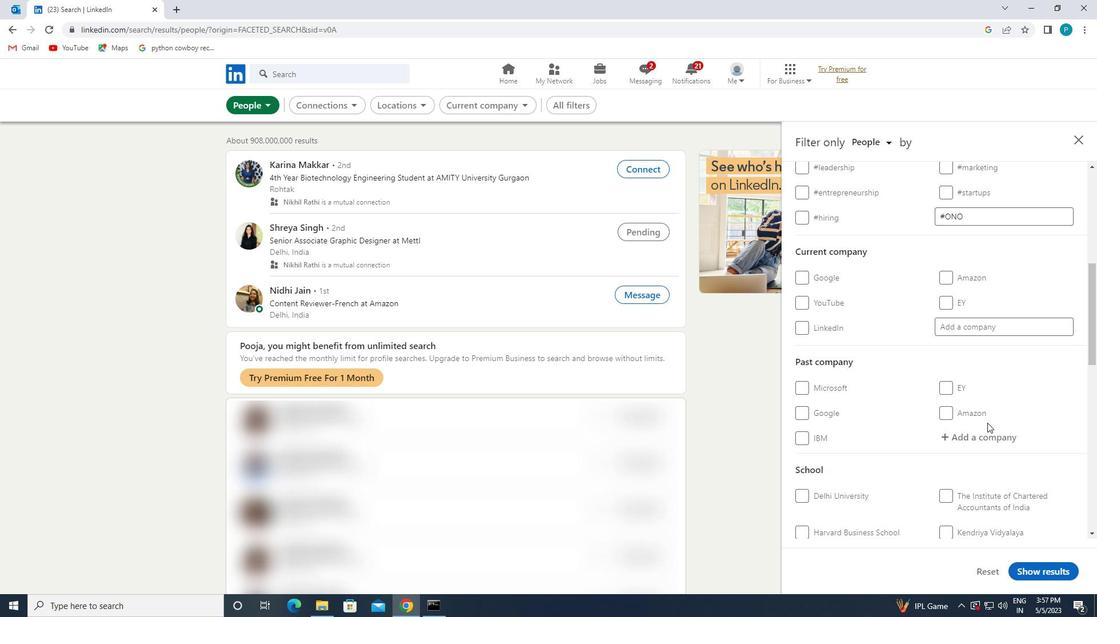 
Action: Mouse scrolled (987, 423) with delta (0, 0)
Screenshot: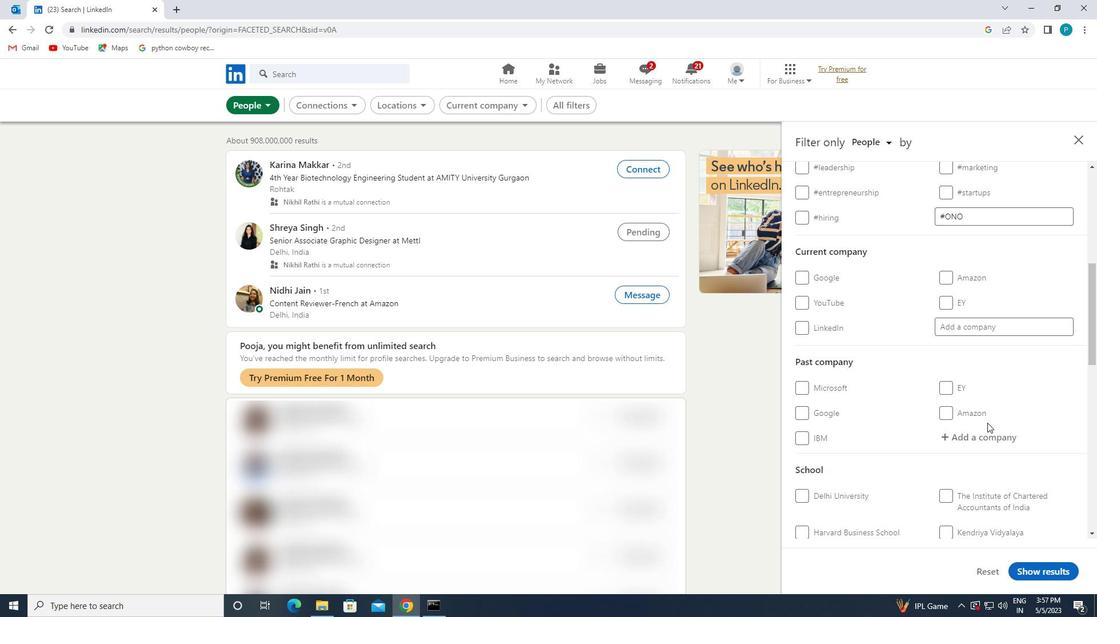
Action: Mouse scrolled (987, 423) with delta (0, 0)
Screenshot: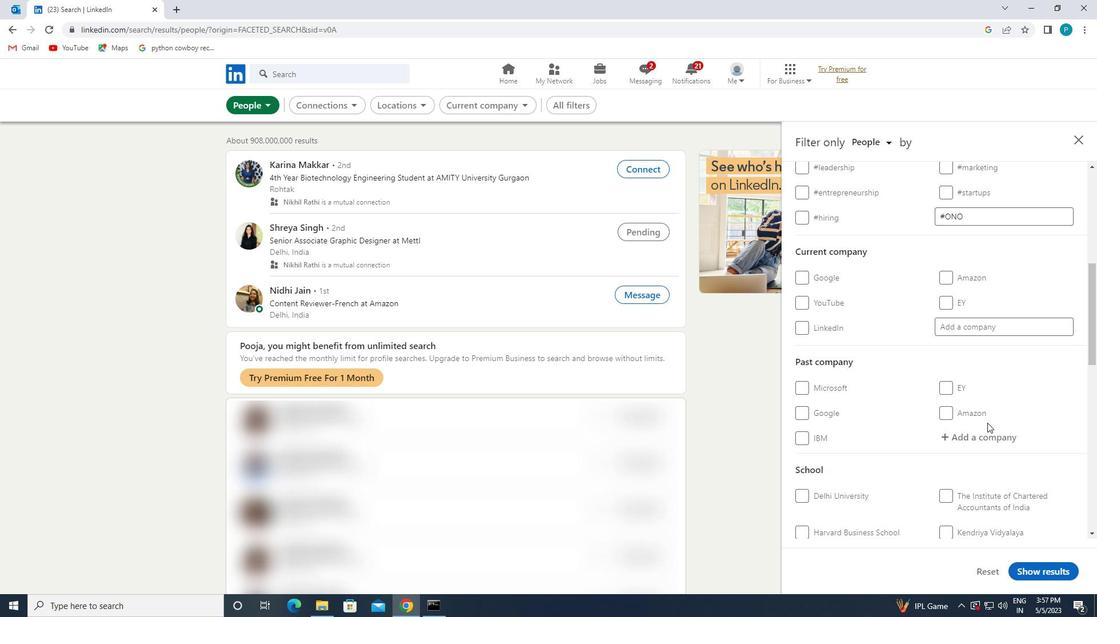 
Action: Mouse scrolled (987, 423) with delta (0, 0)
Screenshot: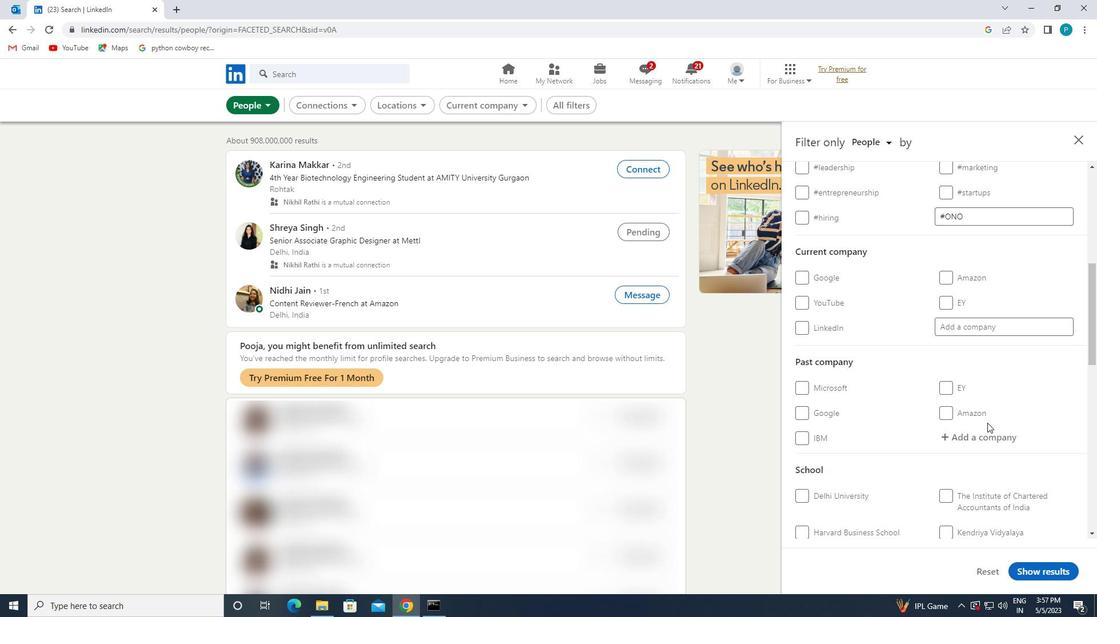 
Action: Mouse scrolled (987, 423) with delta (0, 0)
Screenshot: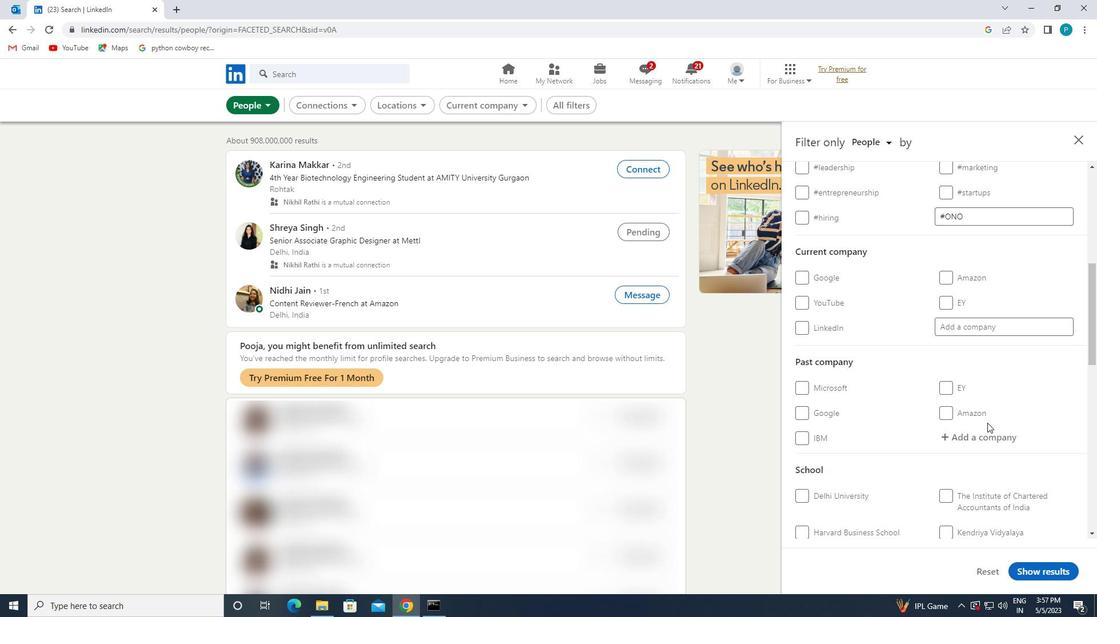 
Action: Mouse scrolled (987, 422) with delta (0, 0)
Screenshot: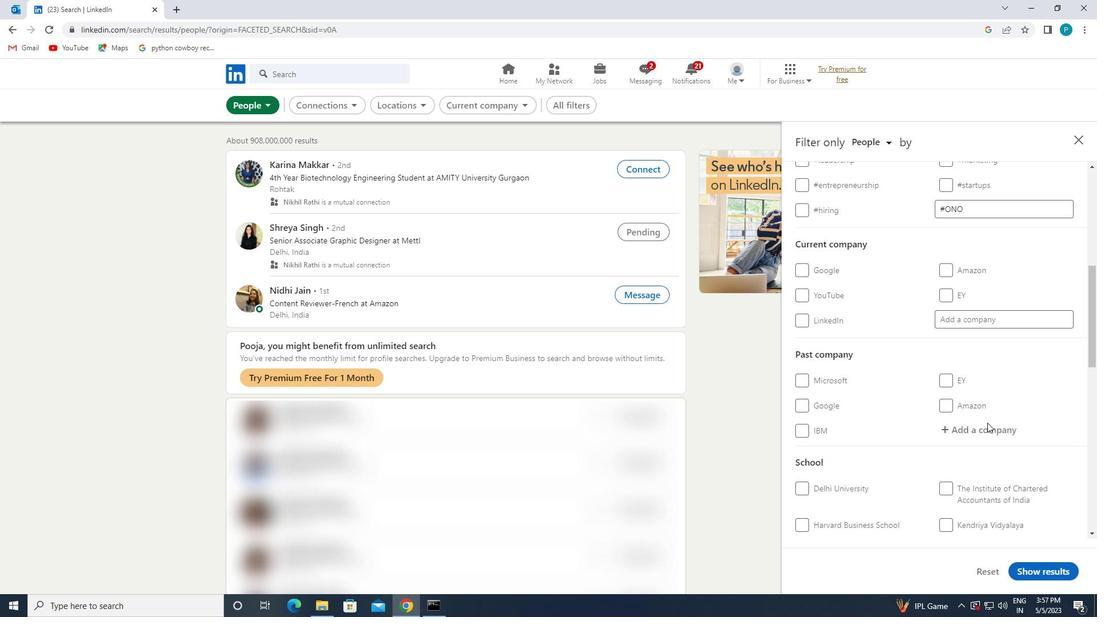 
Action: Mouse scrolled (987, 422) with delta (0, 0)
Screenshot: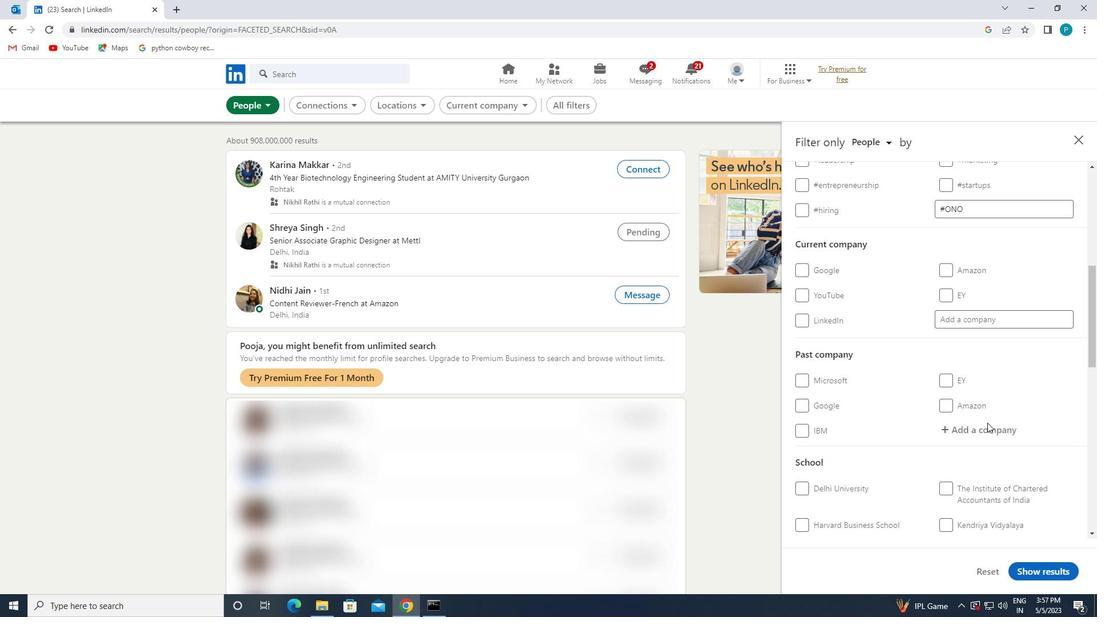 
Action: Mouse scrolled (987, 422) with delta (0, 0)
Screenshot: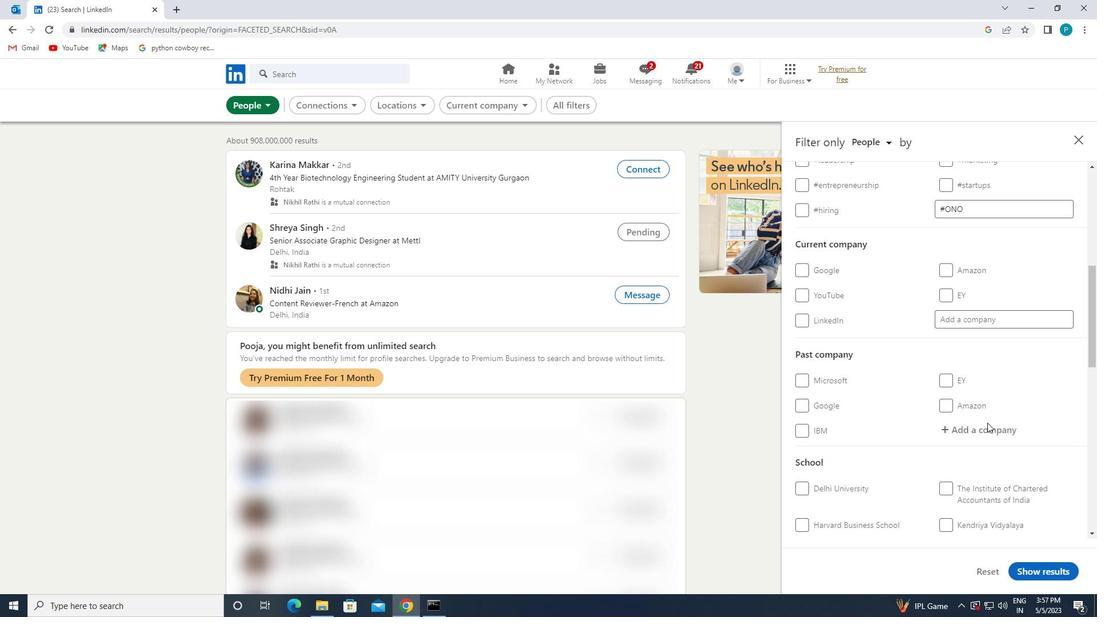 
Action: Mouse scrolled (987, 422) with delta (0, 0)
Screenshot: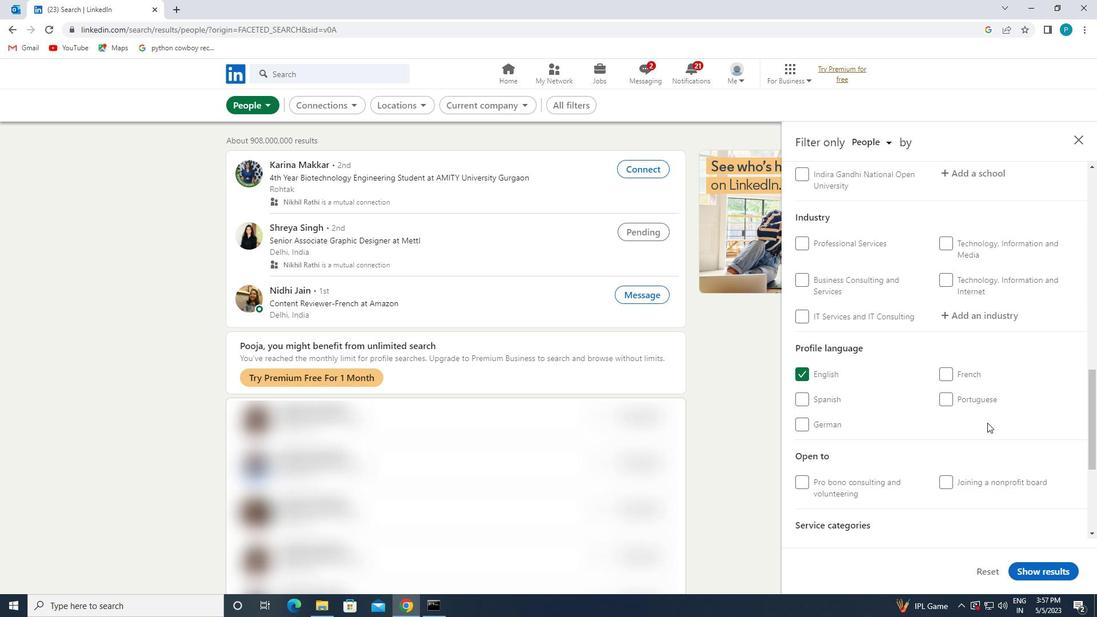 
Action: Mouse scrolled (987, 423) with delta (0, 0)
Screenshot: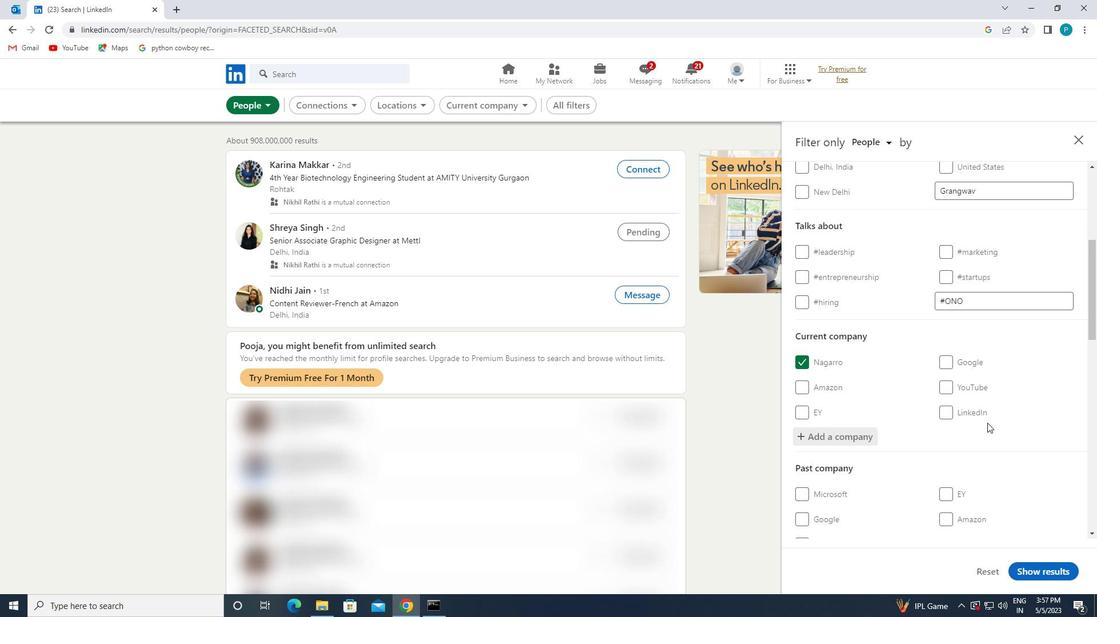 
Action: Mouse scrolled (987, 423) with delta (0, 0)
Screenshot: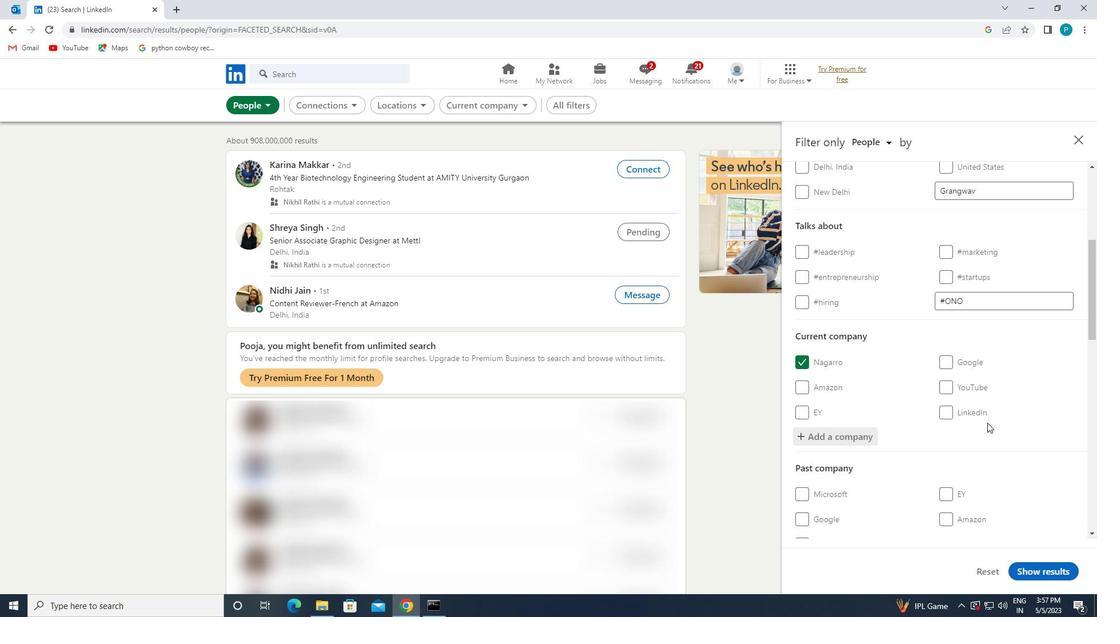 
Action: Mouse scrolled (987, 423) with delta (0, 0)
Screenshot: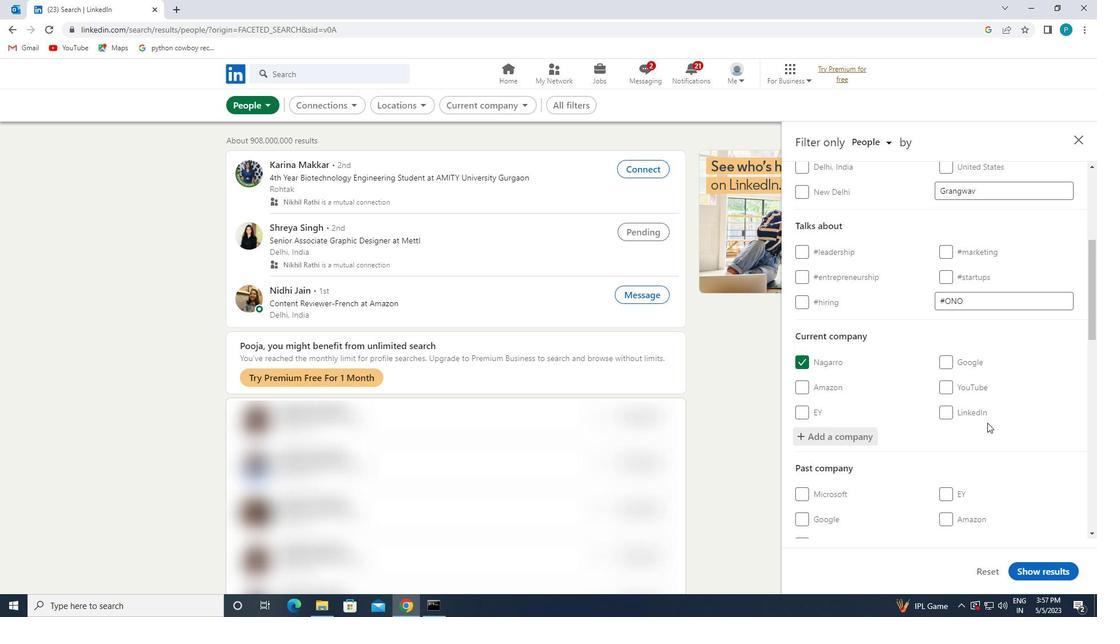 
Action: Mouse scrolled (987, 423) with delta (0, 0)
Screenshot: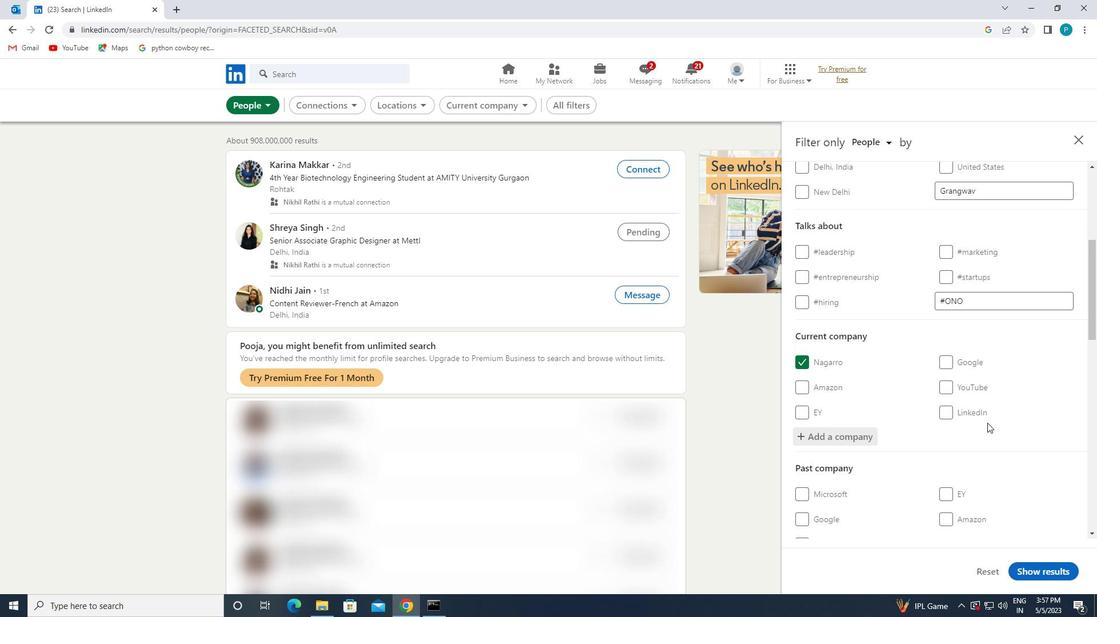 
Action: Mouse scrolled (987, 423) with delta (0, 0)
Screenshot: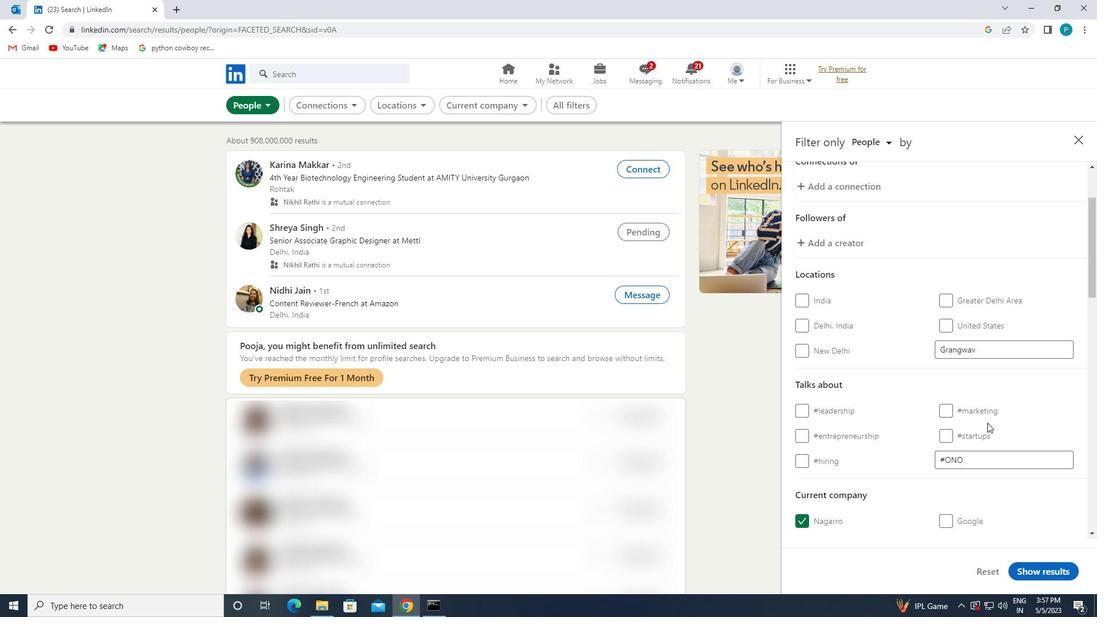 
Action: Mouse scrolled (987, 423) with delta (0, 0)
Screenshot: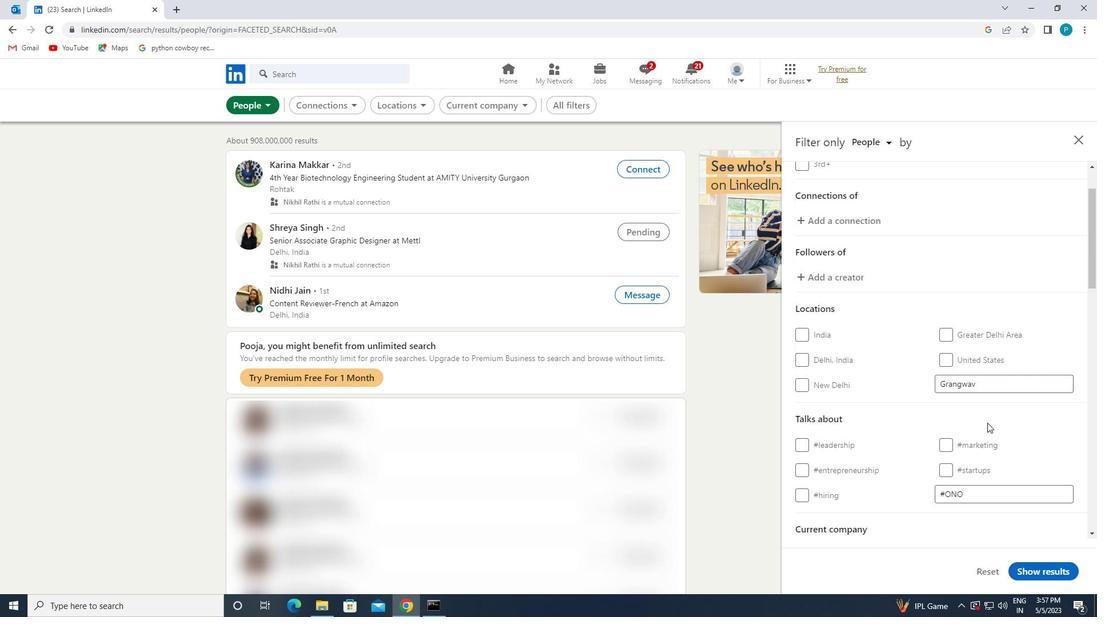 
Action: Mouse scrolled (987, 423) with delta (0, 0)
Screenshot: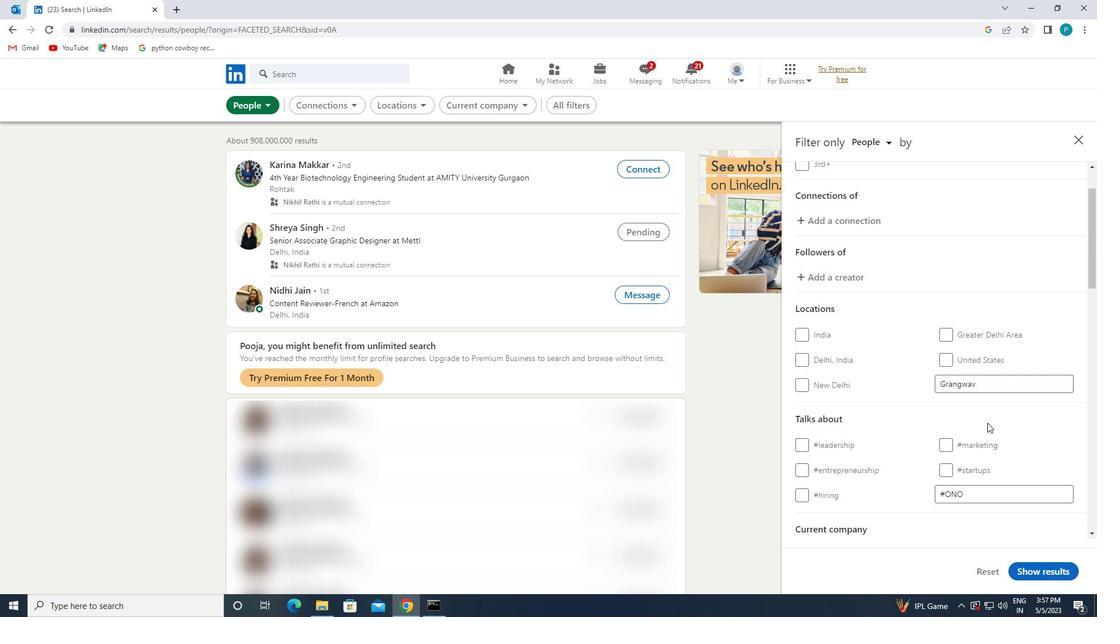 
Action: Mouse scrolled (987, 423) with delta (0, 0)
Screenshot: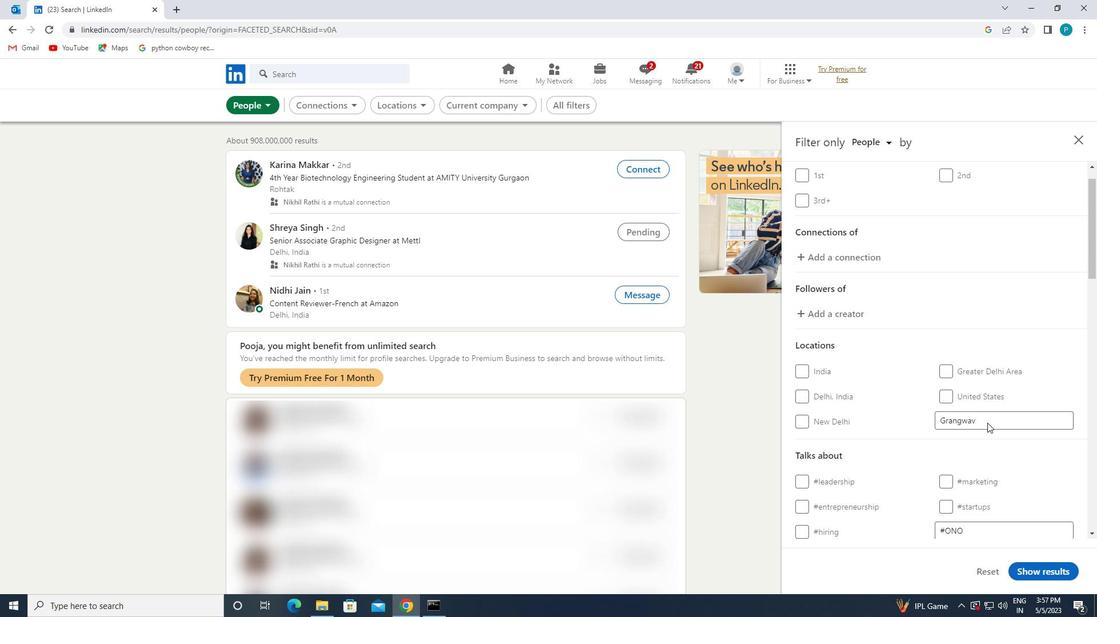 
Action: Mouse scrolled (987, 422) with delta (0, 0)
Screenshot: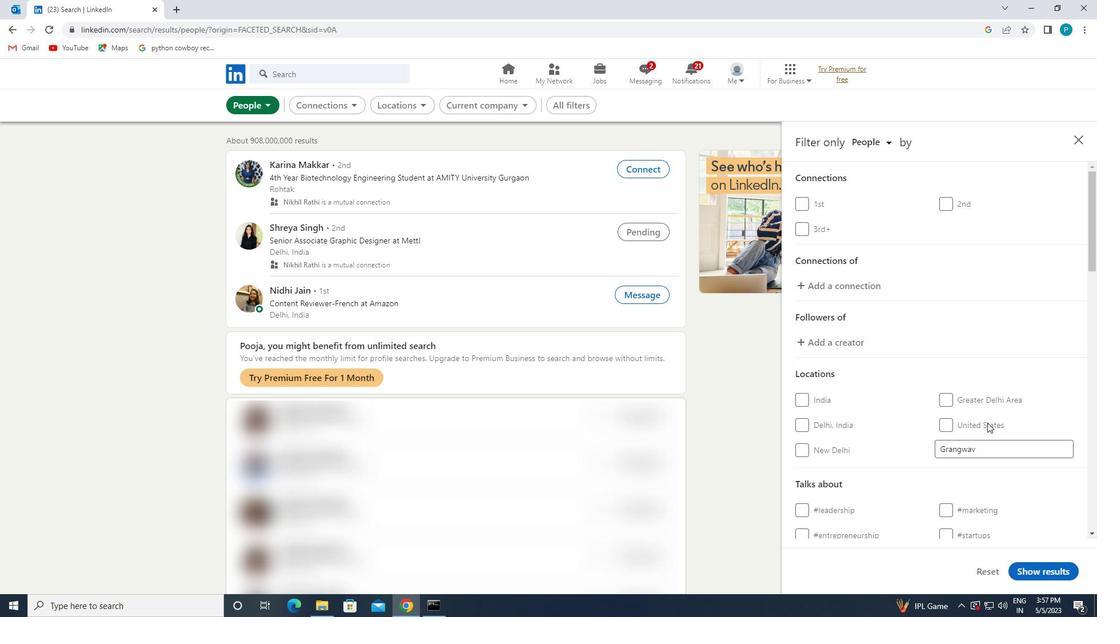 
Action: Mouse scrolled (987, 422) with delta (0, 0)
Screenshot: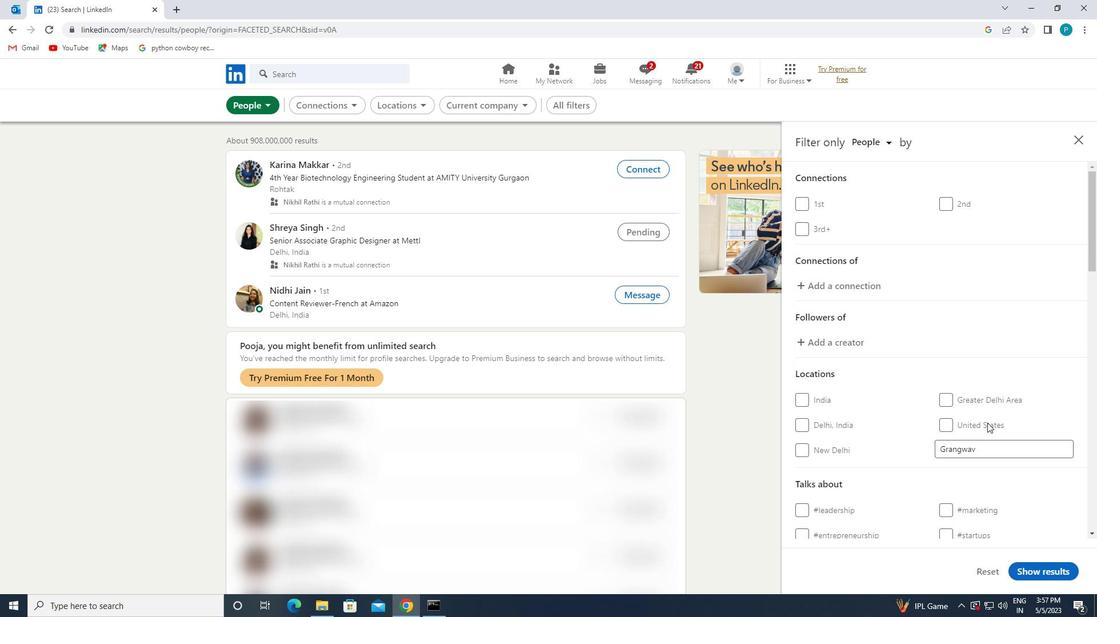 
Action: Mouse scrolled (987, 422) with delta (0, 0)
Screenshot: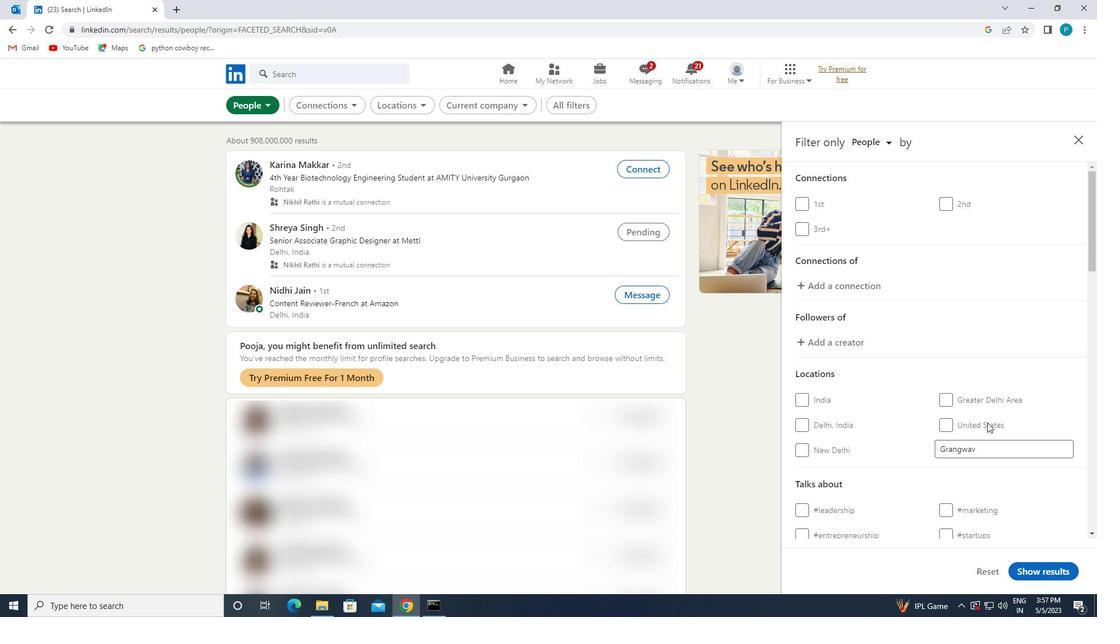 
Action: Mouse scrolled (987, 422) with delta (0, 0)
Screenshot: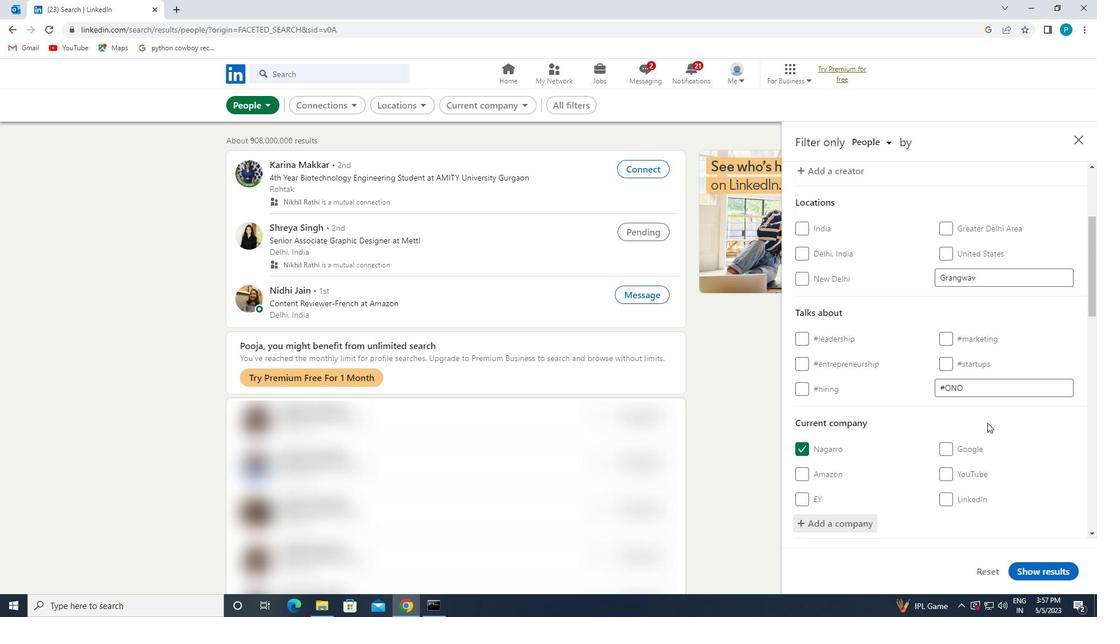 
Action: Mouse scrolled (987, 422) with delta (0, 0)
Screenshot: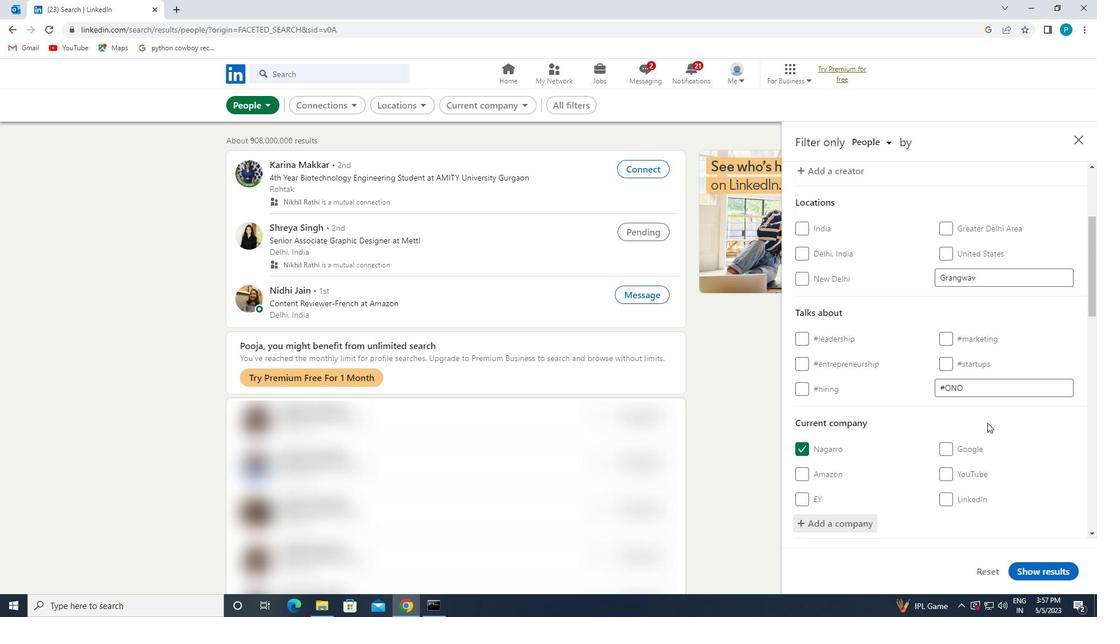 
Action: Mouse scrolled (987, 422) with delta (0, 0)
Screenshot: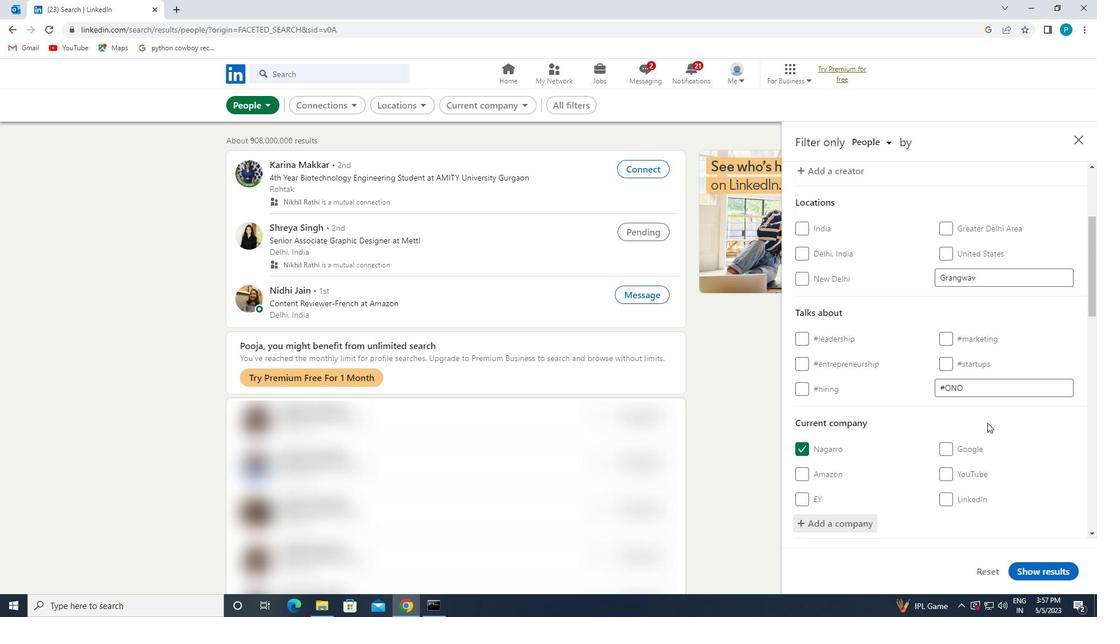 
Action: Mouse scrolled (987, 422) with delta (0, 0)
Screenshot: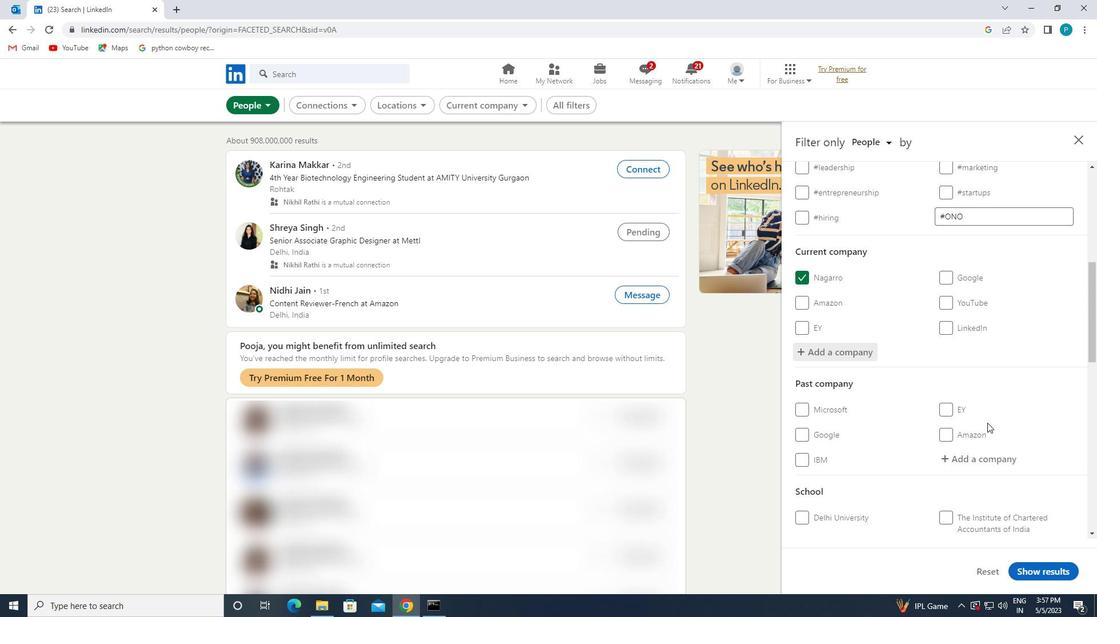 
Action: Mouse scrolled (987, 422) with delta (0, 0)
Screenshot: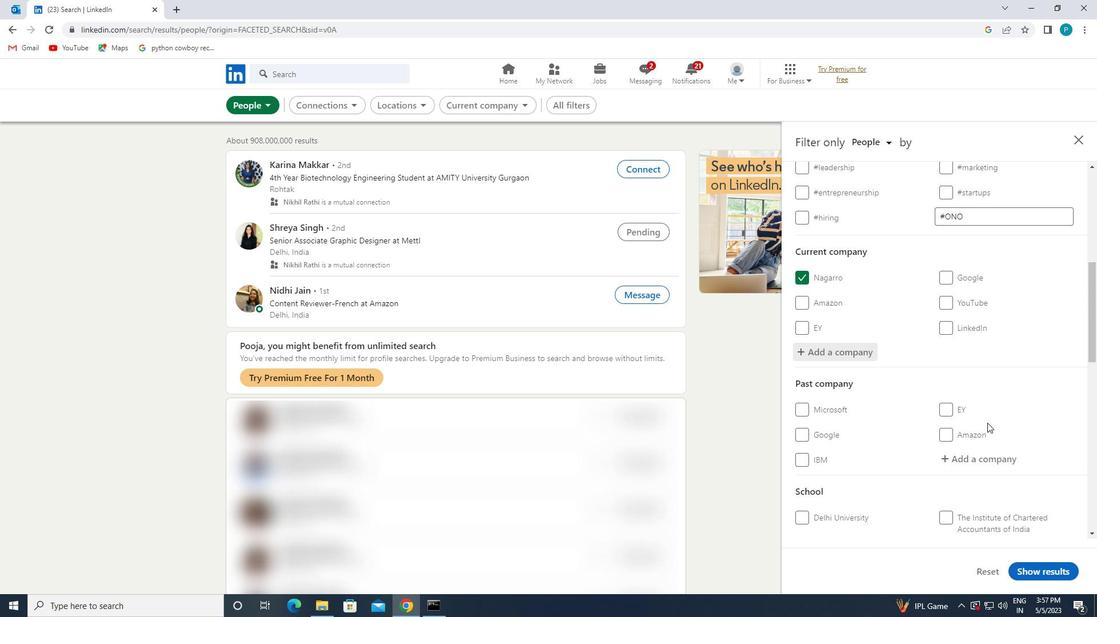 
Action: Mouse scrolled (987, 422) with delta (0, 0)
Screenshot: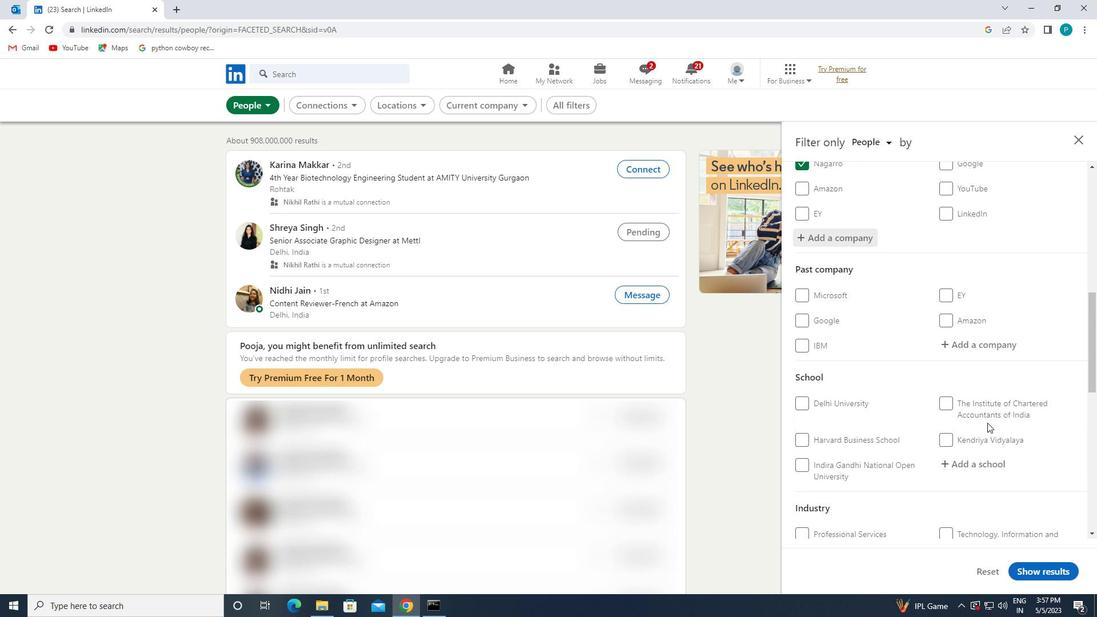 
Action: Mouse moved to (982, 409)
Screenshot: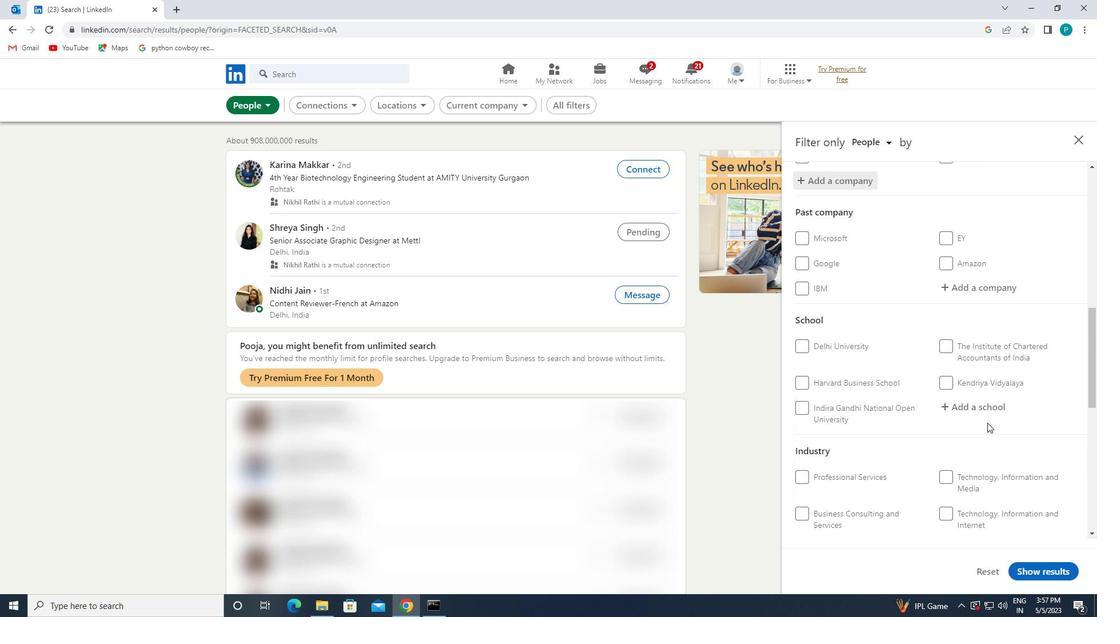 
Action: Mouse pressed left at (982, 409)
Screenshot: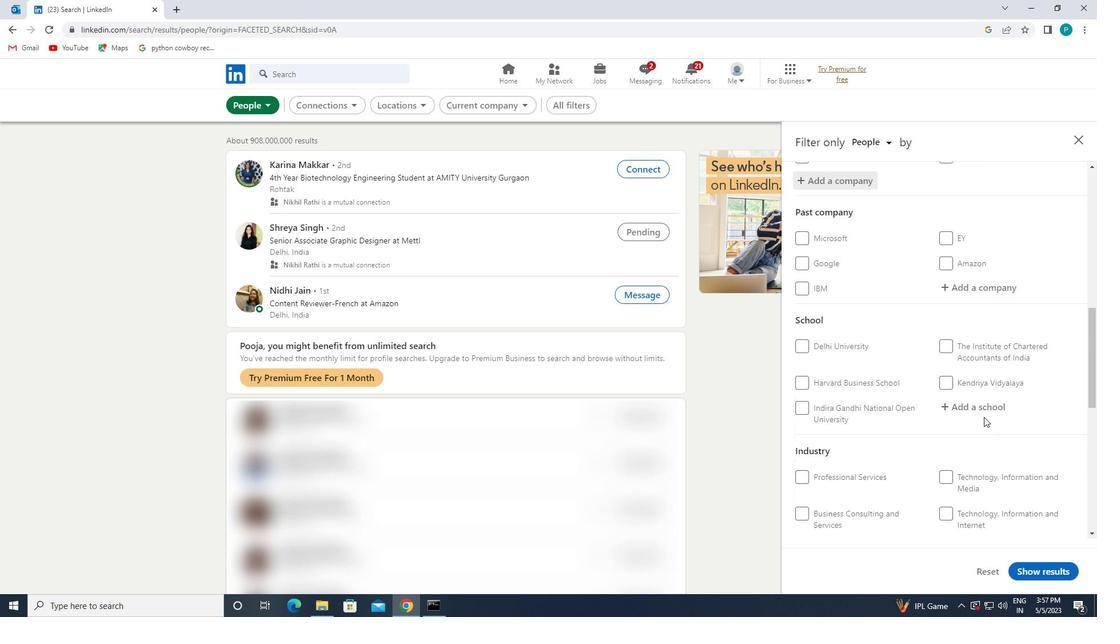 
Action: Mouse moved to (995, 423)
Screenshot: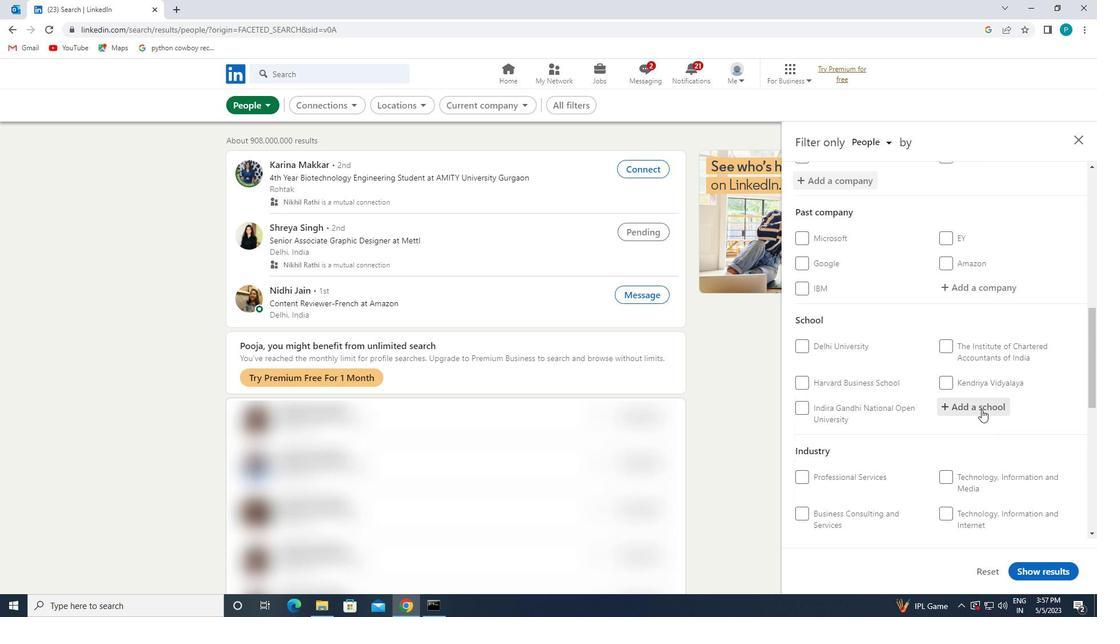 
Action: Key pressed <Key.caps_lock>B<Key.caps_lock>HARTIYA
Screenshot: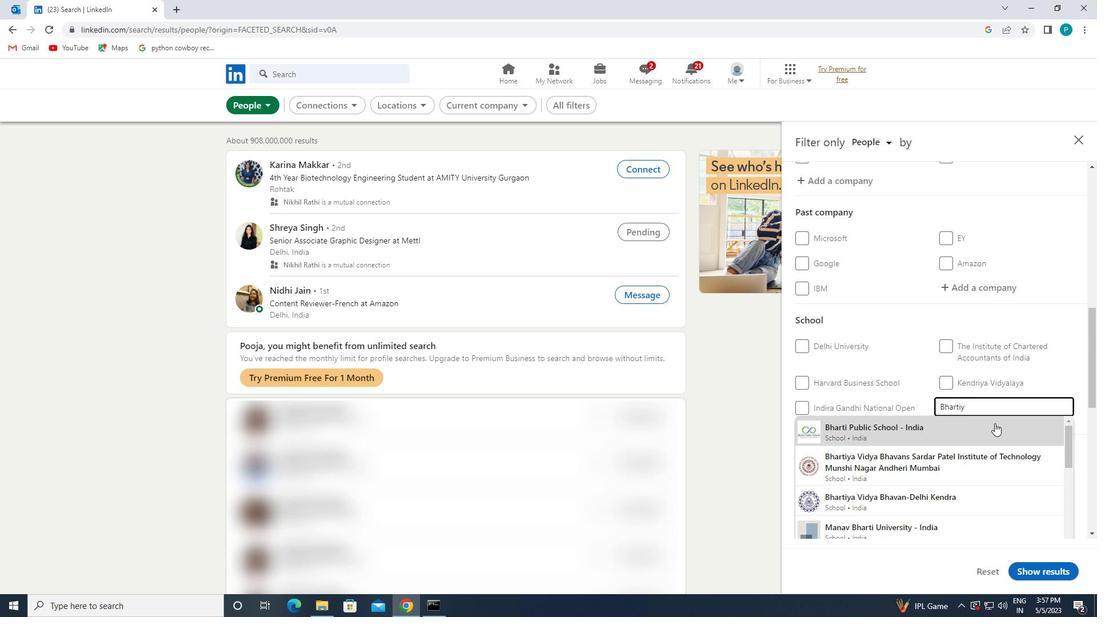 
Action: Mouse moved to (975, 455)
Screenshot: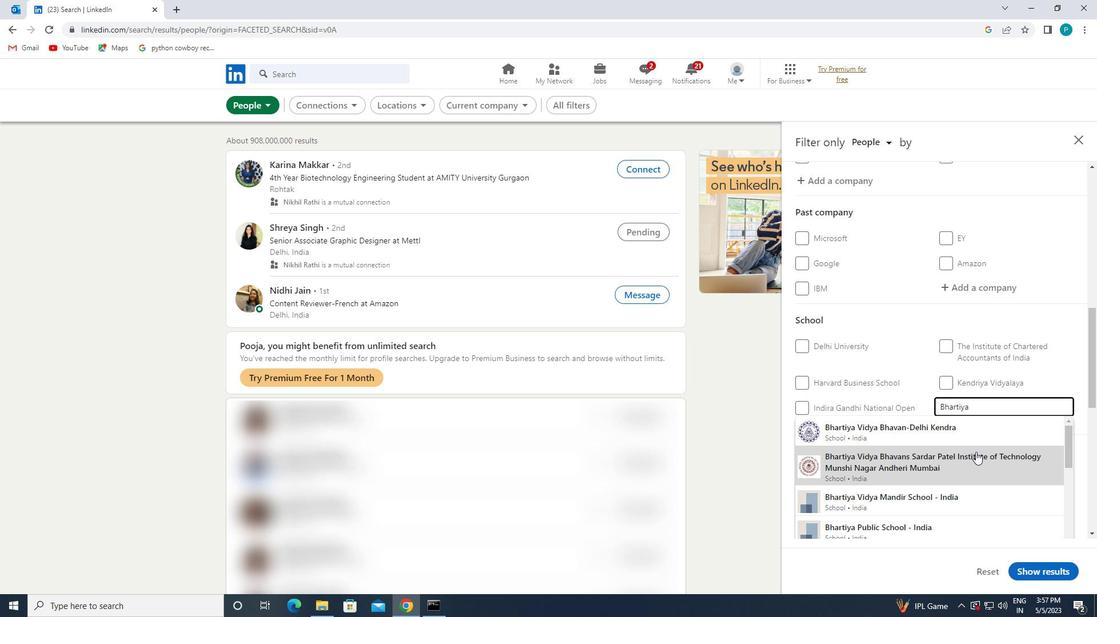 
Action: Mouse pressed left at (975, 455)
Screenshot: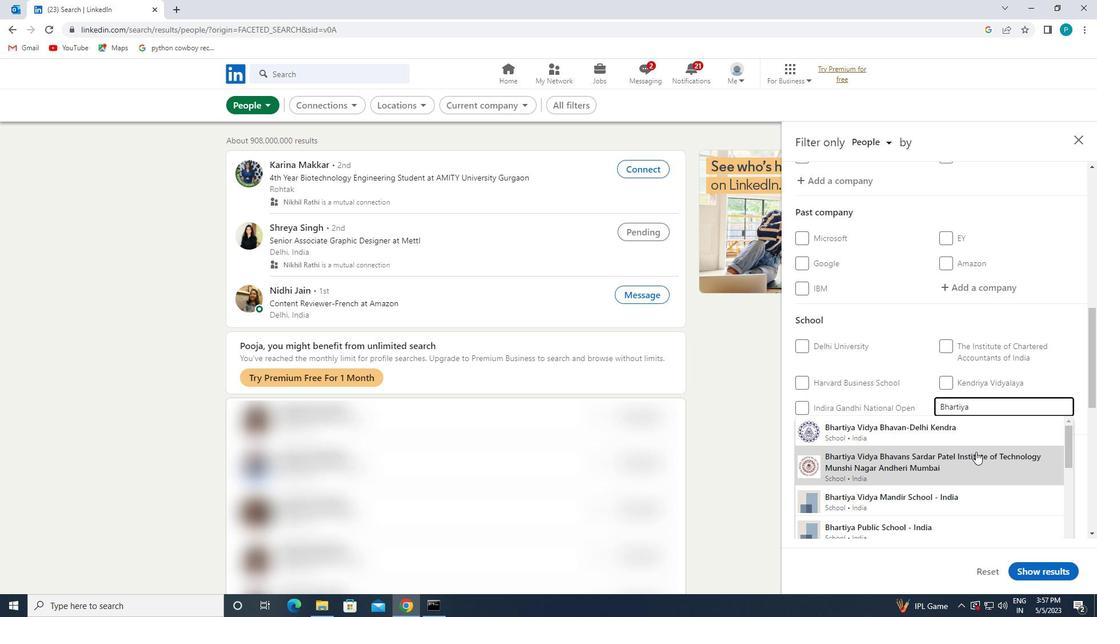 
Action: Mouse moved to (973, 455)
Screenshot: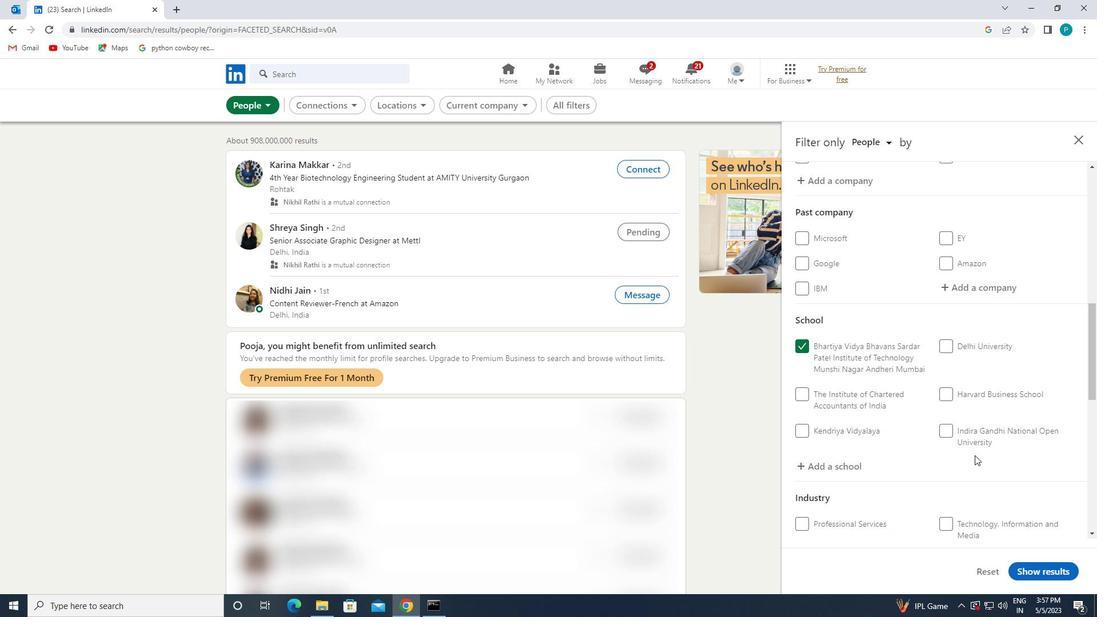 
Action: Mouse scrolled (973, 455) with delta (0, 0)
Screenshot: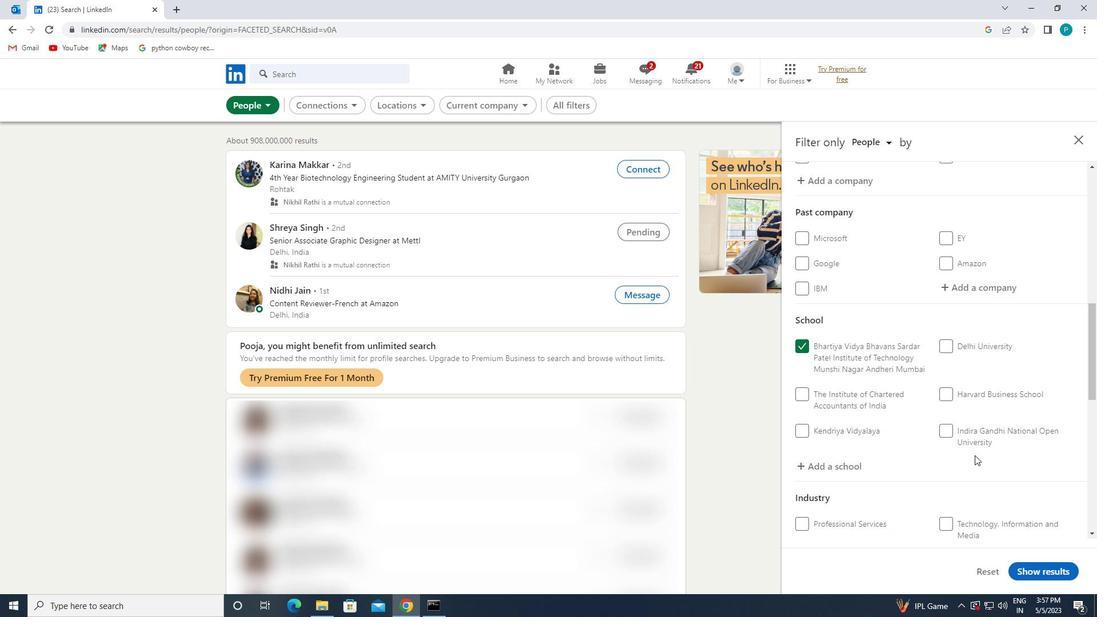 
Action: Mouse moved to (973, 455)
Screenshot: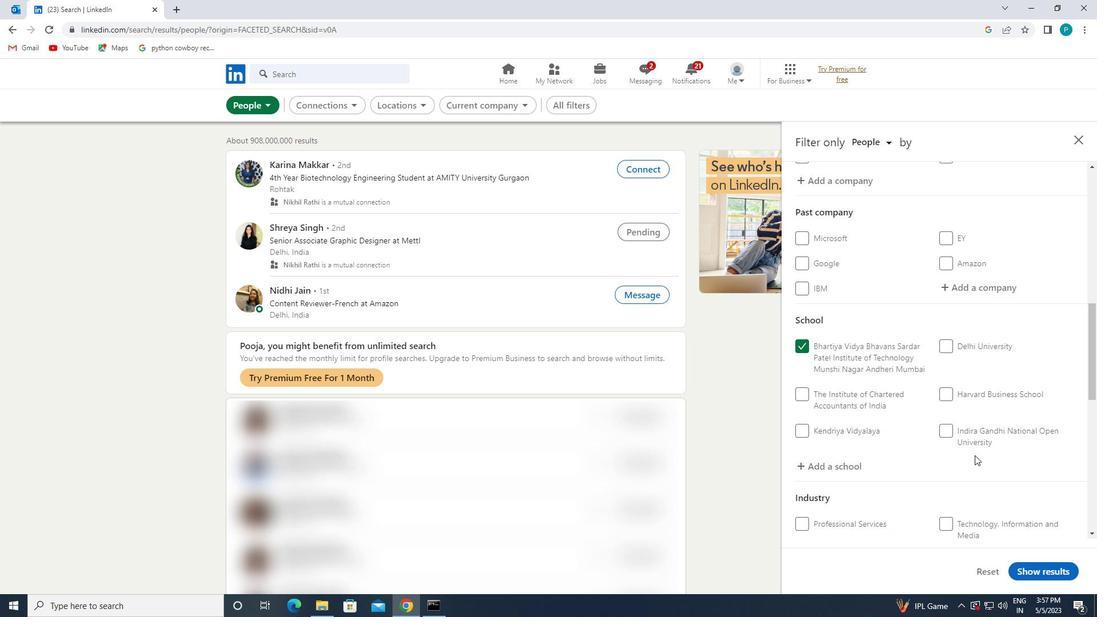 
Action: Mouse scrolled (973, 454) with delta (0, 0)
Screenshot: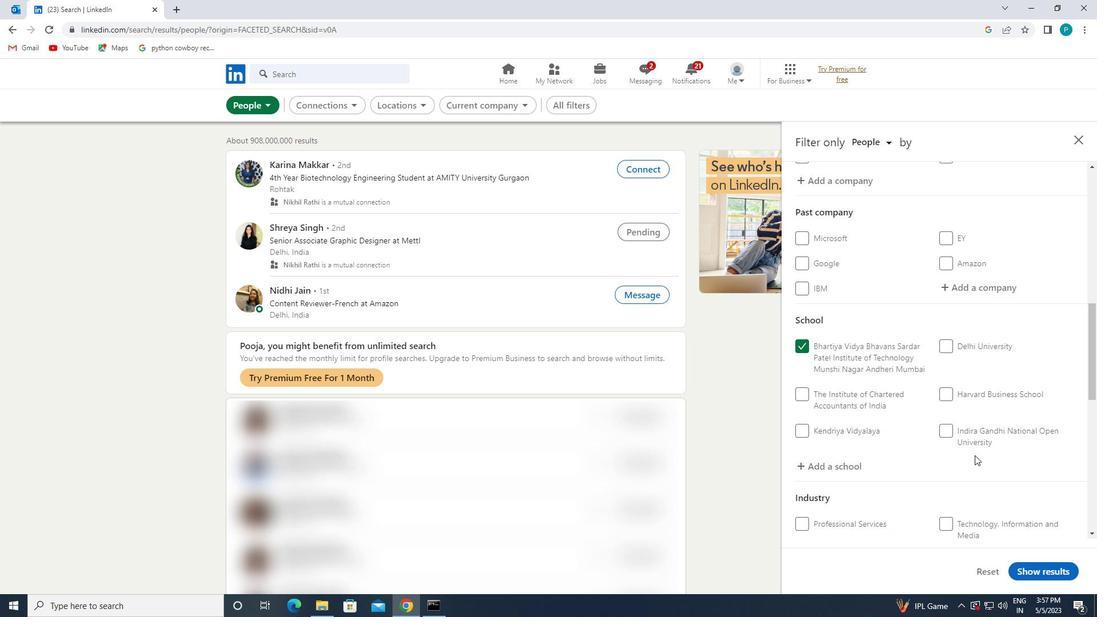 
Action: Mouse scrolled (973, 454) with delta (0, 0)
Screenshot: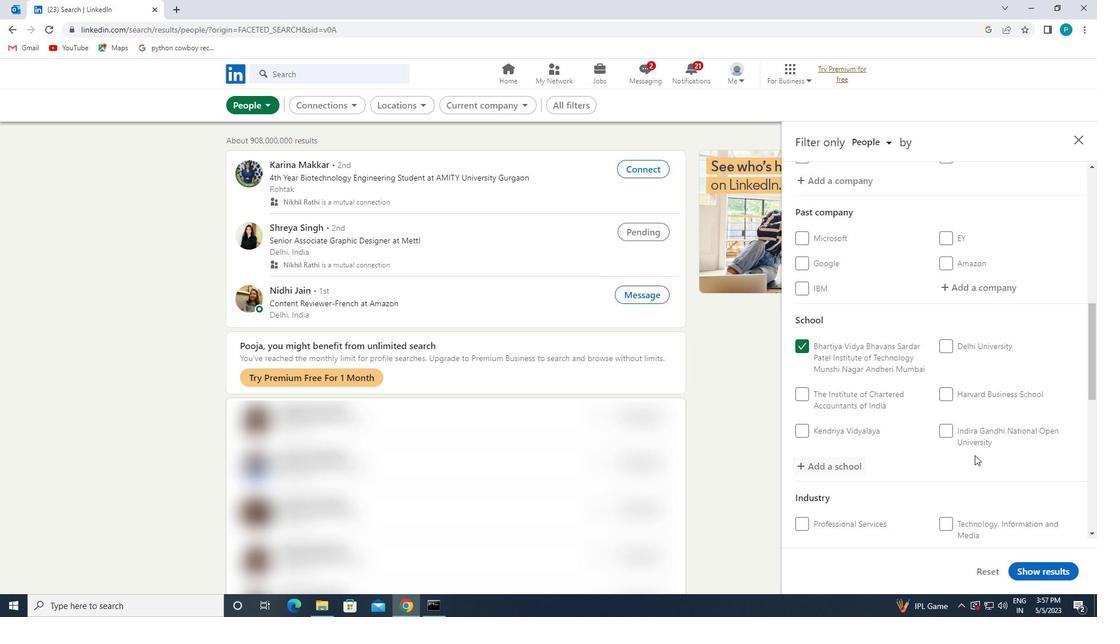 
Action: Mouse moved to (973, 455)
Screenshot: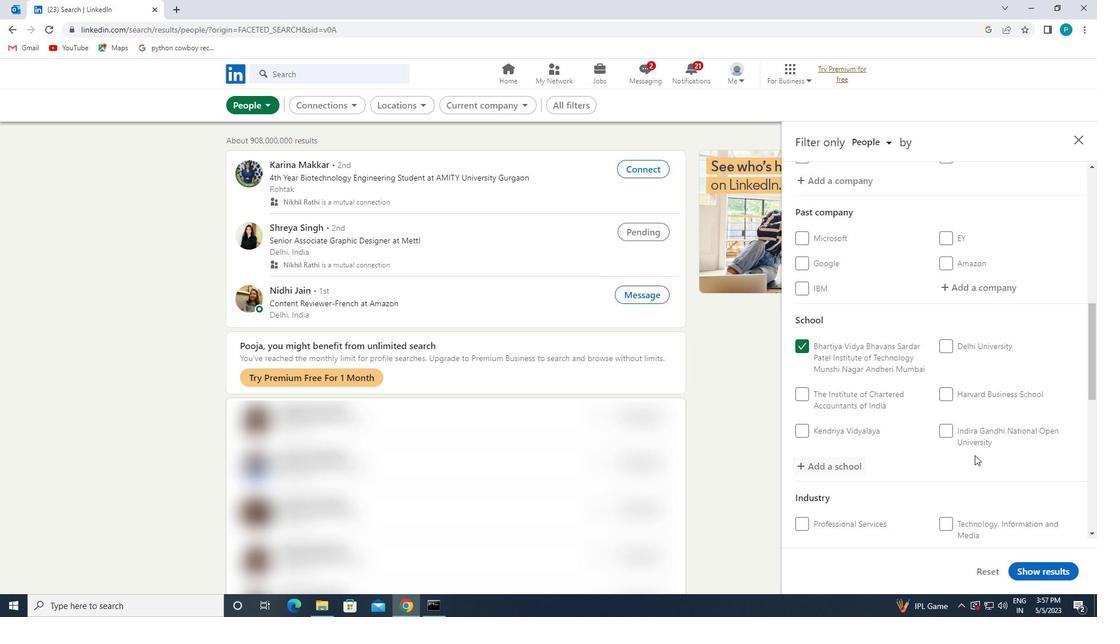 
Action: Mouse scrolled (973, 454) with delta (0, 0)
Screenshot: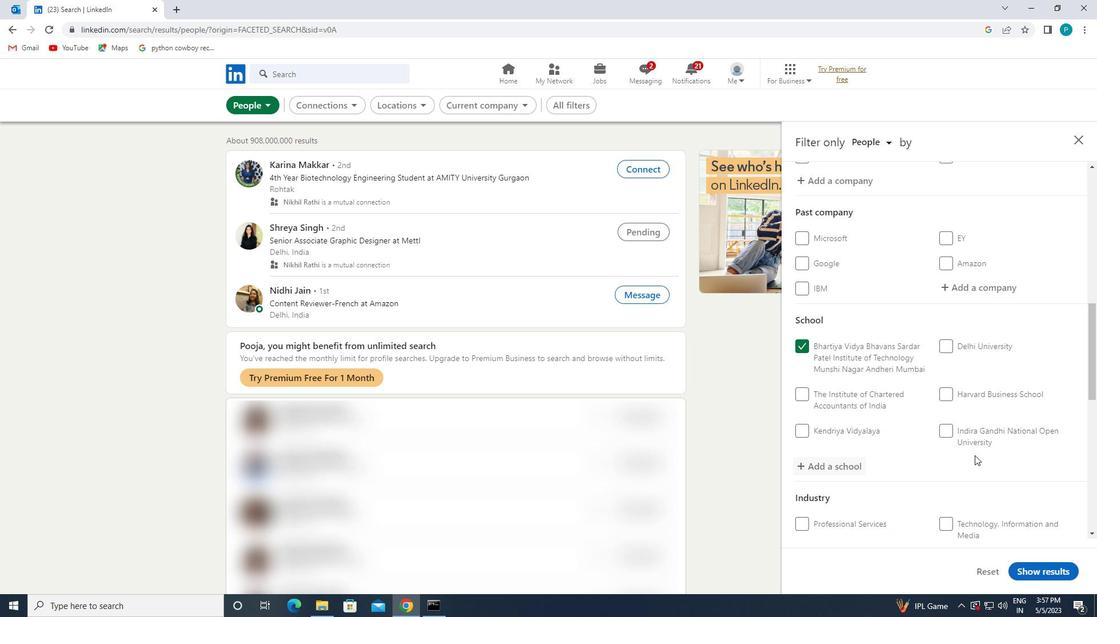 
Action: Mouse moved to (979, 371)
Screenshot: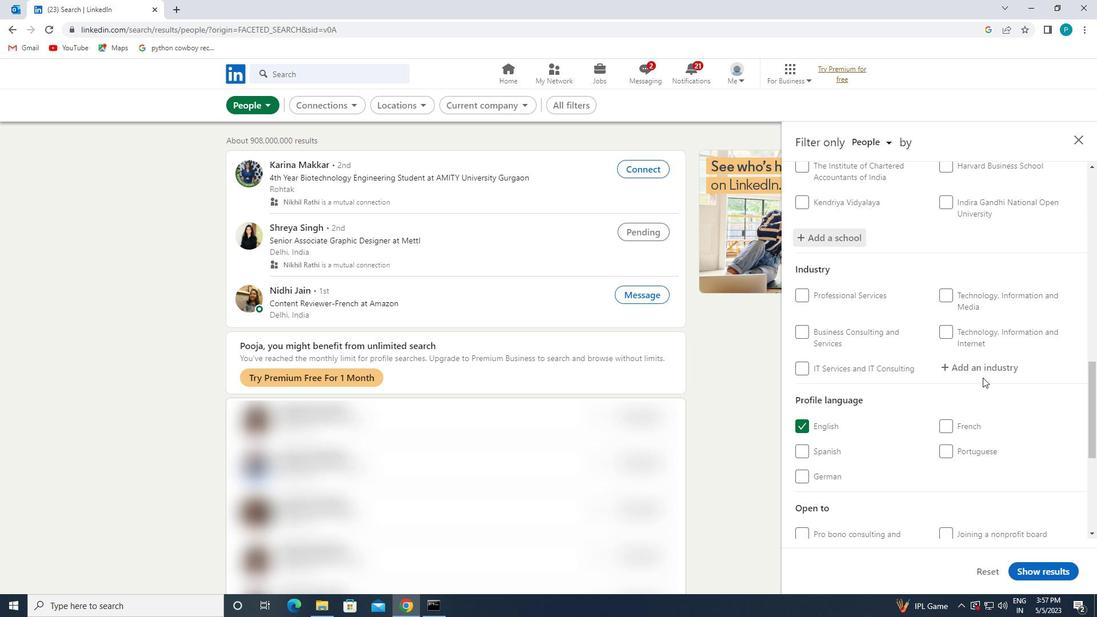 
Action: Mouse pressed left at (979, 371)
Screenshot: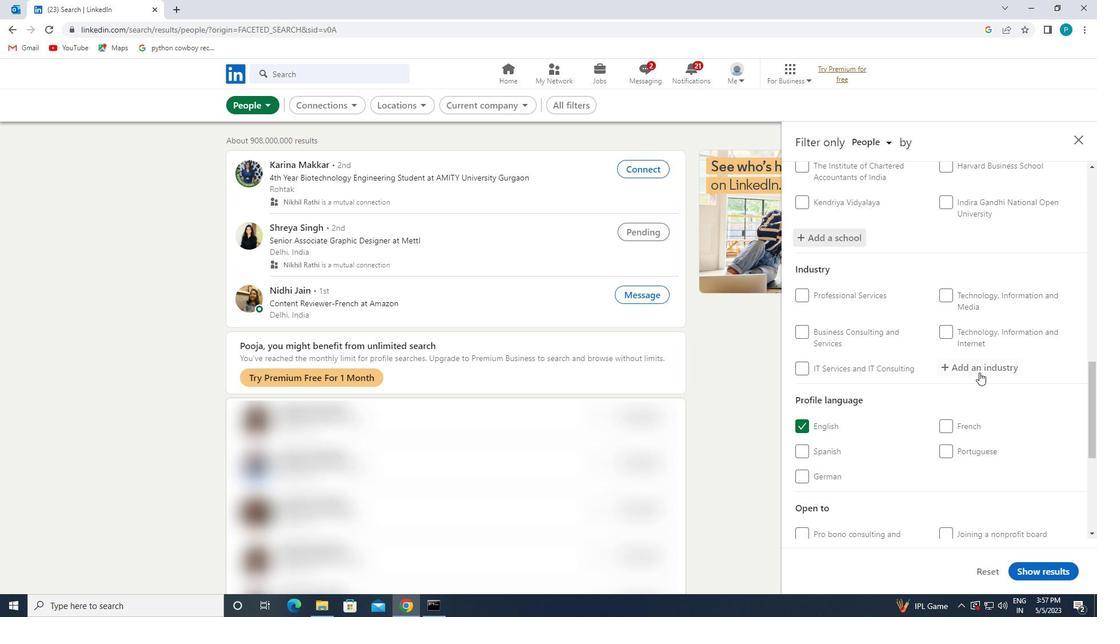 
Action: Key pressed <Key.caps_lock>S<Key.caps_lock>A<Key.backspace>TAFF
Screenshot: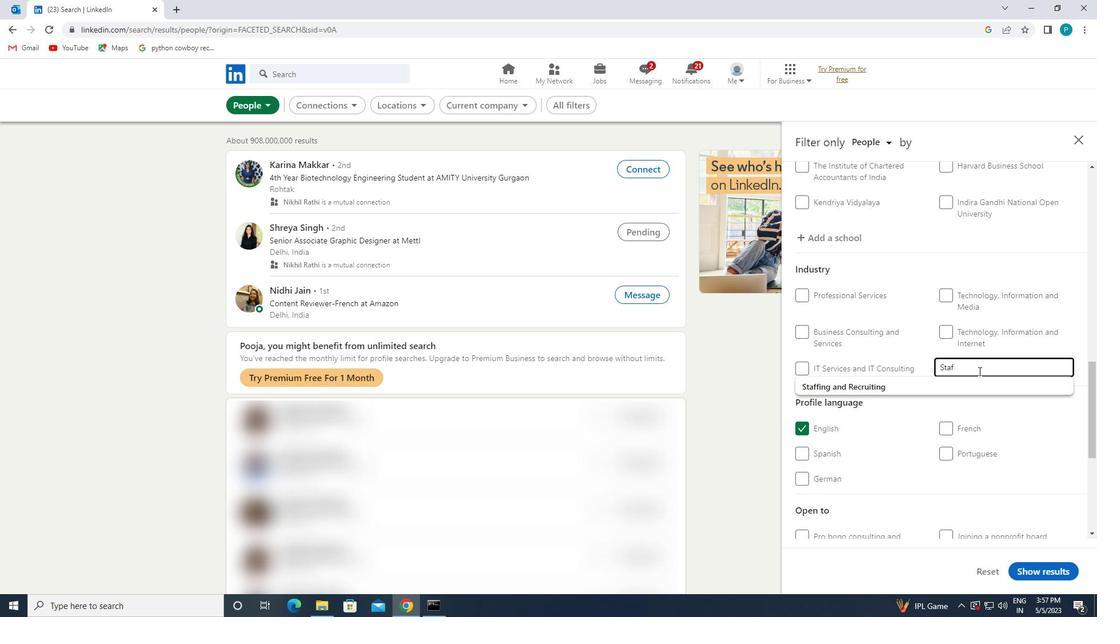
Action: Mouse moved to (880, 382)
Screenshot: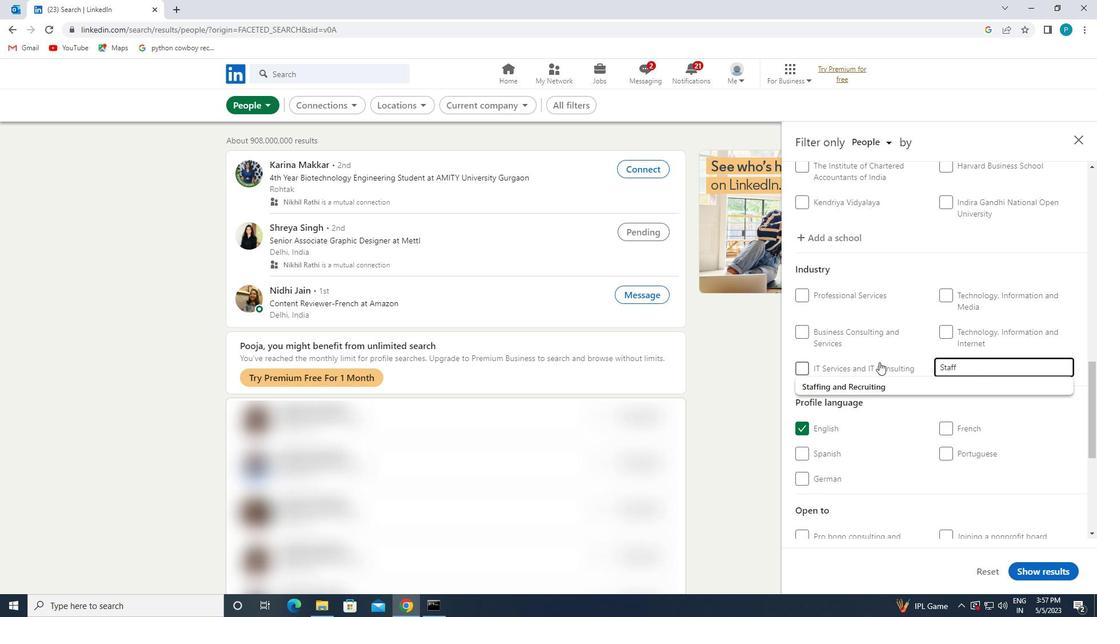 
Action: Mouse pressed left at (880, 382)
Screenshot: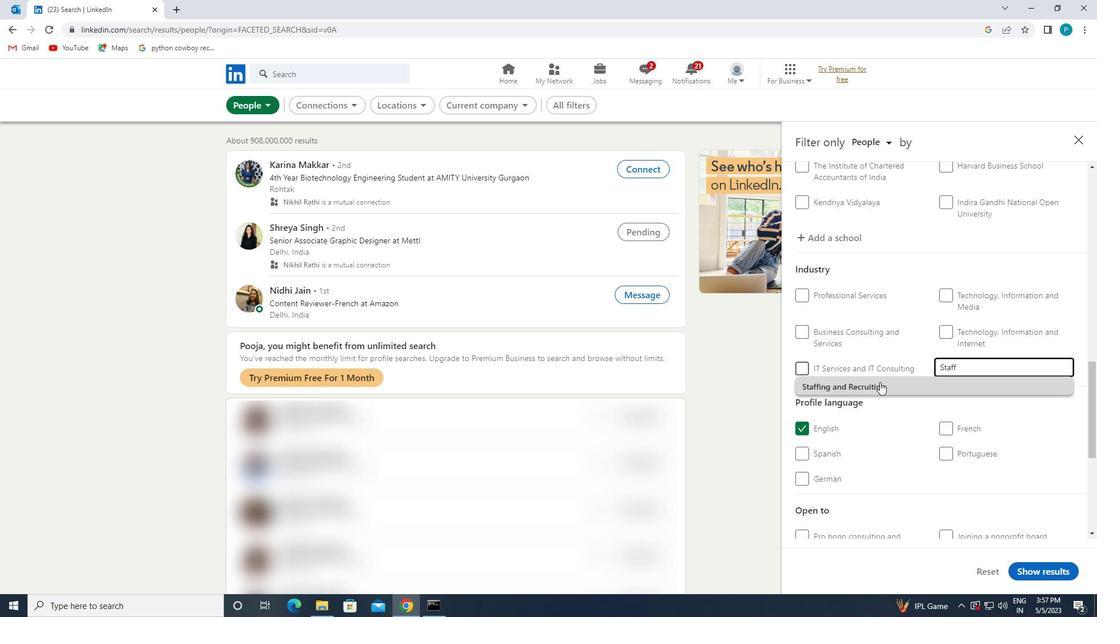
Action: Mouse moved to (902, 365)
Screenshot: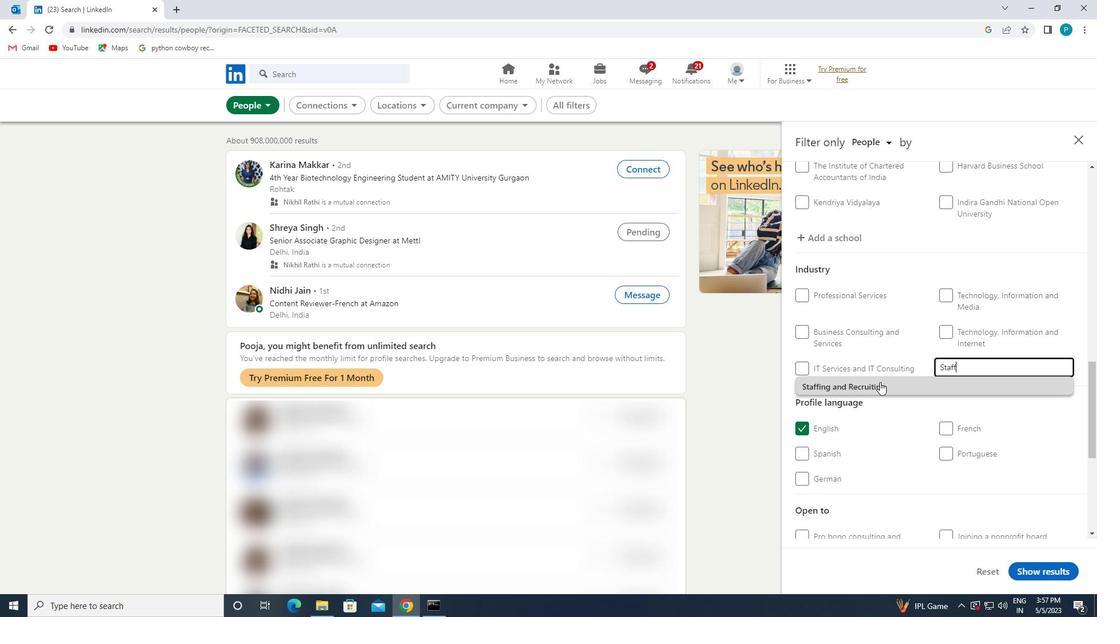 
Action: Mouse scrolled (902, 365) with delta (0, 0)
Screenshot: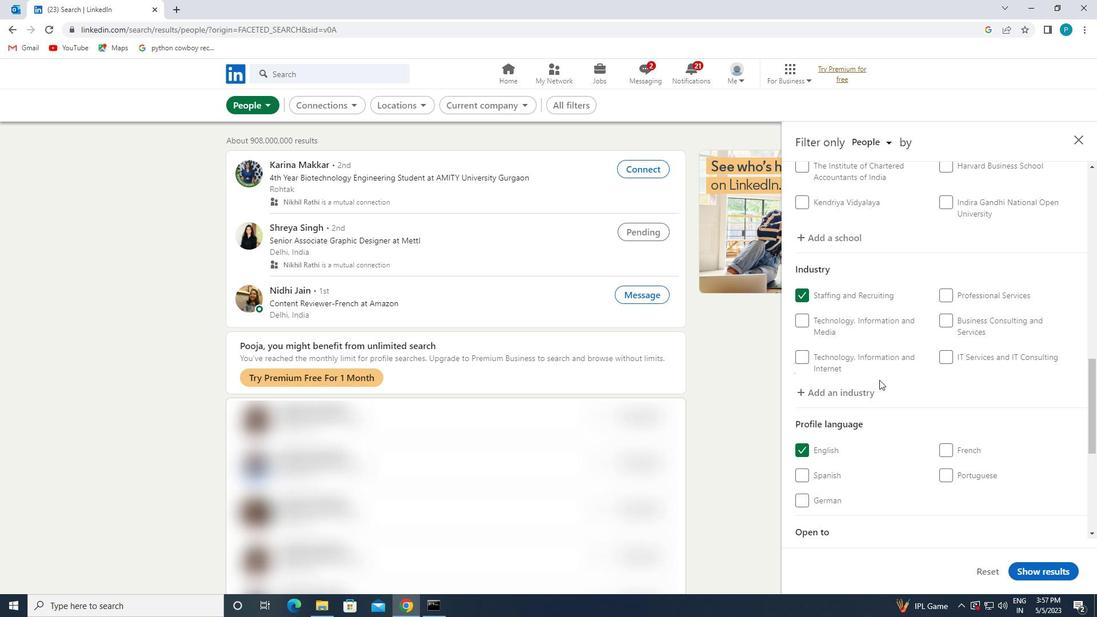 
Action: Mouse moved to (902, 365)
Screenshot: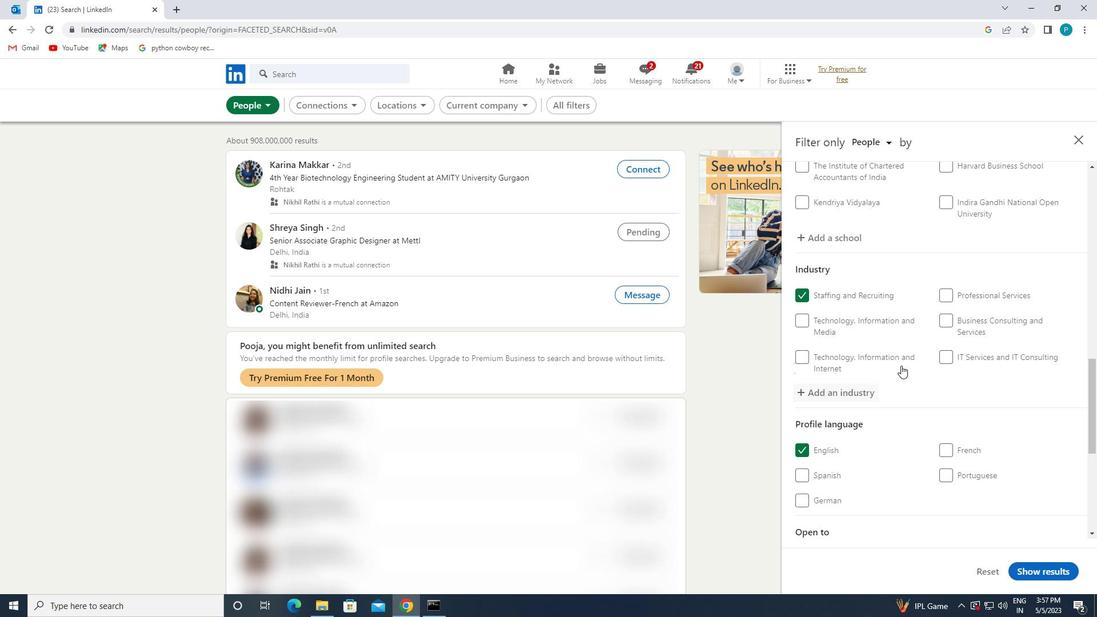 
Action: Mouse scrolled (902, 365) with delta (0, 0)
Screenshot: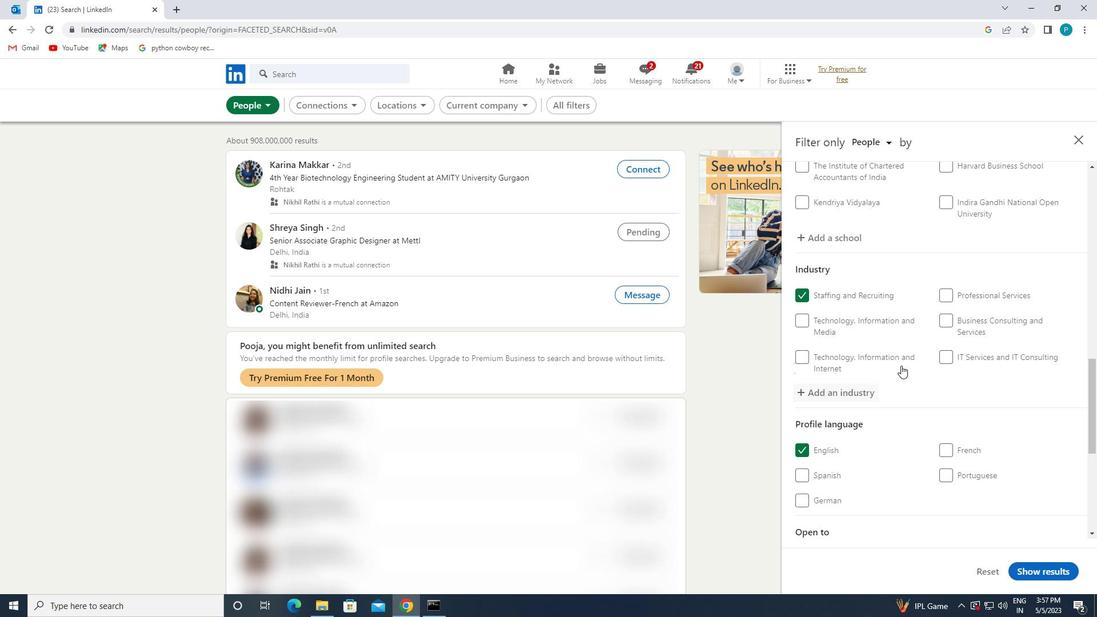 
Action: Mouse moved to (963, 456)
Screenshot: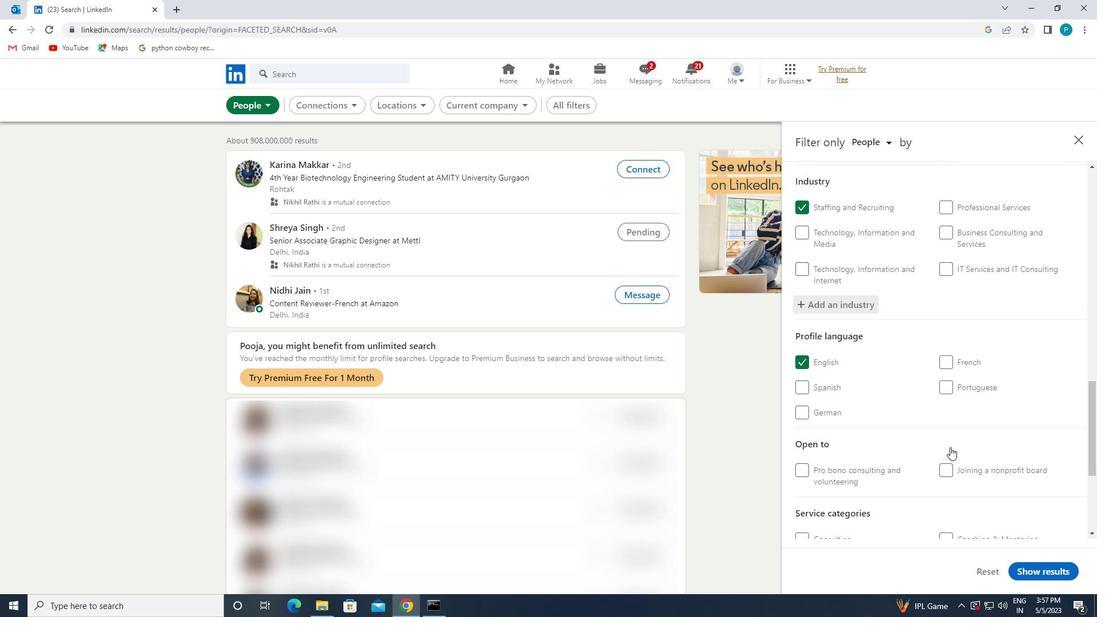 
Action: Mouse scrolled (963, 455) with delta (0, 0)
Screenshot: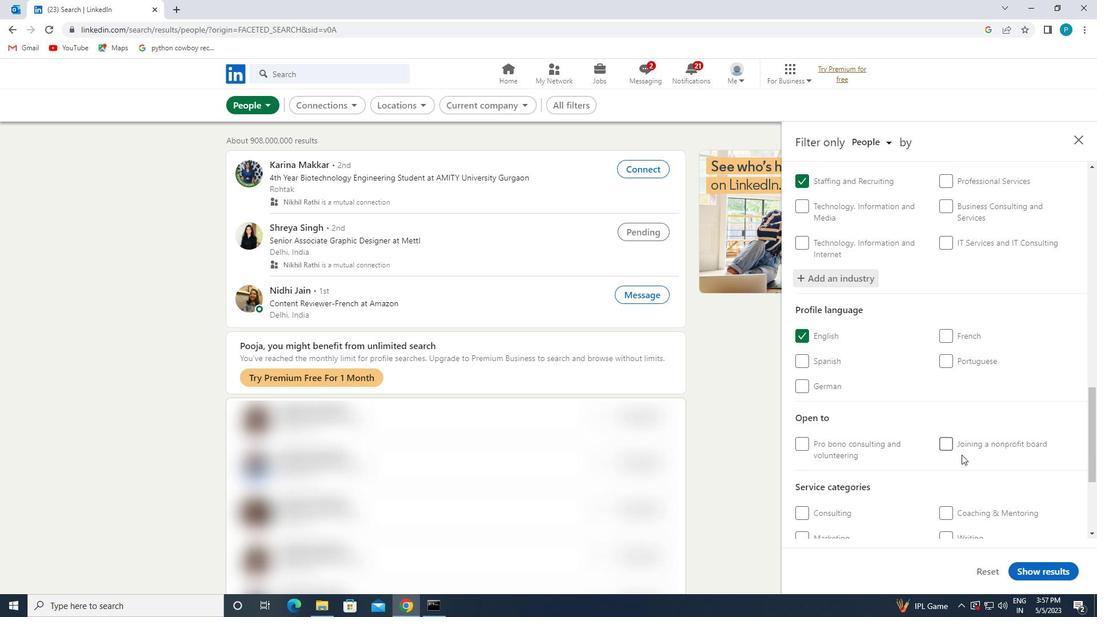
Action: Mouse scrolled (963, 455) with delta (0, 0)
Screenshot: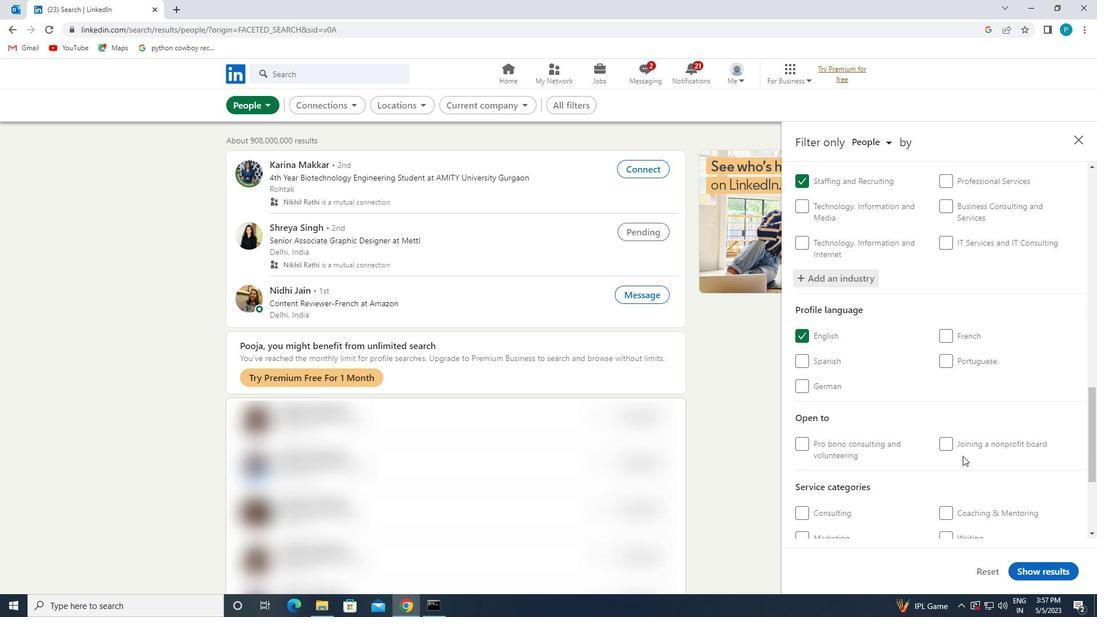 
Action: Mouse moved to (964, 449)
Screenshot: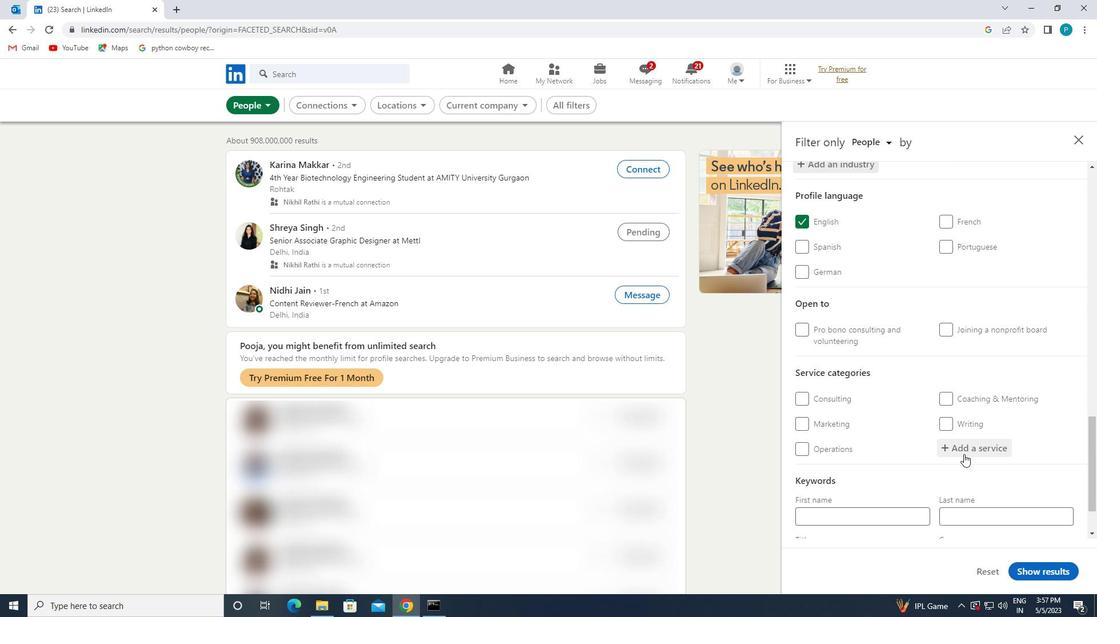 
Action: Mouse pressed left at (964, 449)
Screenshot: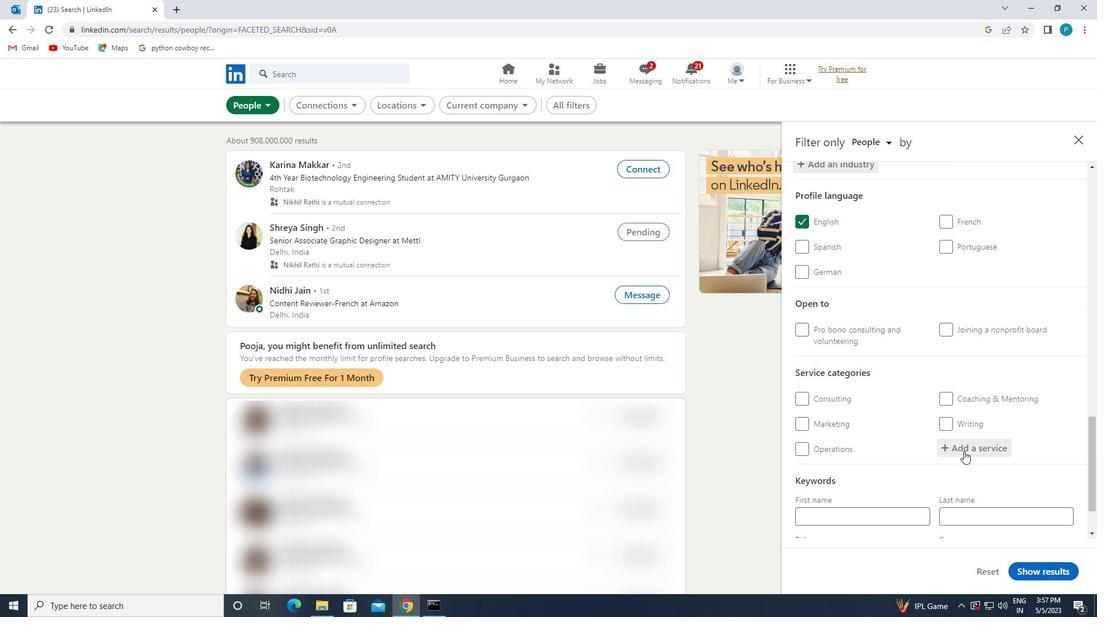 
Action: Key pressed <Key.caps_lock>M<Key.caps_lock>ON<Key.backspace>B
Screenshot: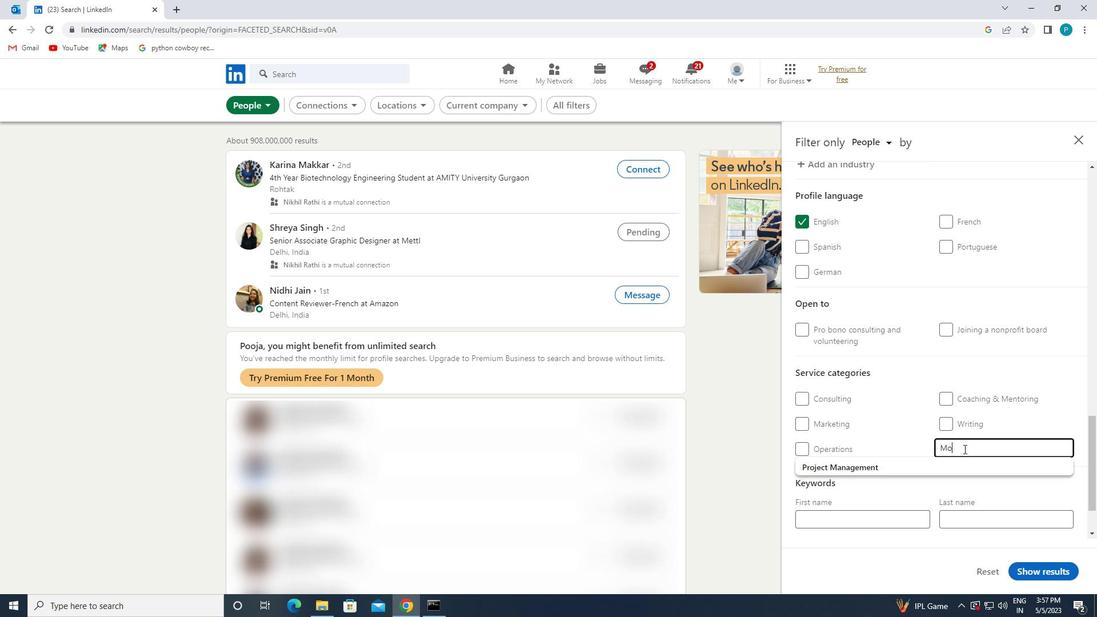 
Action: Mouse moved to (944, 471)
Screenshot: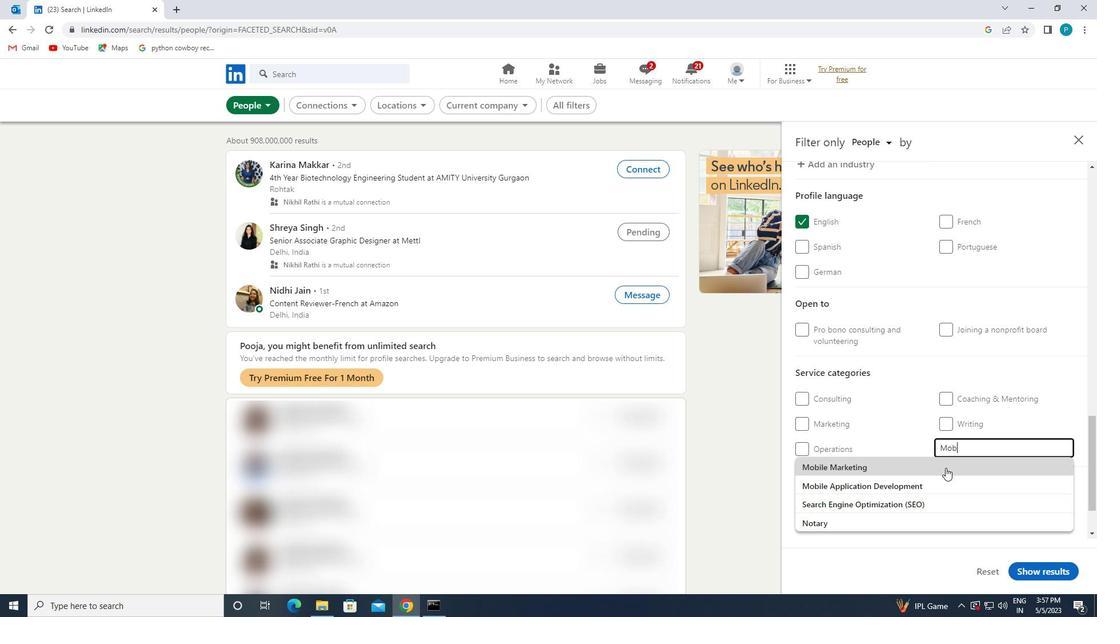 
Action: Mouse pressed left at (944, 471)
Screenshot: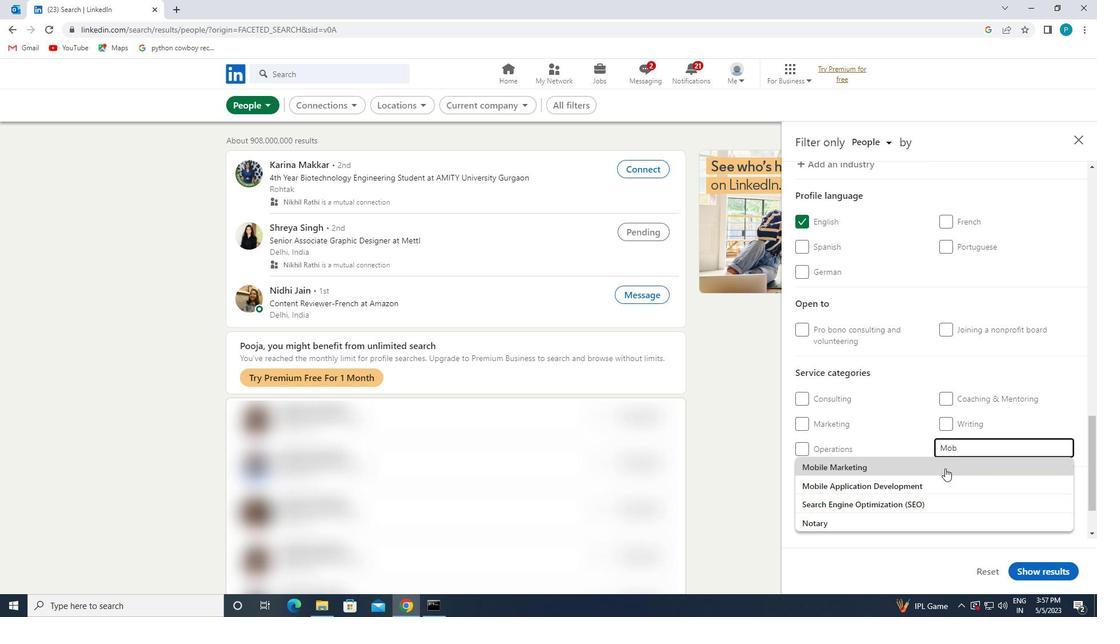 
Action: Mouse scrolled (944, 471) with delta (0, 0)
Screenshot: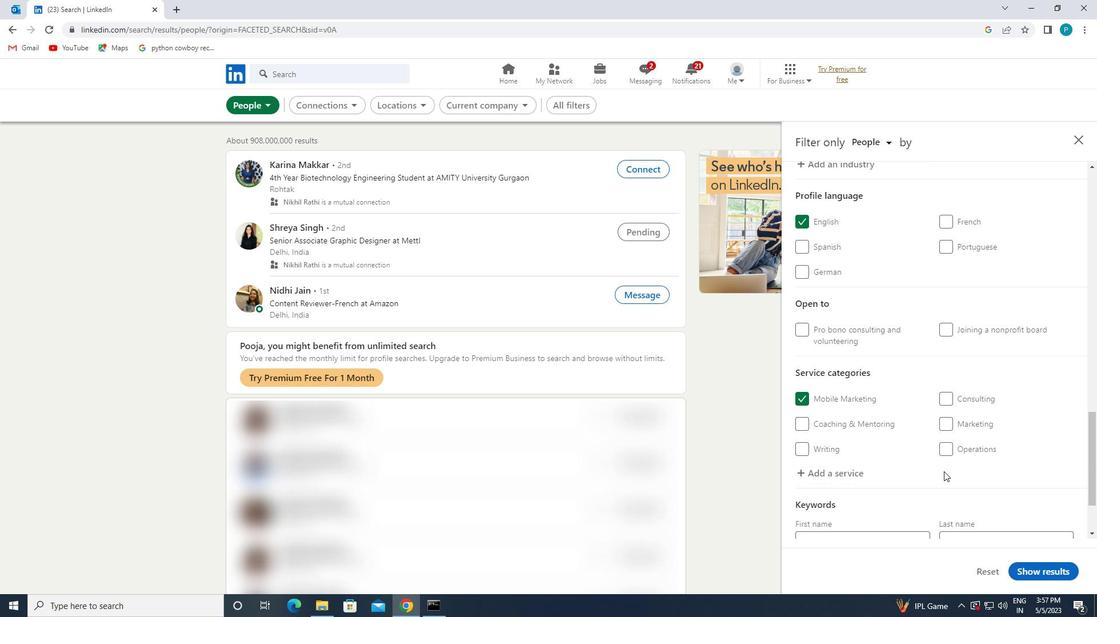 
Action: Mouse scrolled (944, 471) with delta (0, 0)
Screenshot: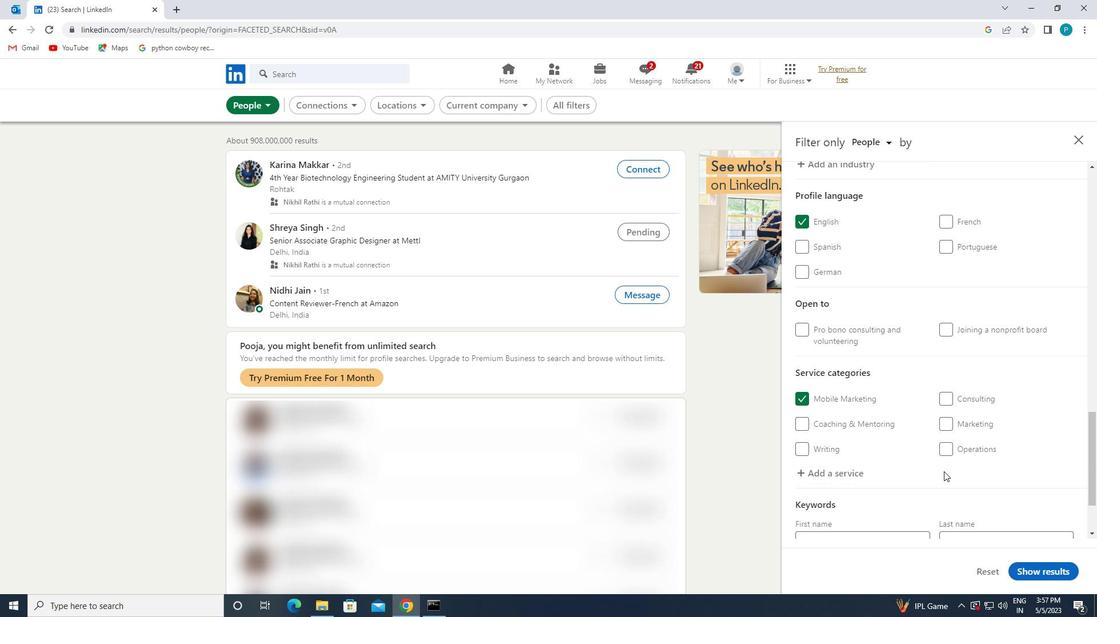 
Action: Mouse scrolled (944, 471) with delta (0, 0)
Screenshot: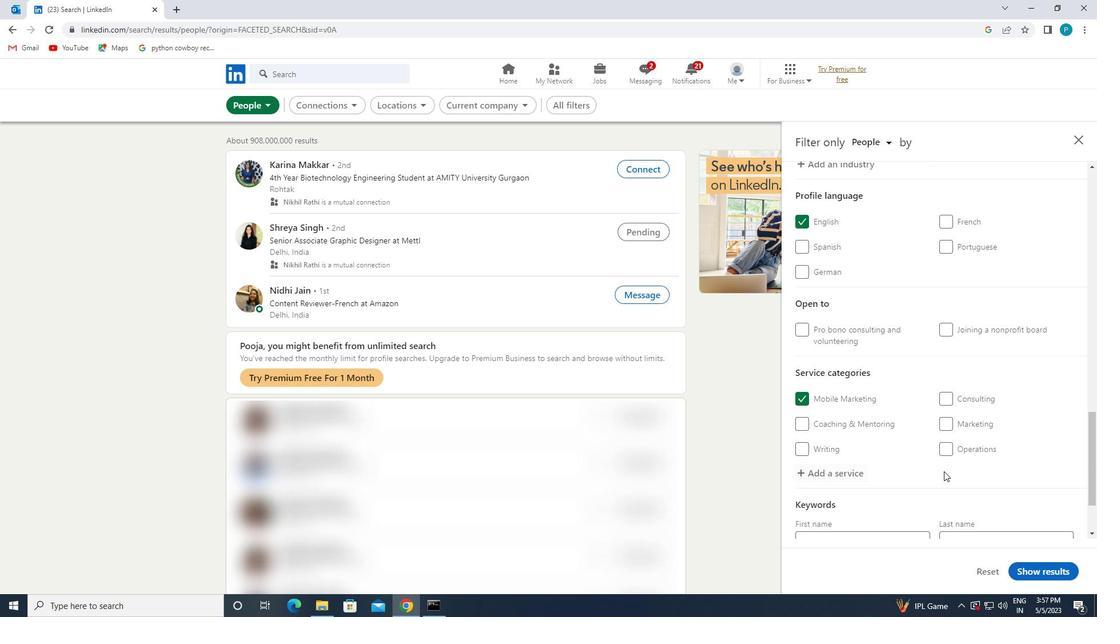 
Action: Mouse scrolled (944, 471) with delta (0, 0)
Screenshot: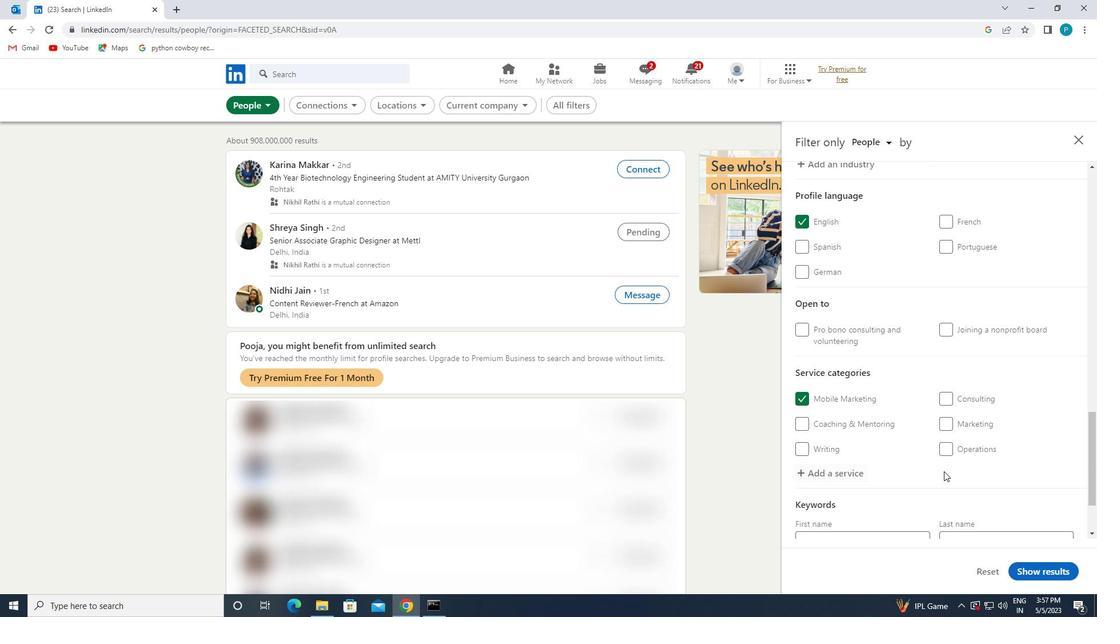 
Action: Mouse moved to (865, 492)
Screenshot: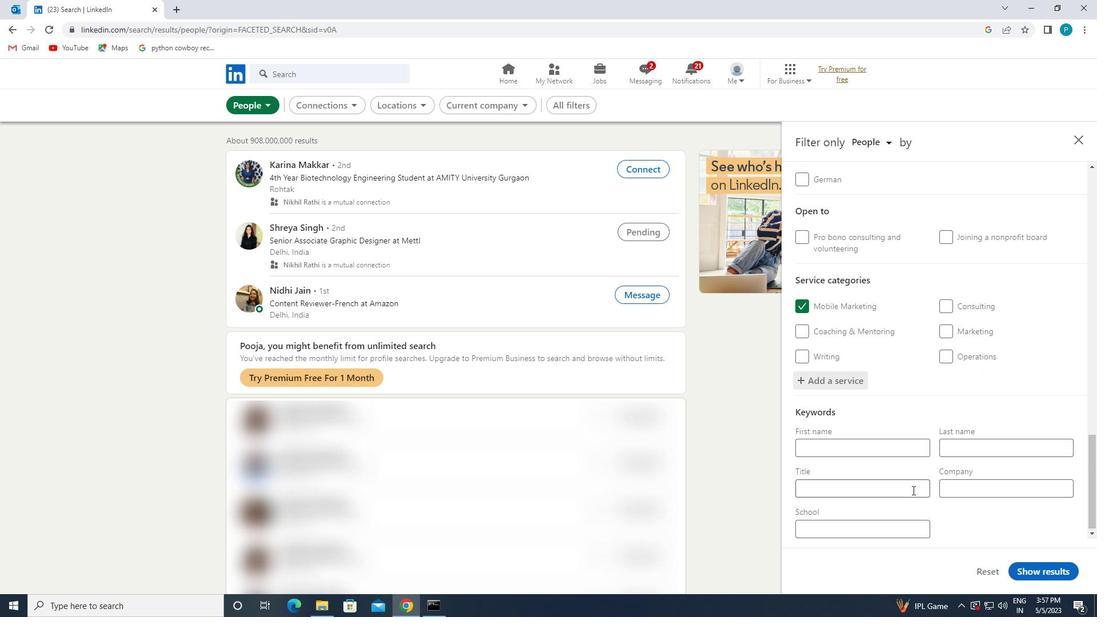 
Action: Mouse pressed left at (865, 492)
Screenshot: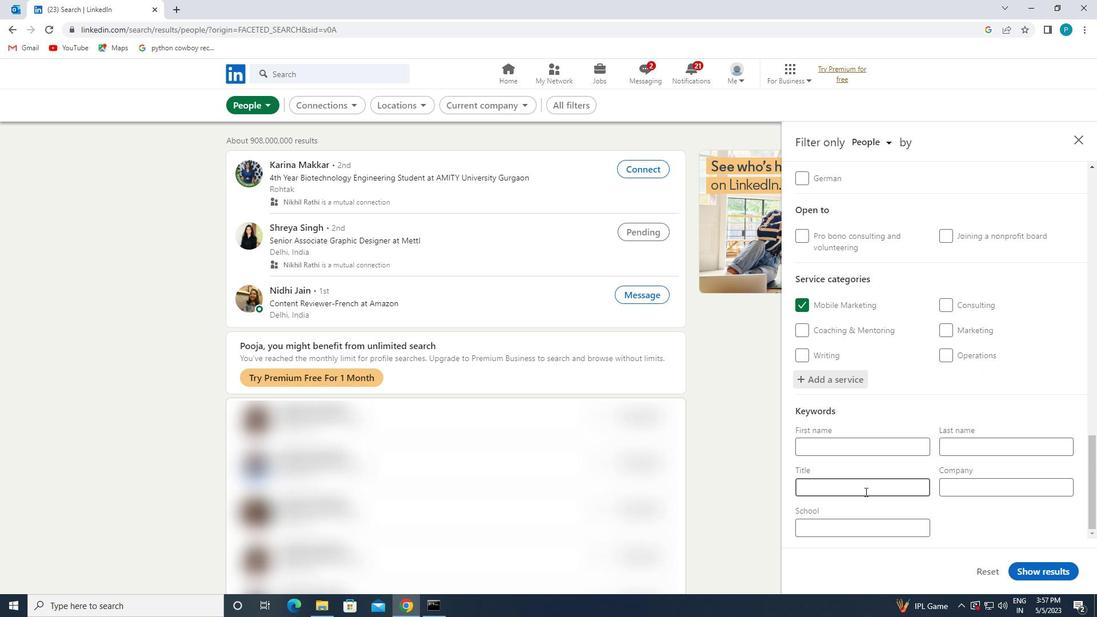 
Action: Mouse moved to (877, 503)
Screenshot: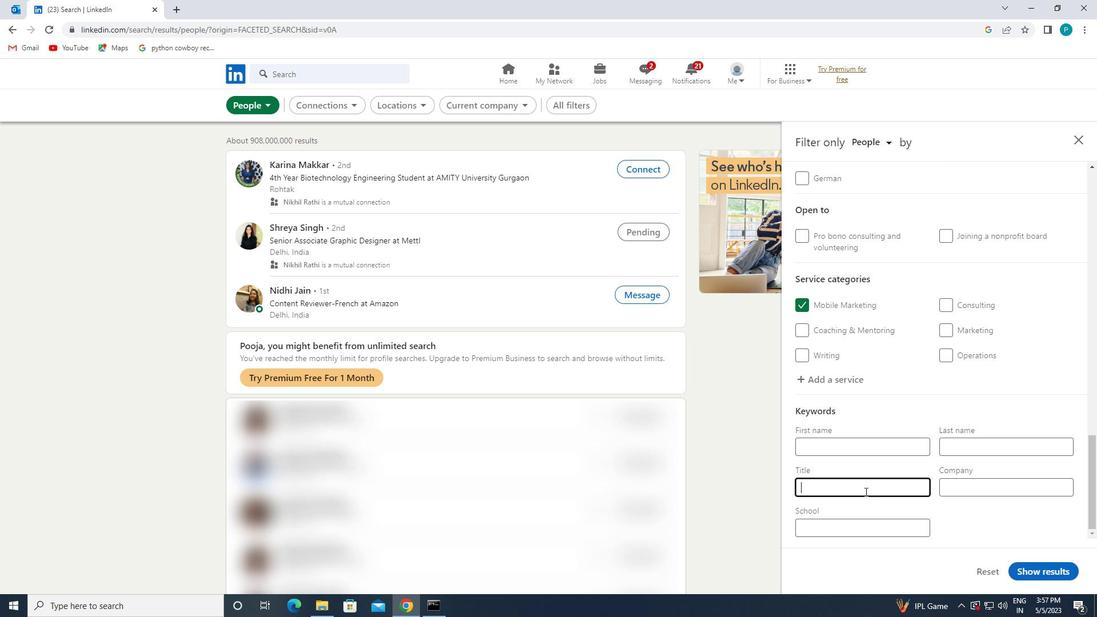 
Action: Key pressed <Key.caps_lock>S<Key.caps_lock>OFTWARE<Key.space><Key.caps_lock>E<Key.caps_lock>NGINEER
Screenshot: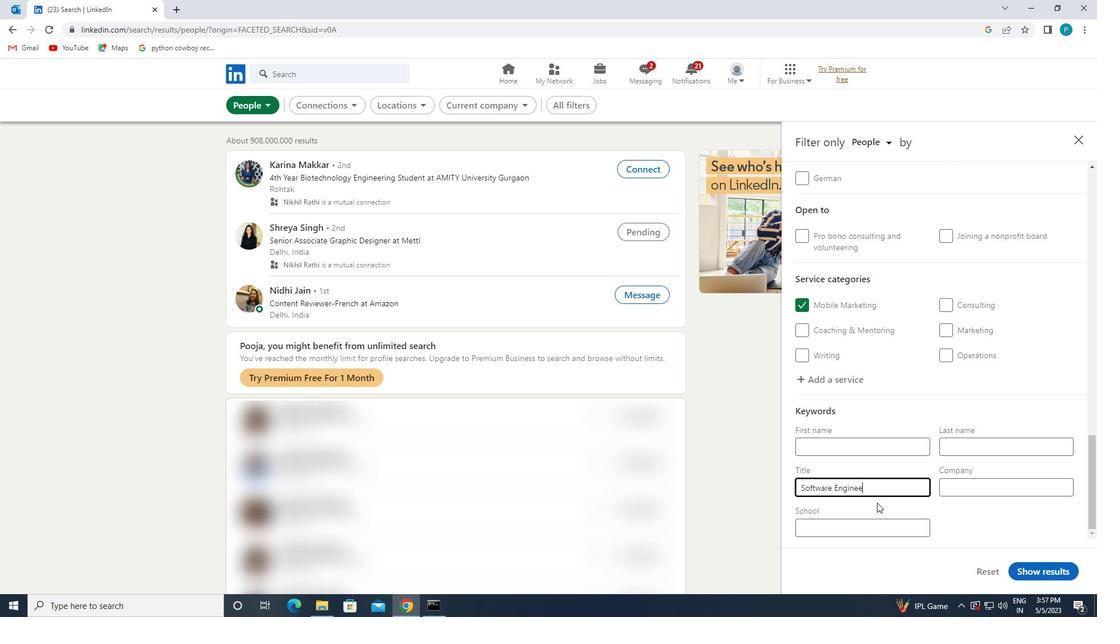 
Action: Mouse moved to (1023, 566)
Screenshot: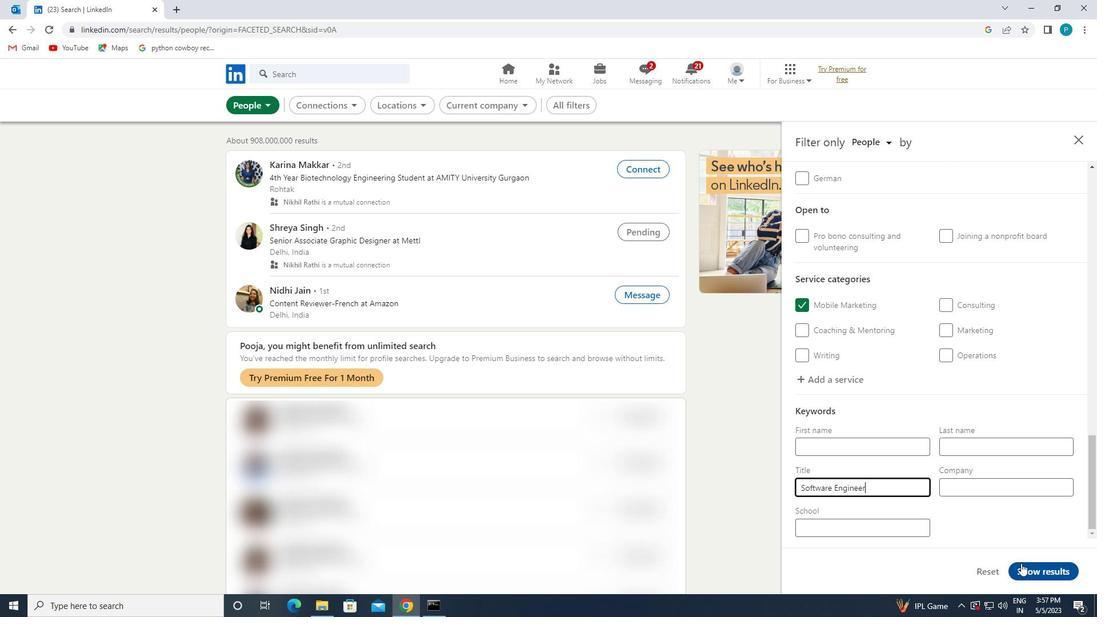 
Action: Mouse pressed left at (1023, 566)
Screenshot: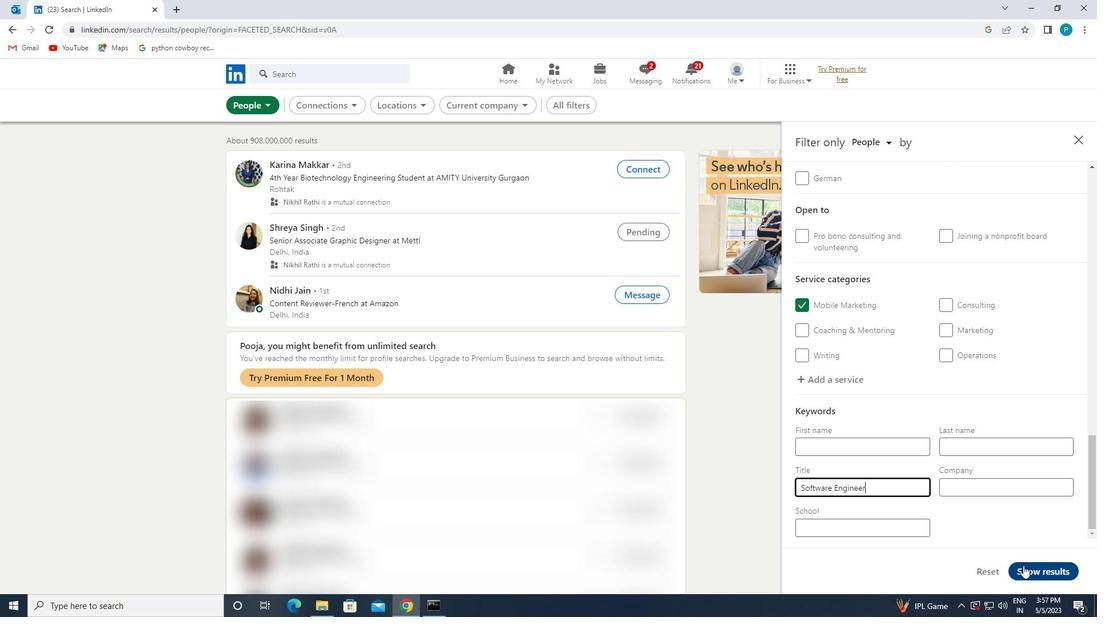 
